 Task: Find connections with filter location Dharangaon with filter topic #innovationwith filter profile language German with filter current company Mechanical Engineering World with filter school Manav Rachna International Institute of Research & Studies with filter industry Printing Services with filter service category Human Resources with filter keywords title Engineer
Action: Mouse moved to (715, 89)
Screenshot: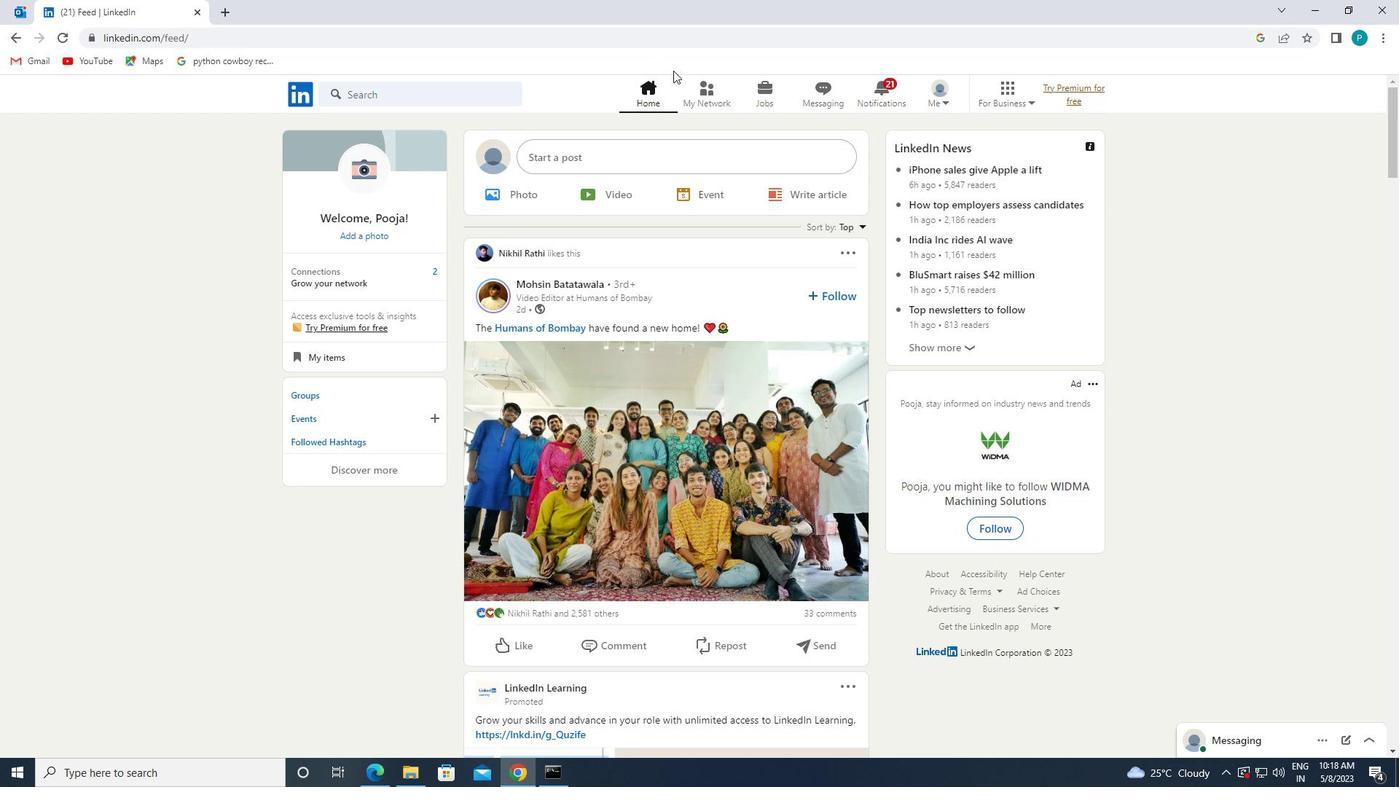 
Action: Mouse pressed left at (715, 89)
Screenshot: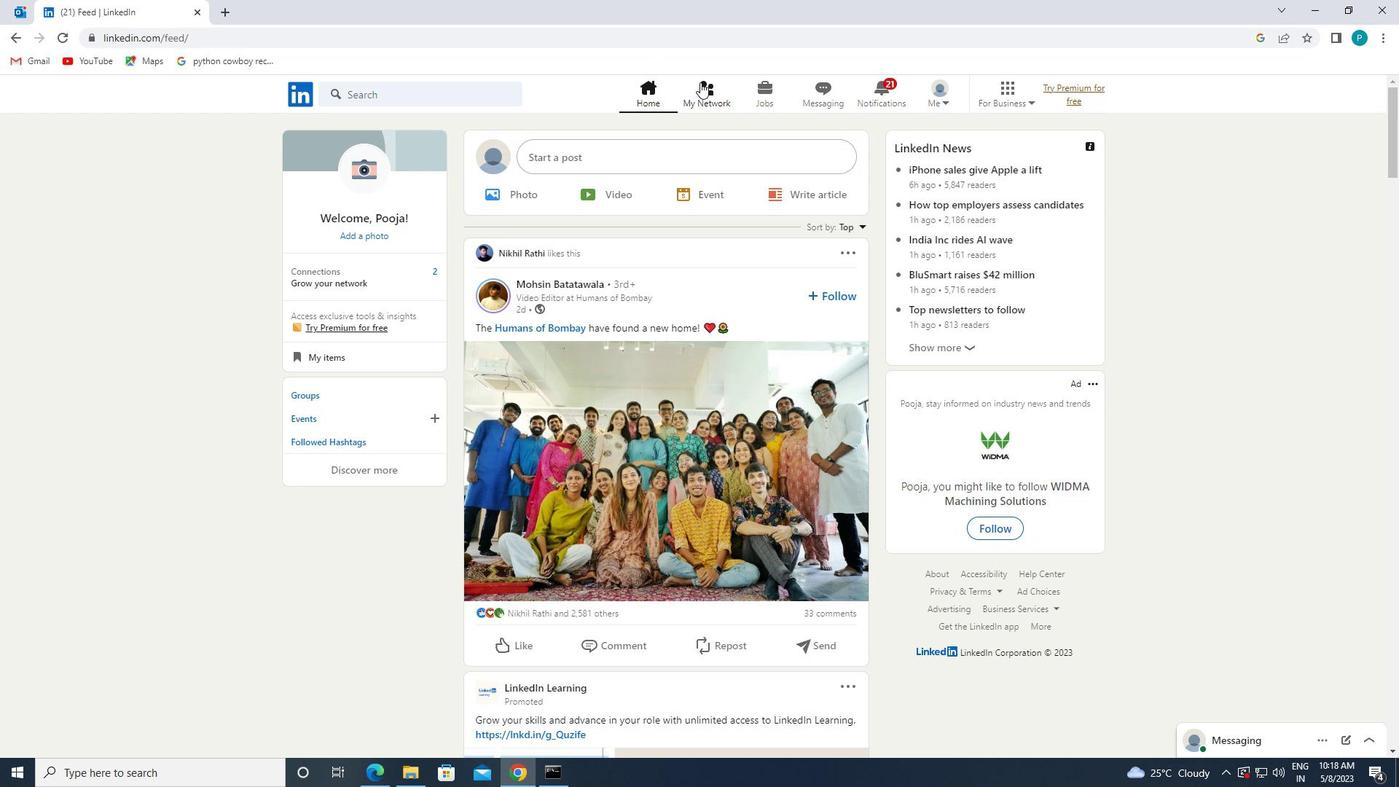 
Action: Mouse moved to (376, 179)
Screenshot: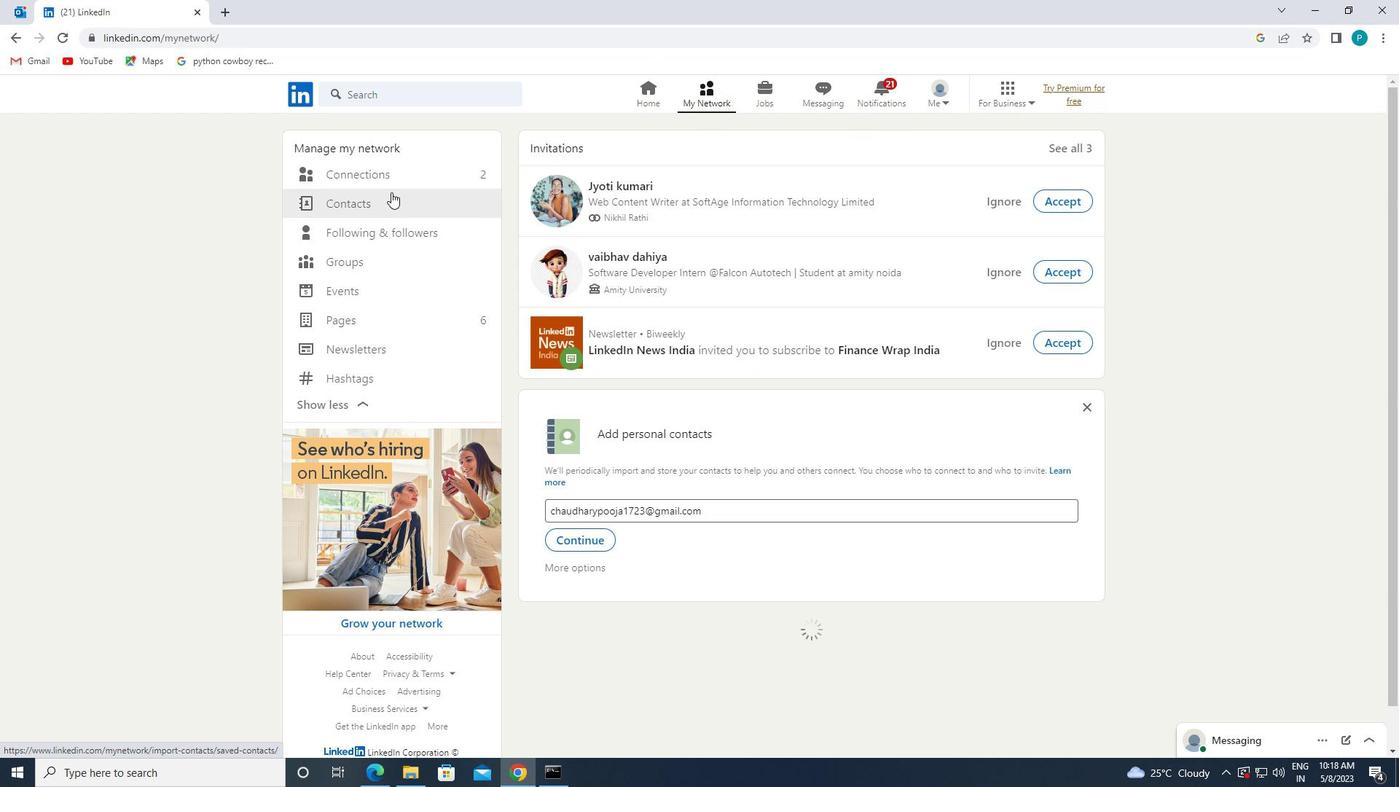
Action: Mouse pressed left at (376, 179)
Screenshot: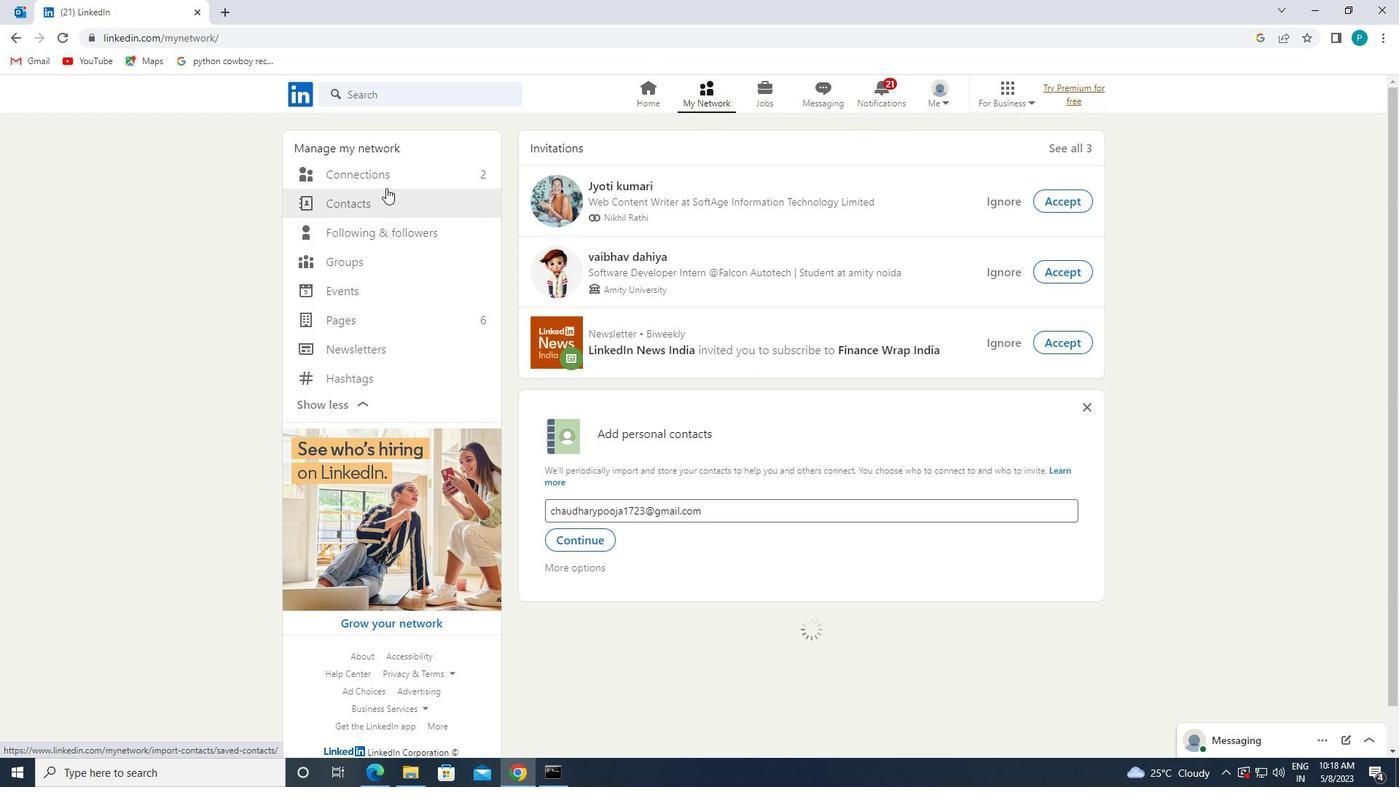 
Action: Mouse moved to (810, 171)
Screenshot: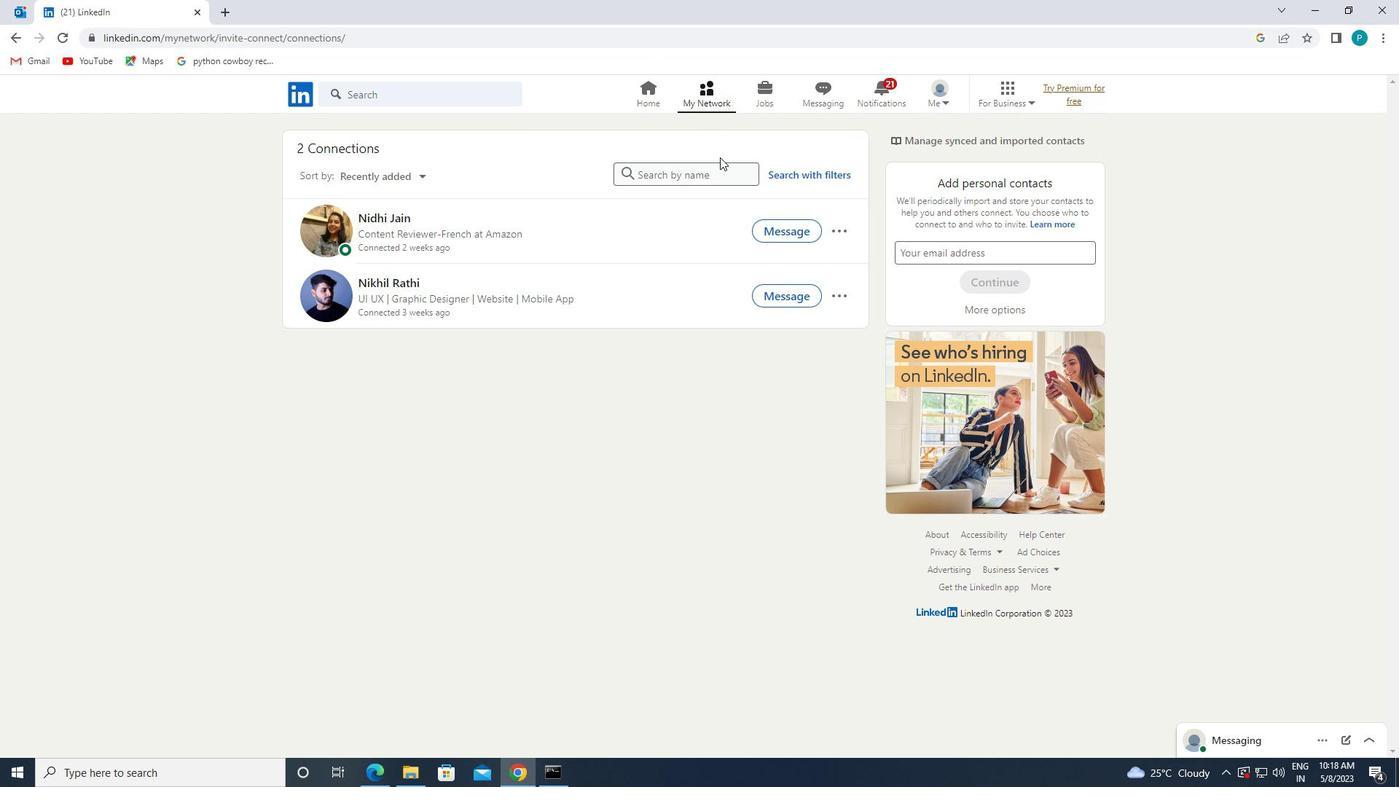 
Action: Mouse pressed left at (810, 171)
Screenshot: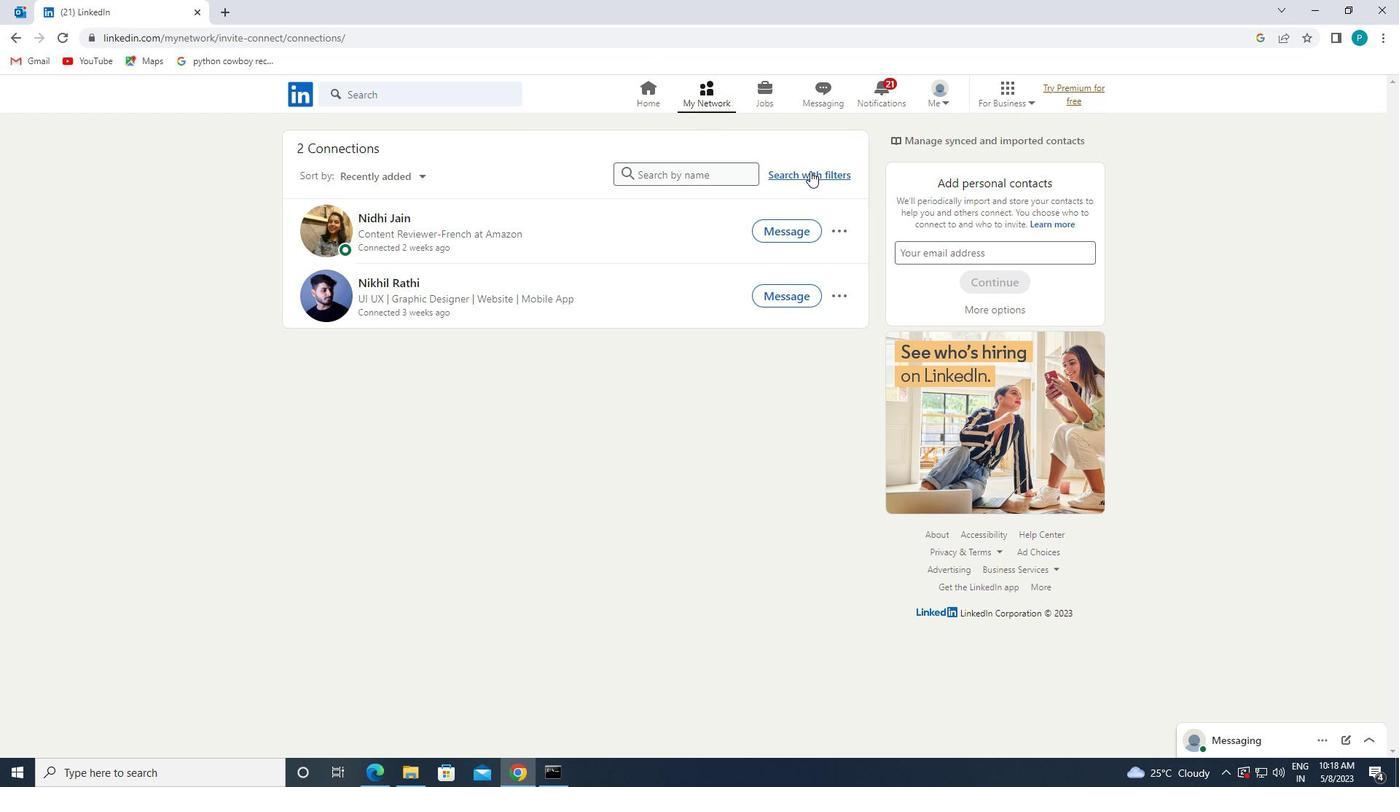 
Action: Mouse moved to (759, 142)
Screenshot: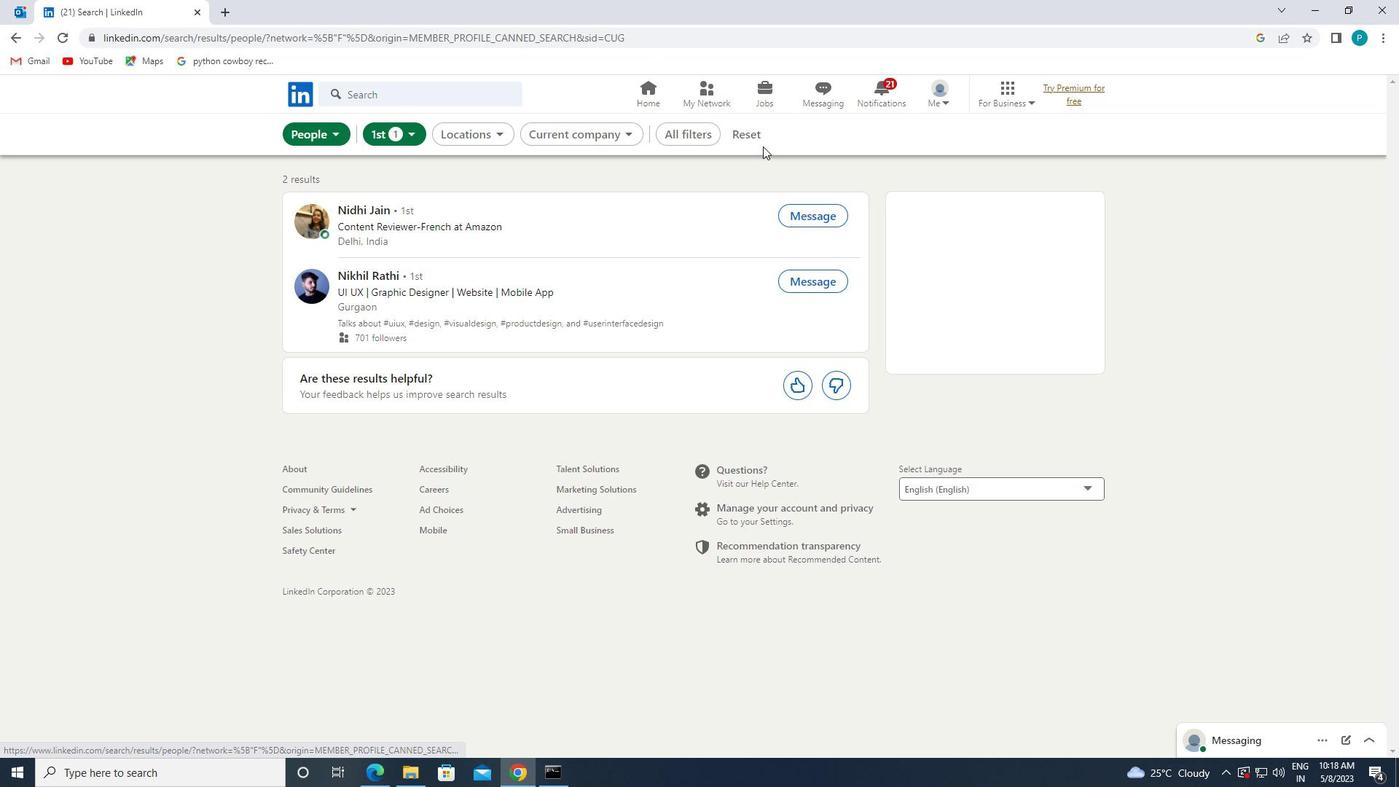 
Action: Mouse pressed left at (759, 142)
Screenshot: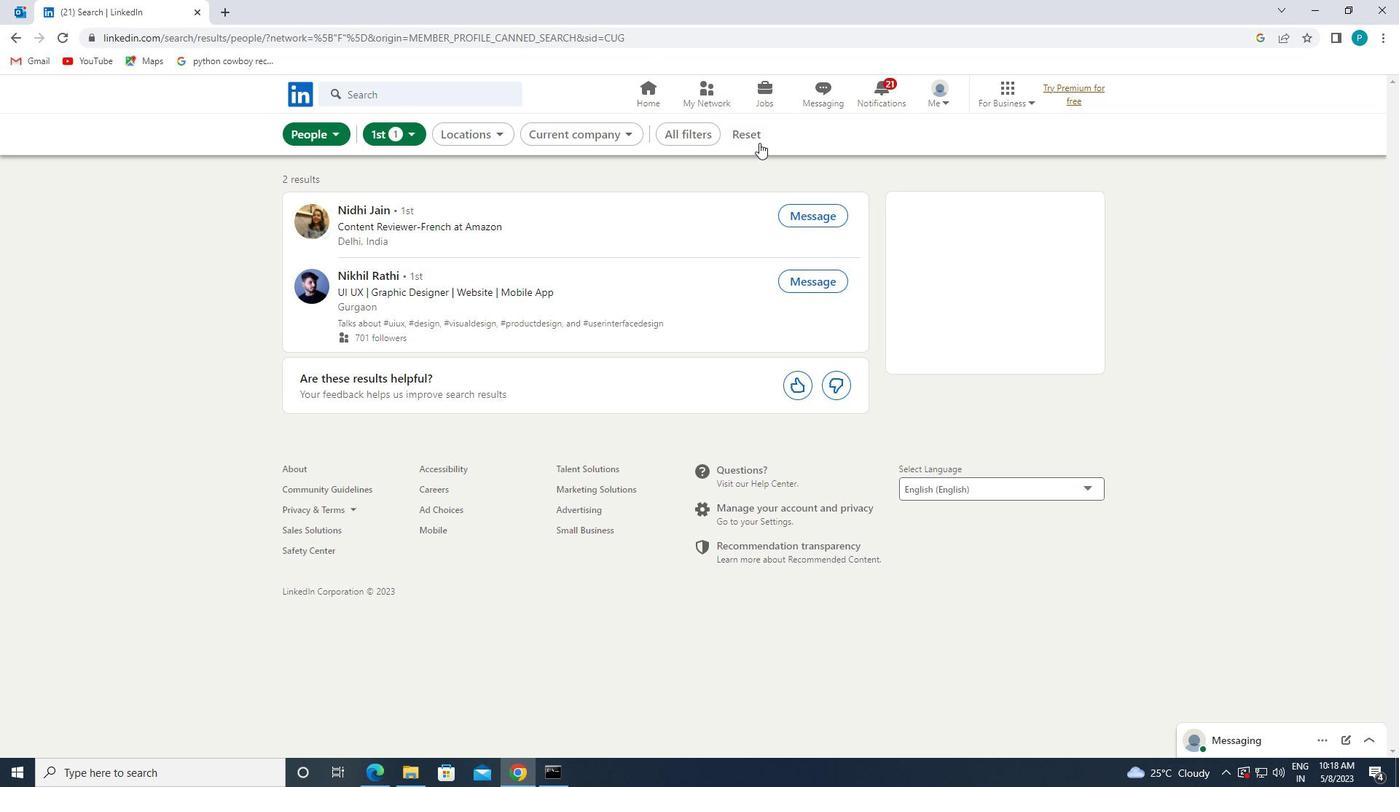 
Action: Mouse moved to (738, 131)
Screenshot: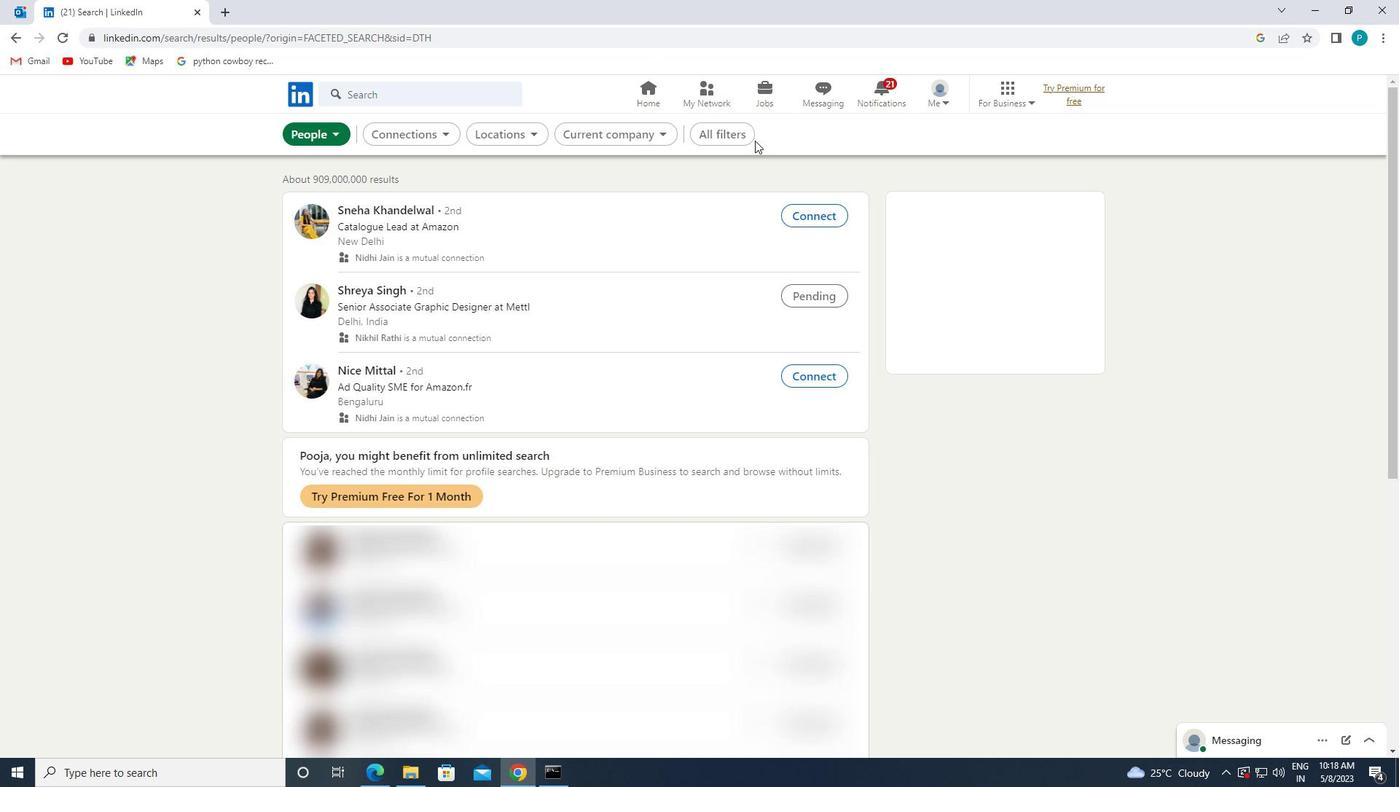 
Action: Mouse pressed left at (738, 131)
Screenshot: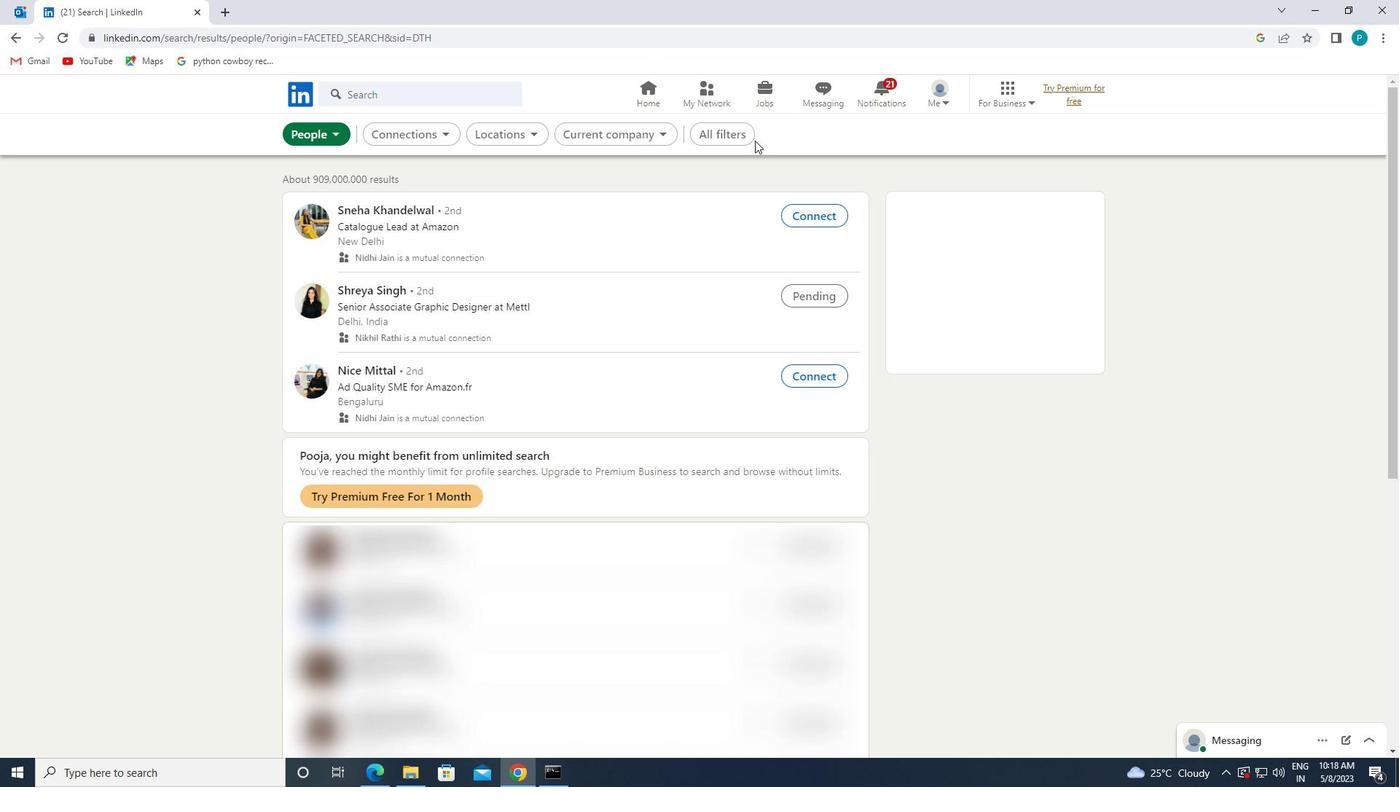 
Action: Mouse moved to (1329, 560)
Screenshot: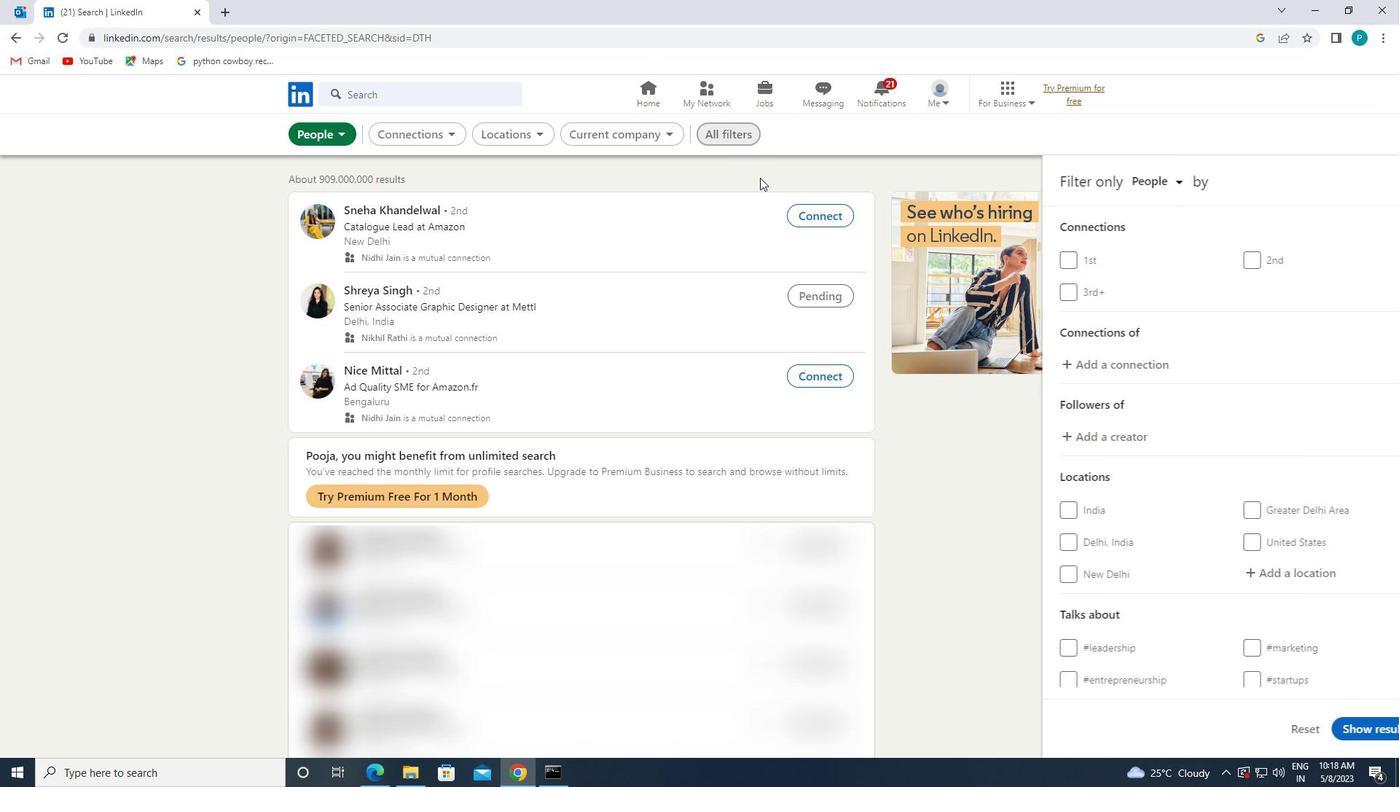 
Action: Mouse scrolled (1329, 559) with delta (0, 0)
Screenshot: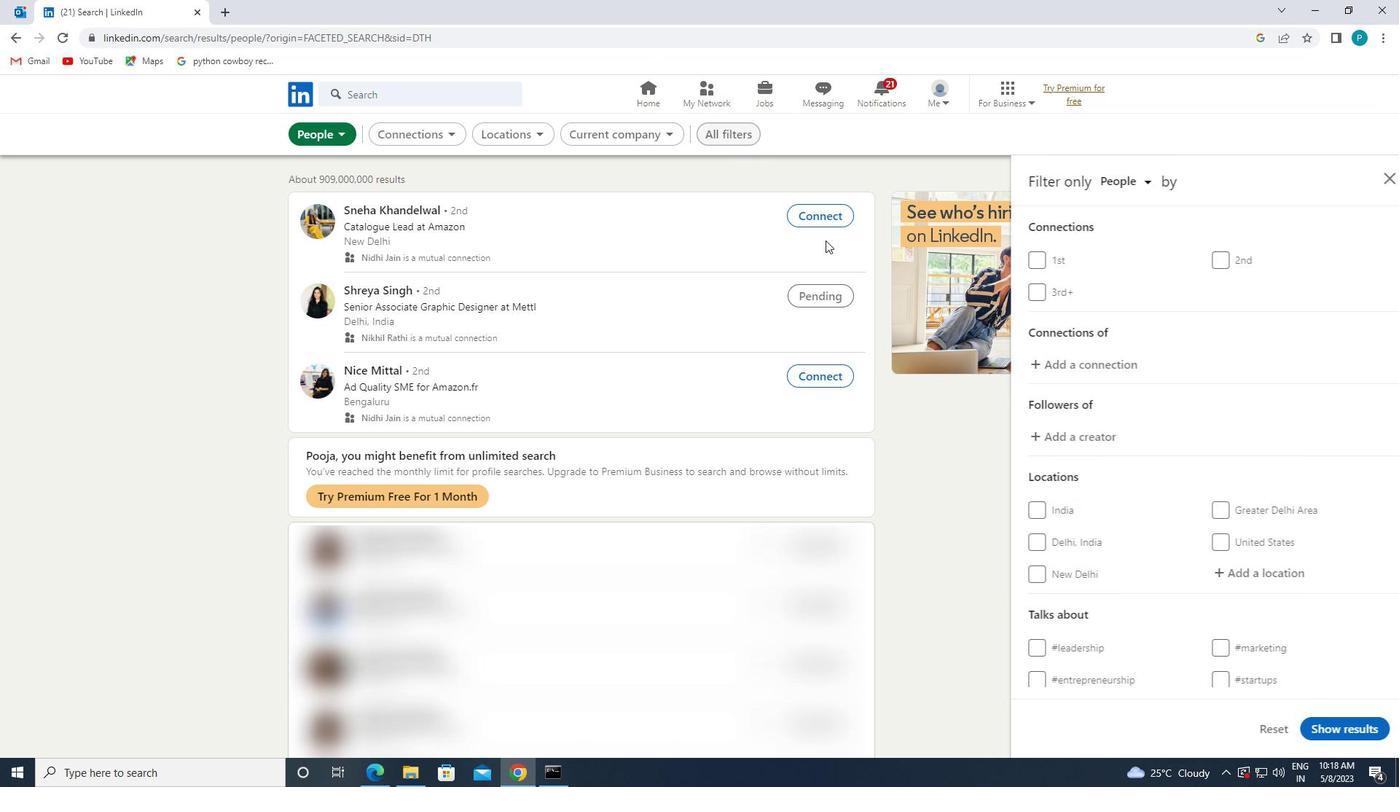 
Action: Mouse scrolled (1329, 559) with delta (0, 0)
Screenshot: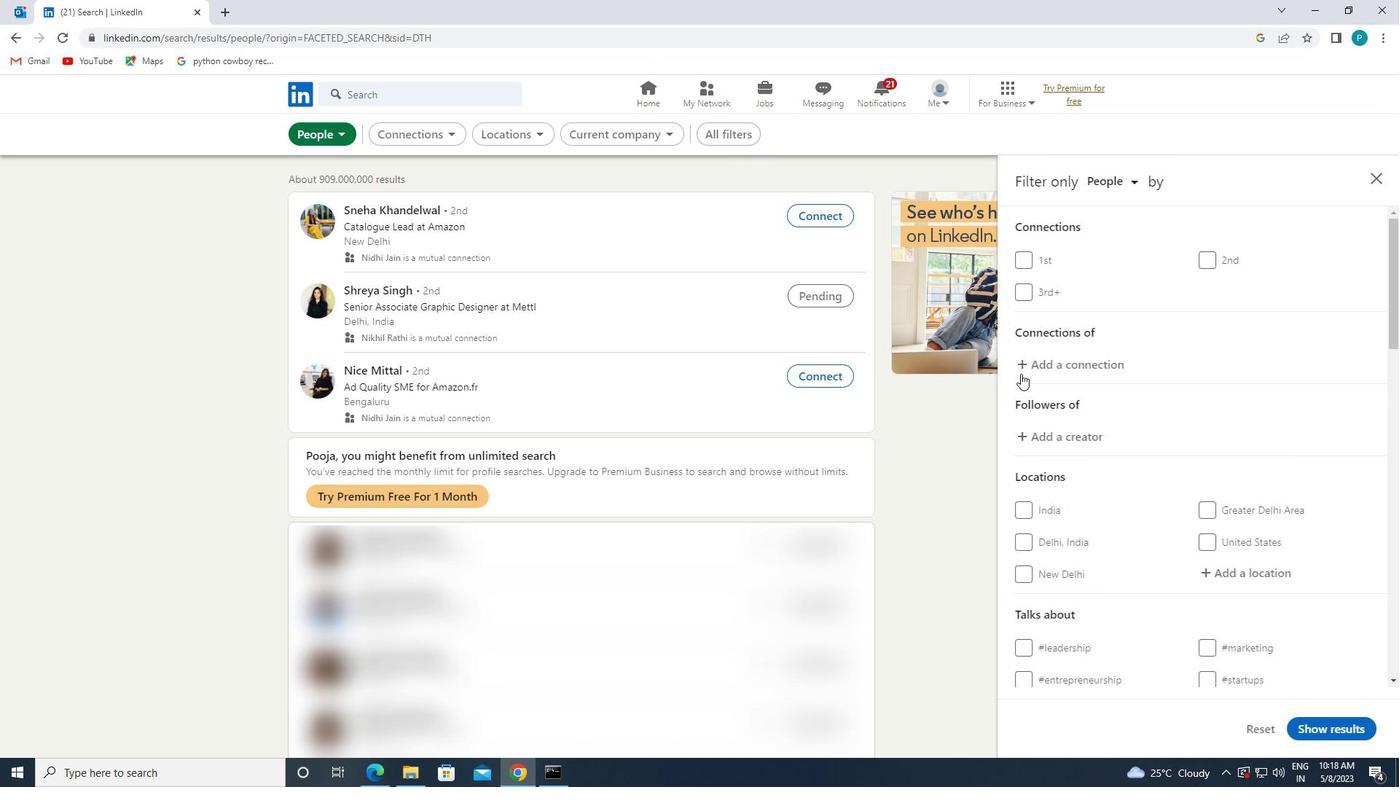 
Action: Mouse scrolled (1329, 559) with delta (0, 0)
Screenshot: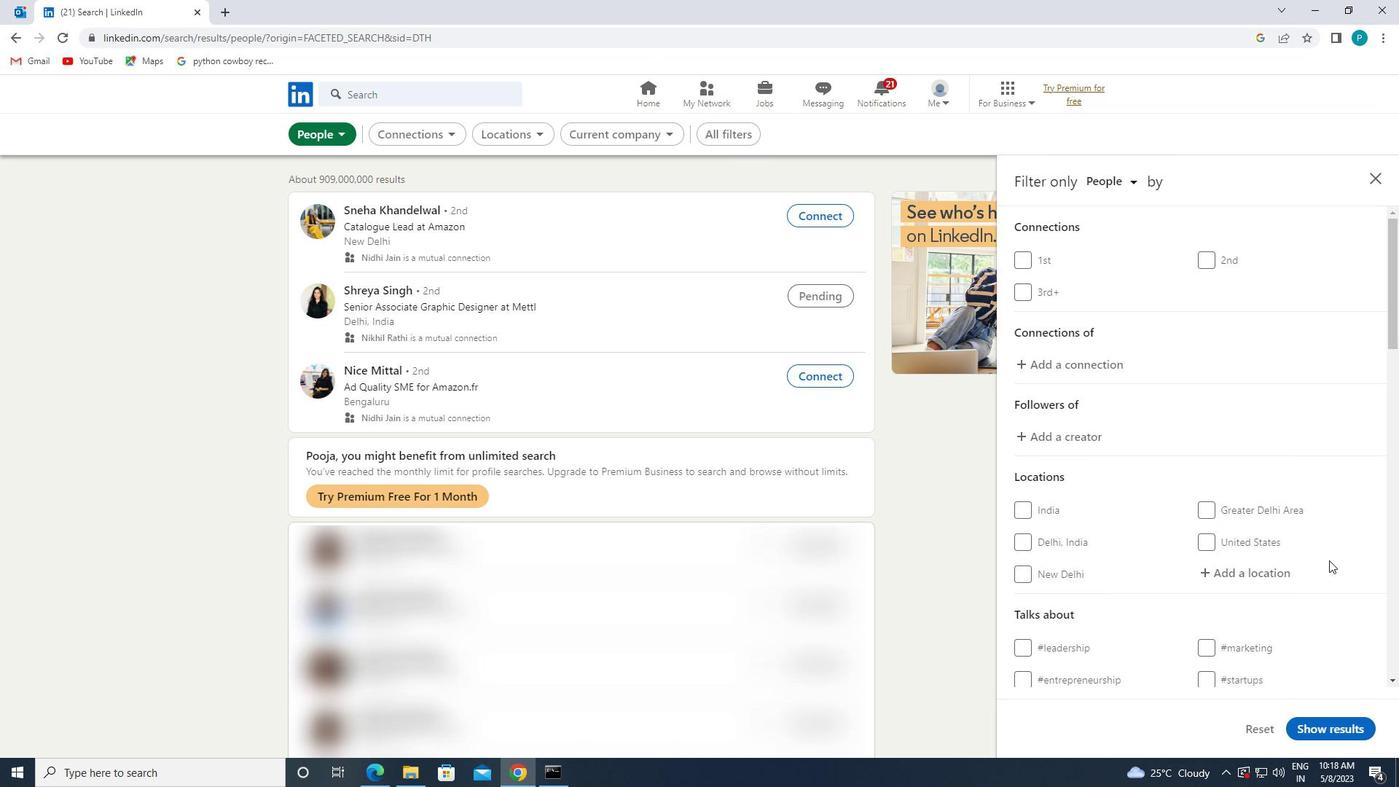 
Action: Mouse moved to (1209, 362)
Screenshot: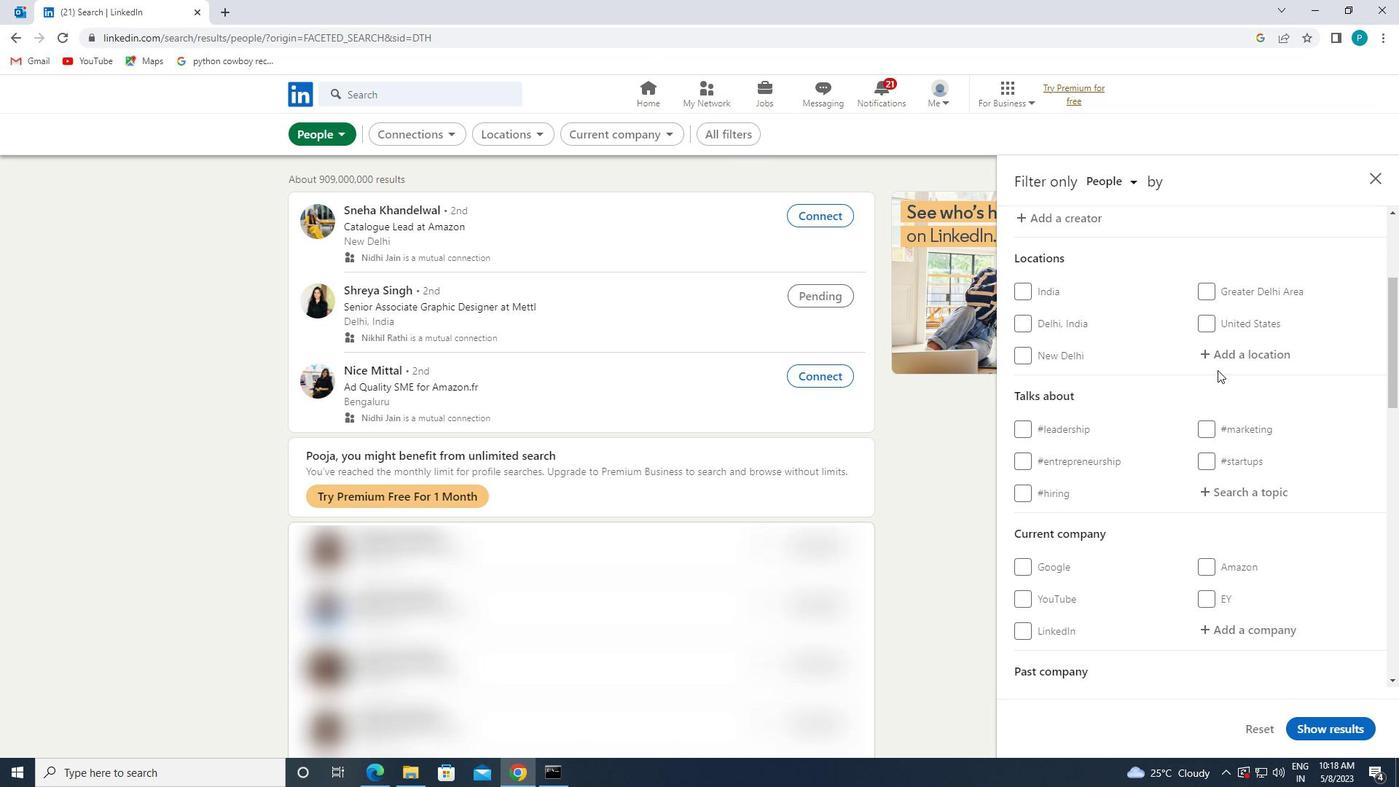 
Action: Mouse pressed left at (1209, 362)
Screenshot: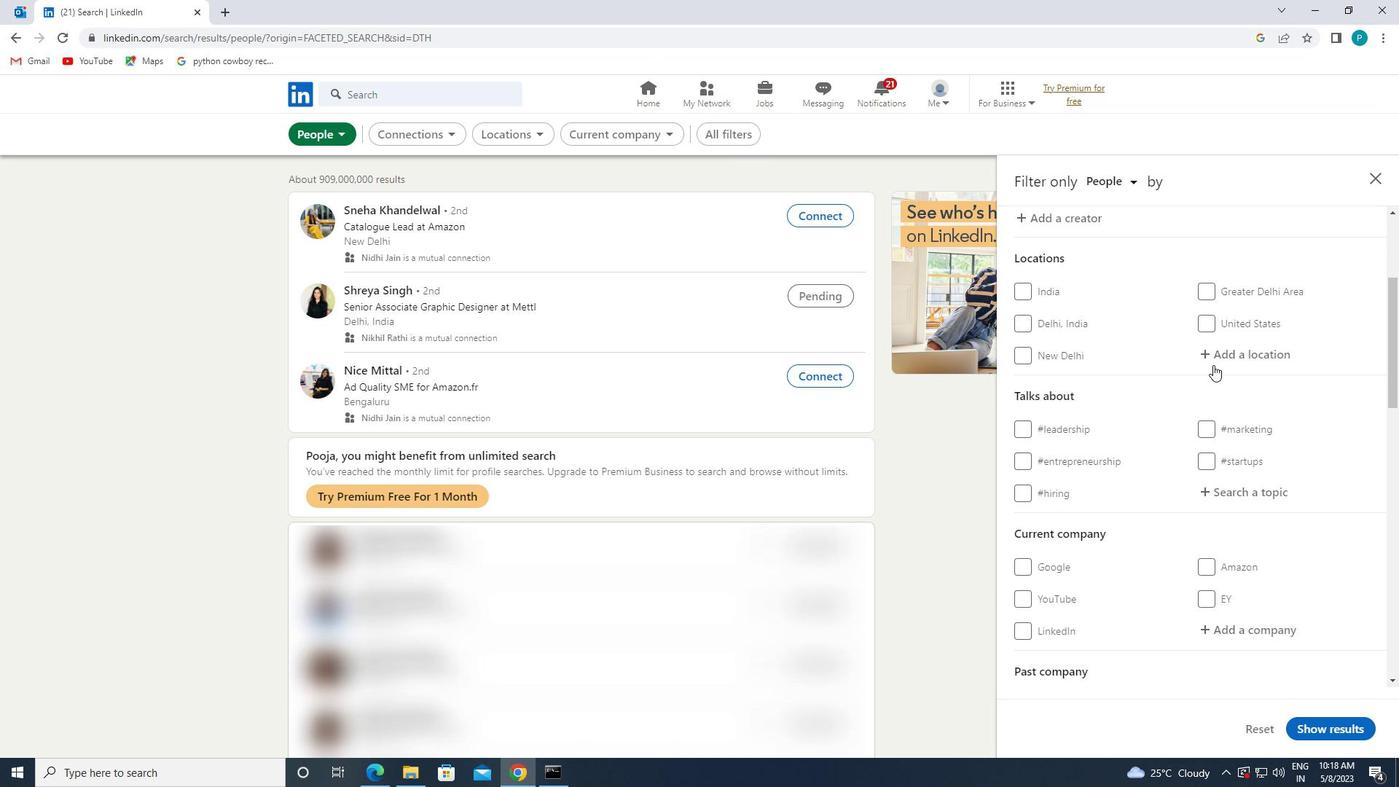 
Action: Key pressed <Key.caps_lock>d<Key.caps_lock>harangaon
Screenshot: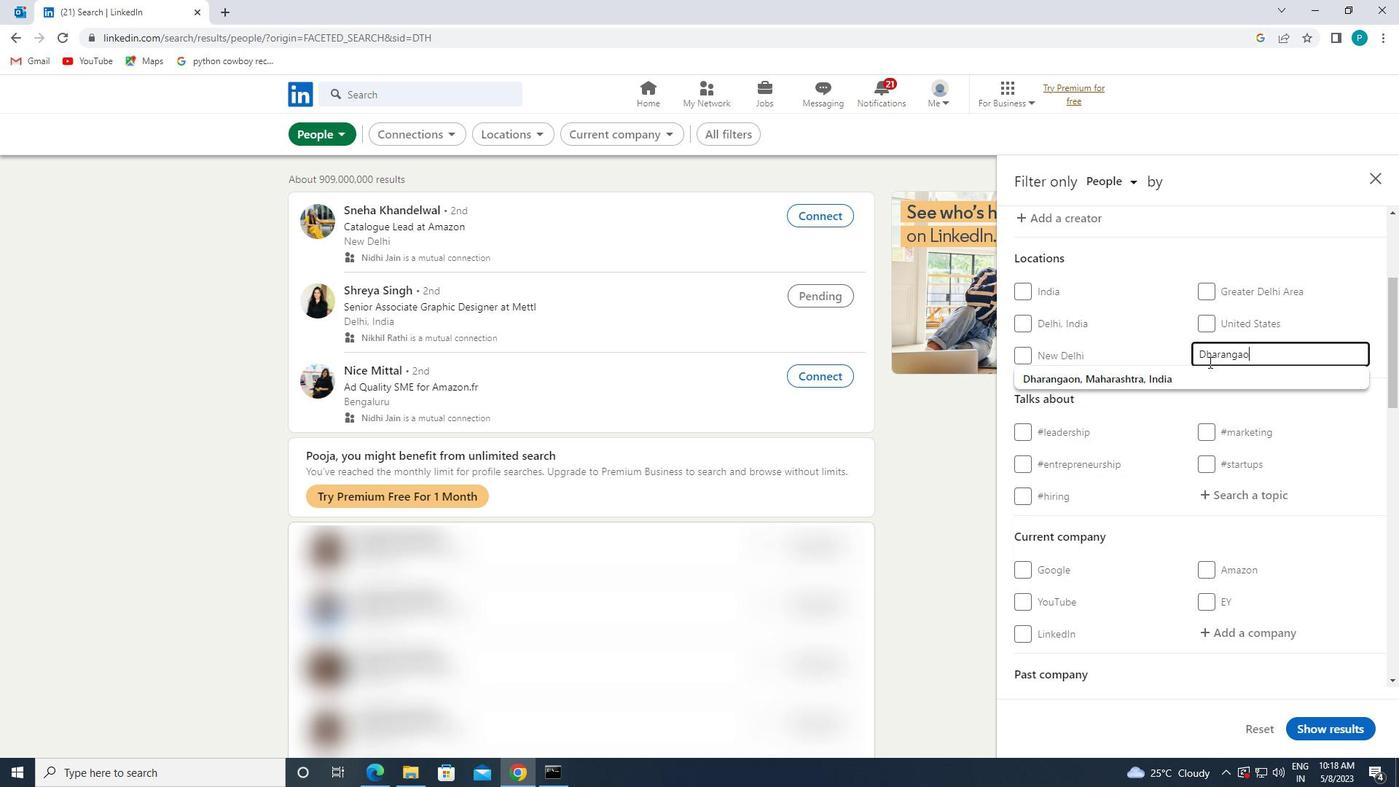 
Action: Mouse moved to (1216, 371)
Screenshot: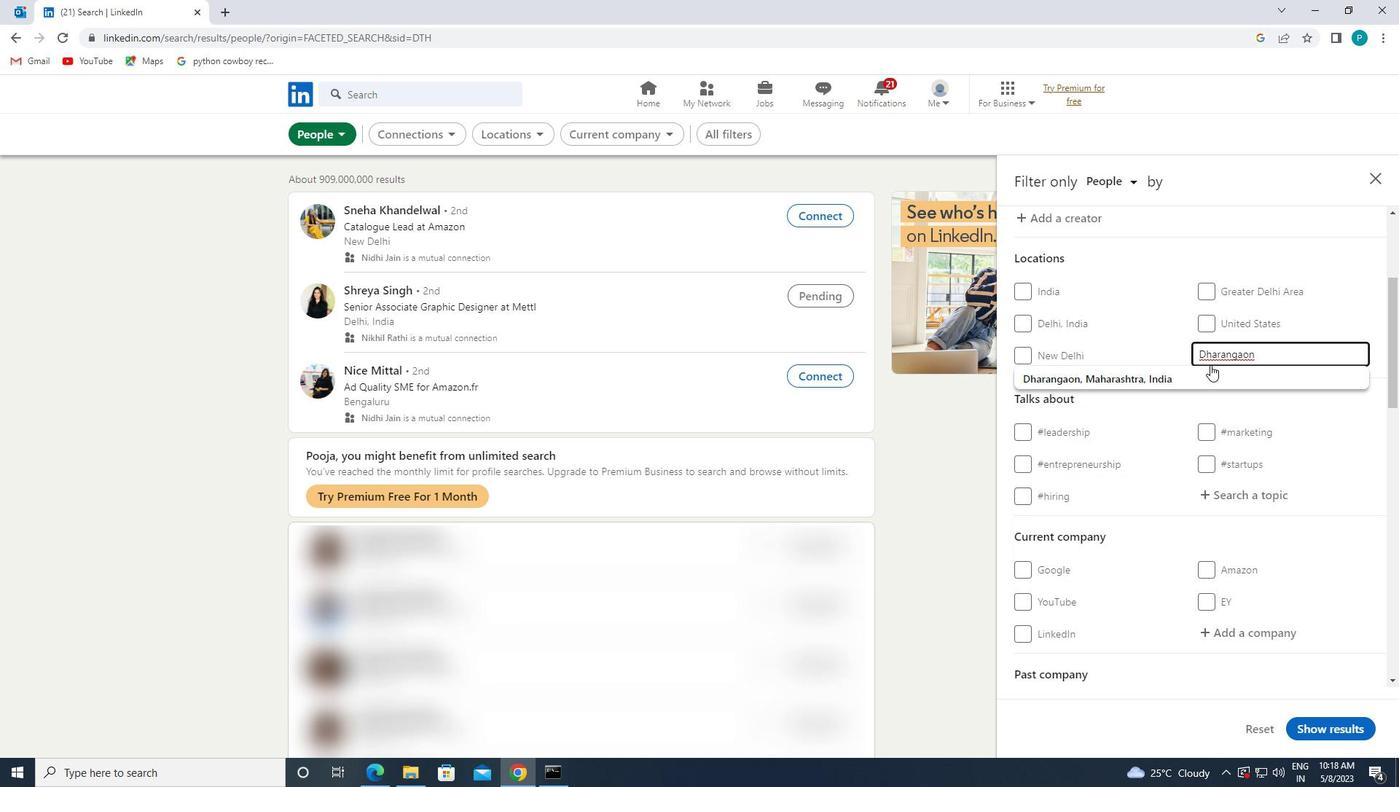 
Action: Mouse pressed left at (1216, 371)
Screenshot: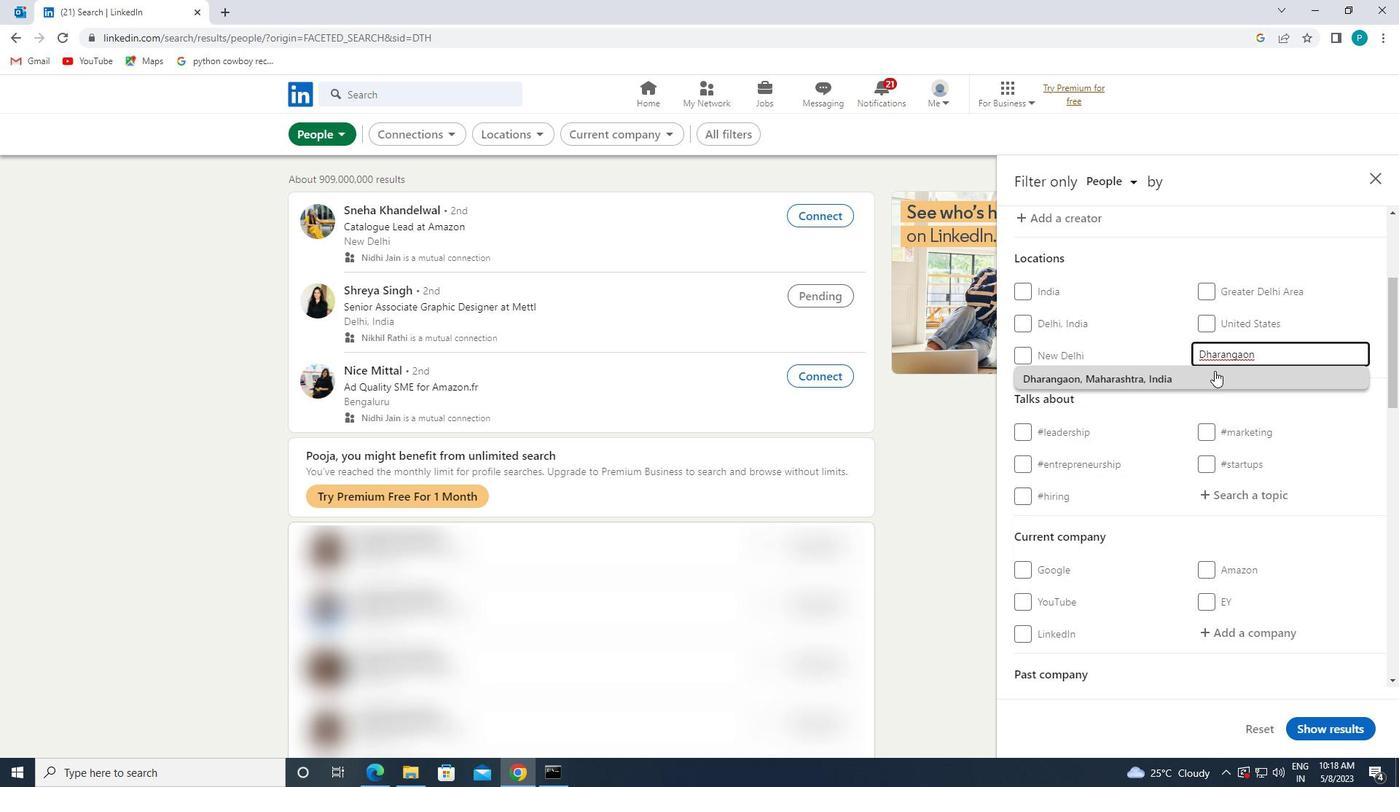 
Action: Mouse scrolled (1216, 371) with delta (0, 0)
Screenshot: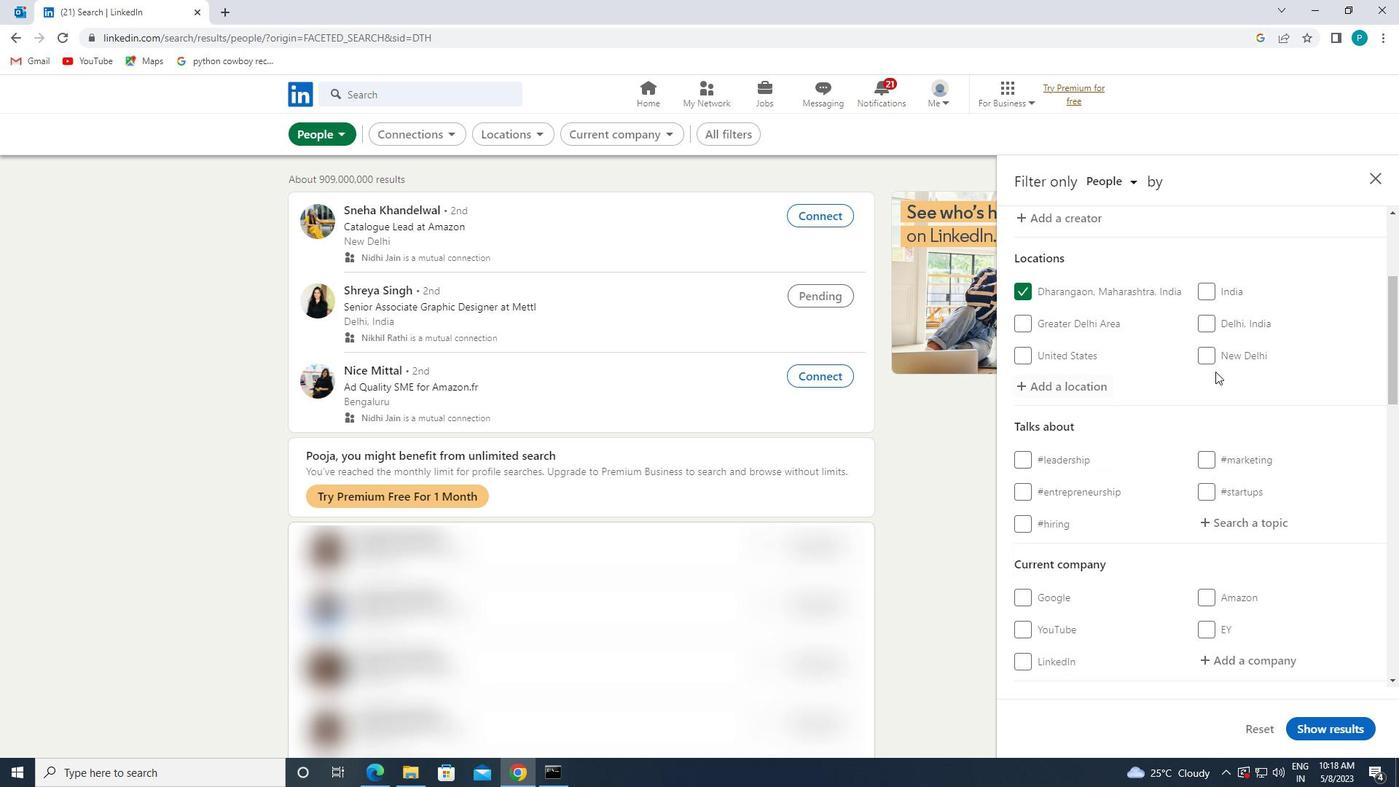 
Action: Mouse moved to (1244, 438)
Screenshot: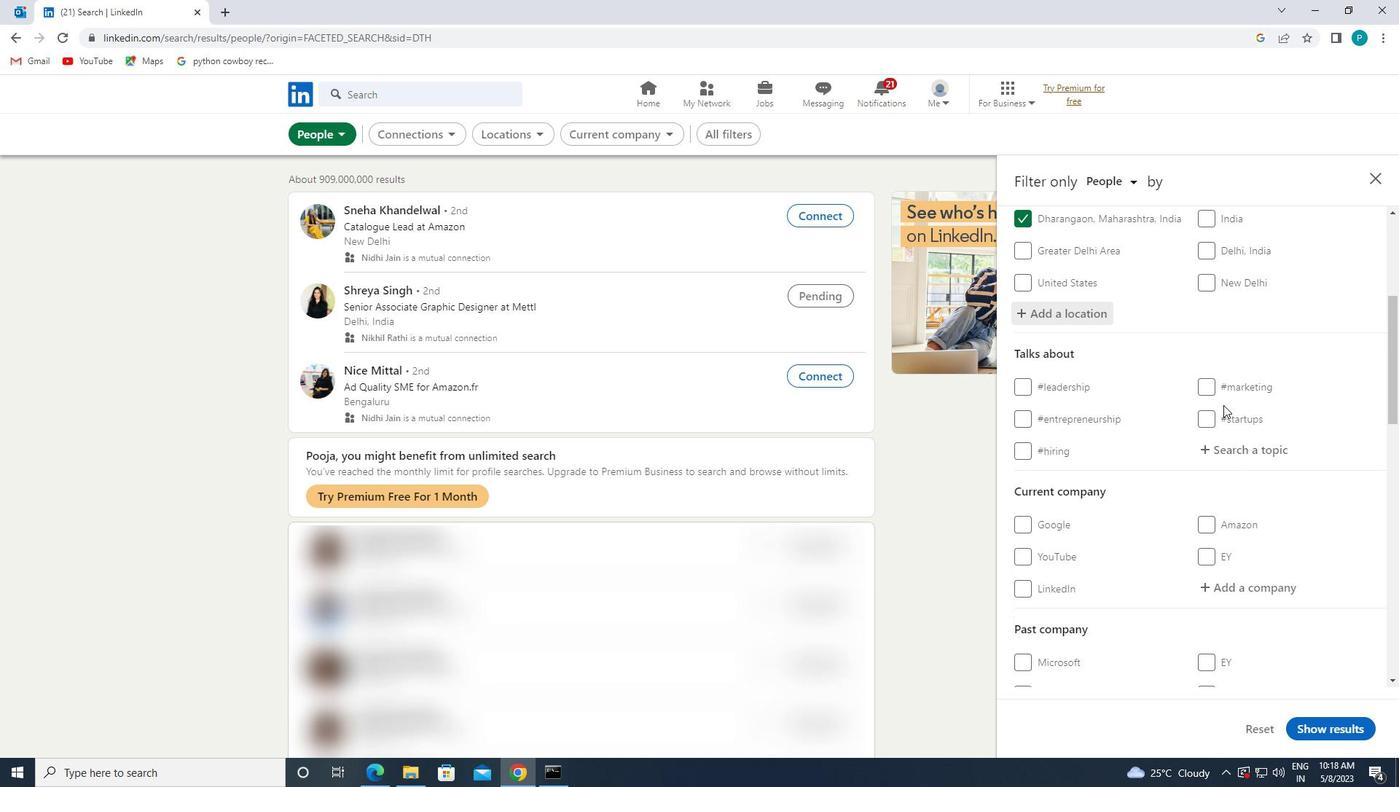
Action: Mouse pressed left at (1244, 438)
Screenshot: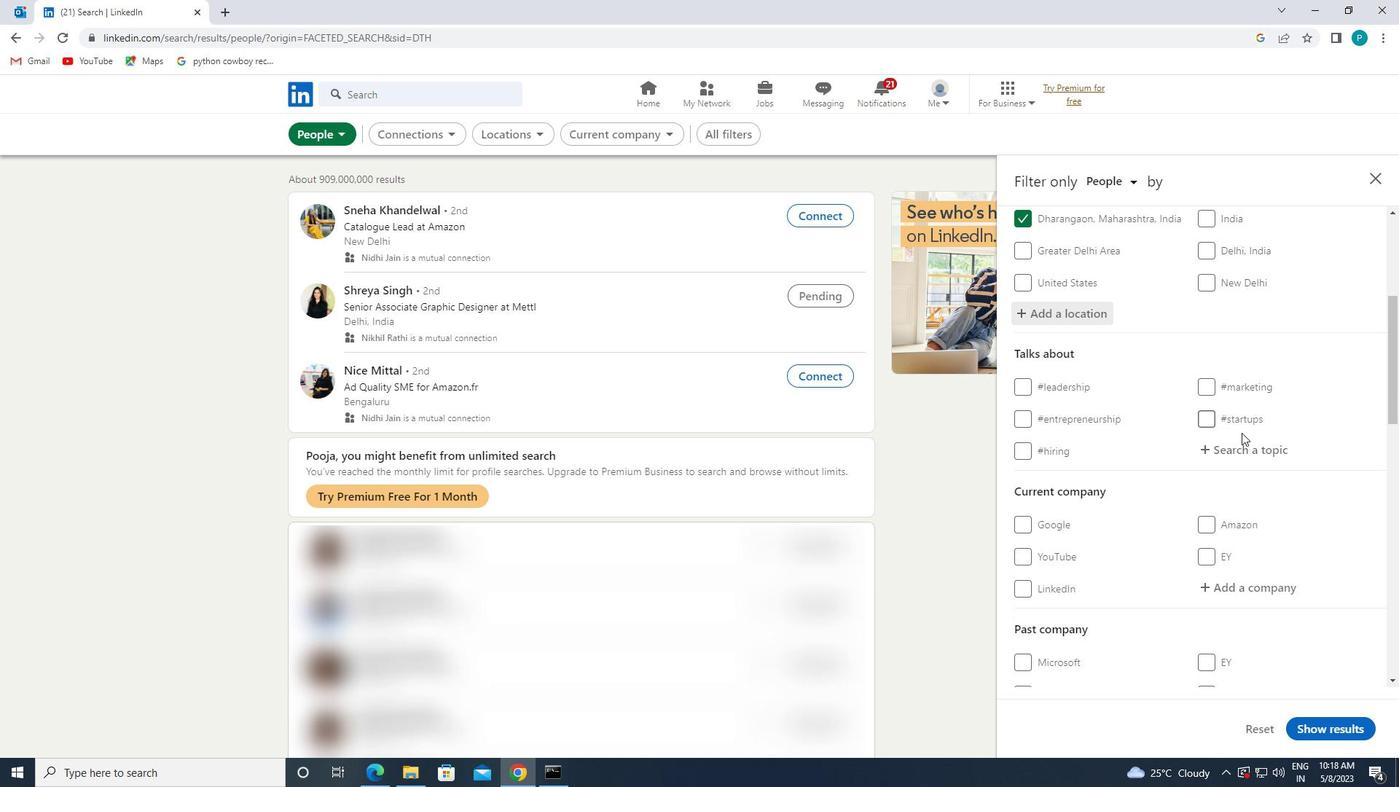 
Action: Mouse moved to (1250, 442)
Screenshot: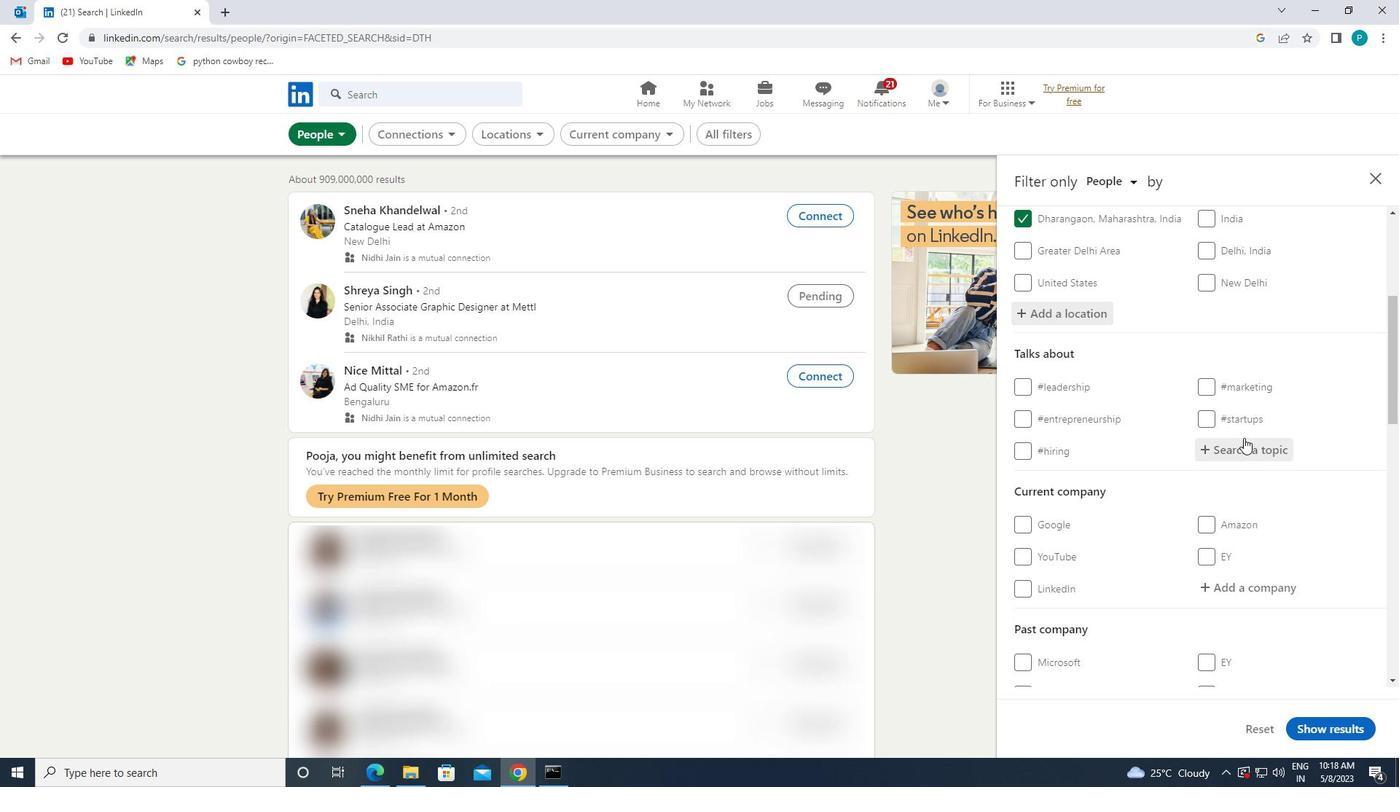
Action: Key pressed <Key.shift>#INNOVATION
Screenshot: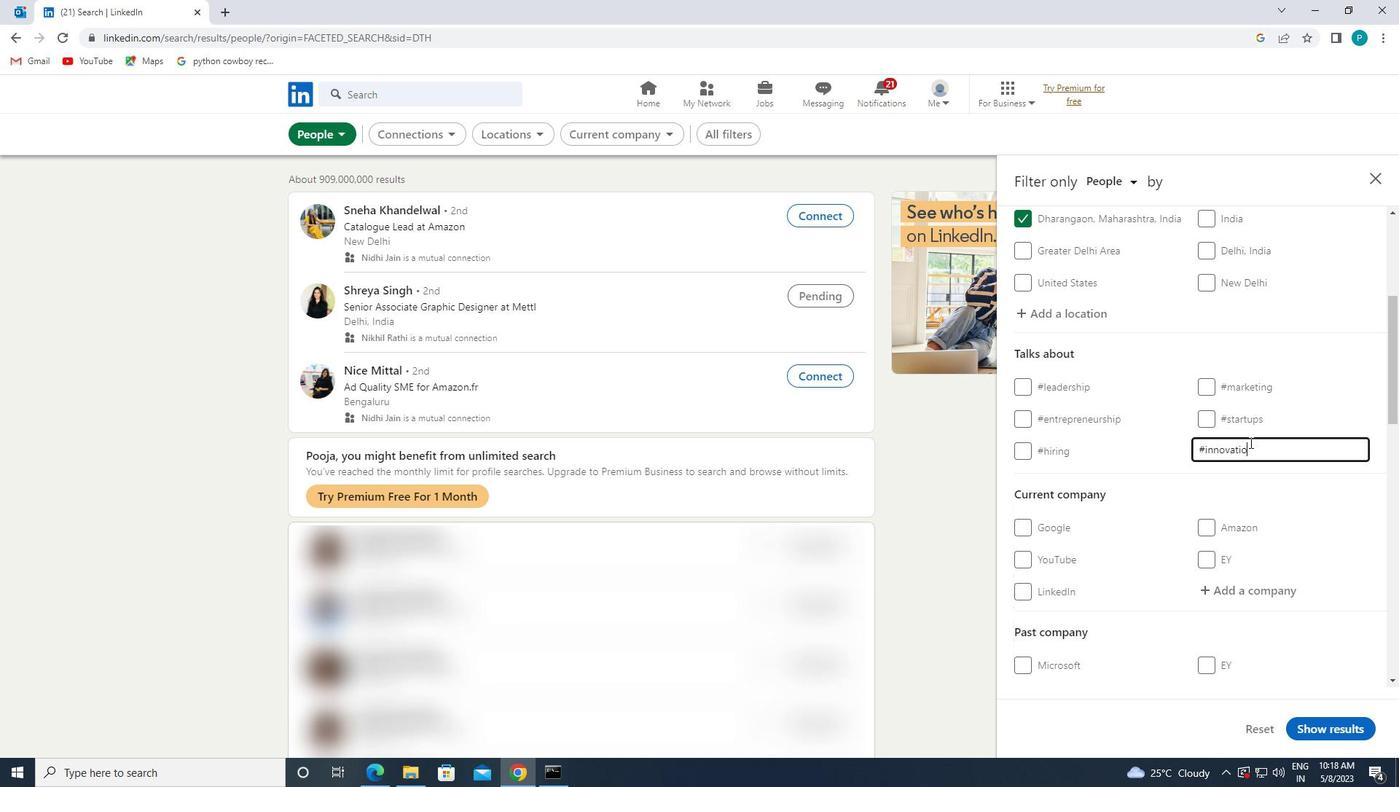 
Action: Mouse moved to (1268, 486)
Screenshot: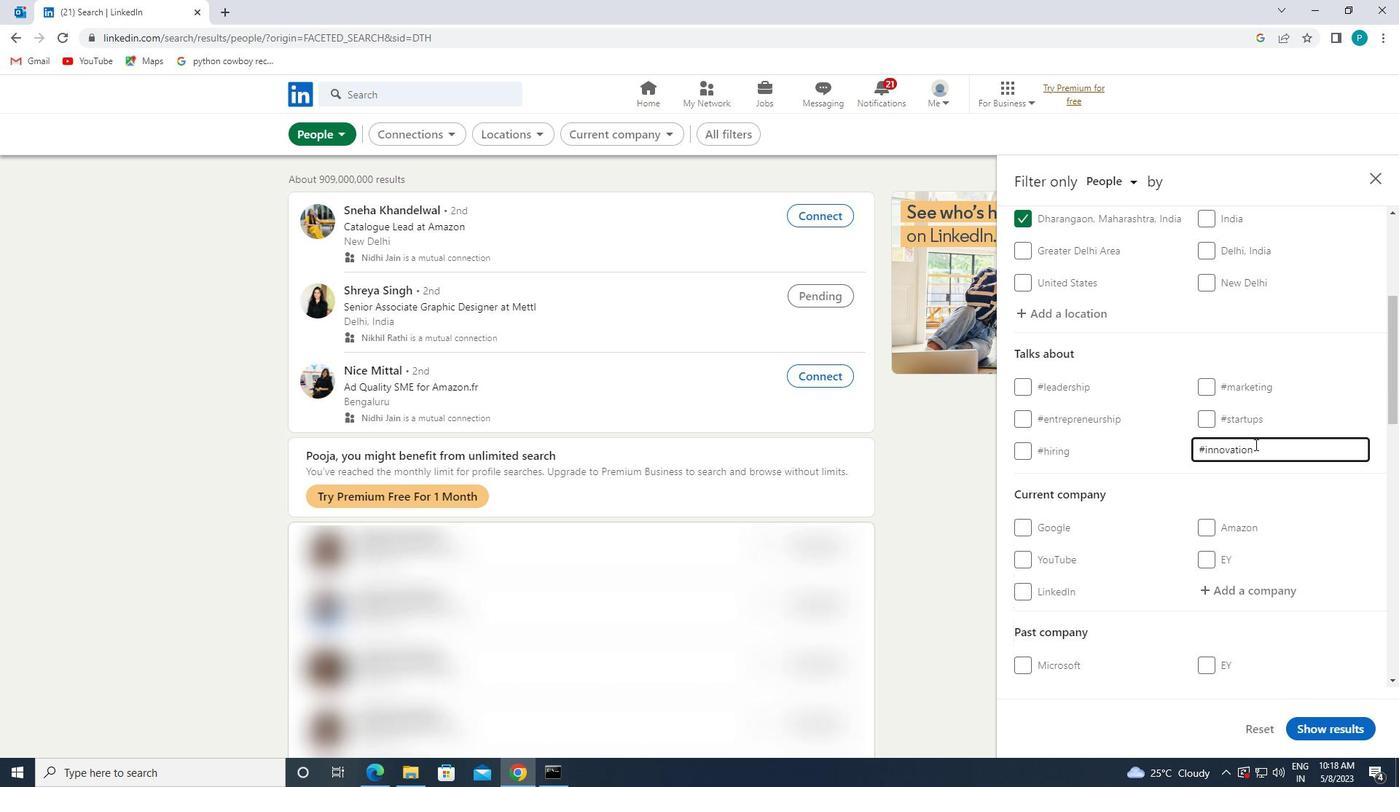 
Action: Mouse scrolled (1268, 485) with delta (0, 0)
Screenshot: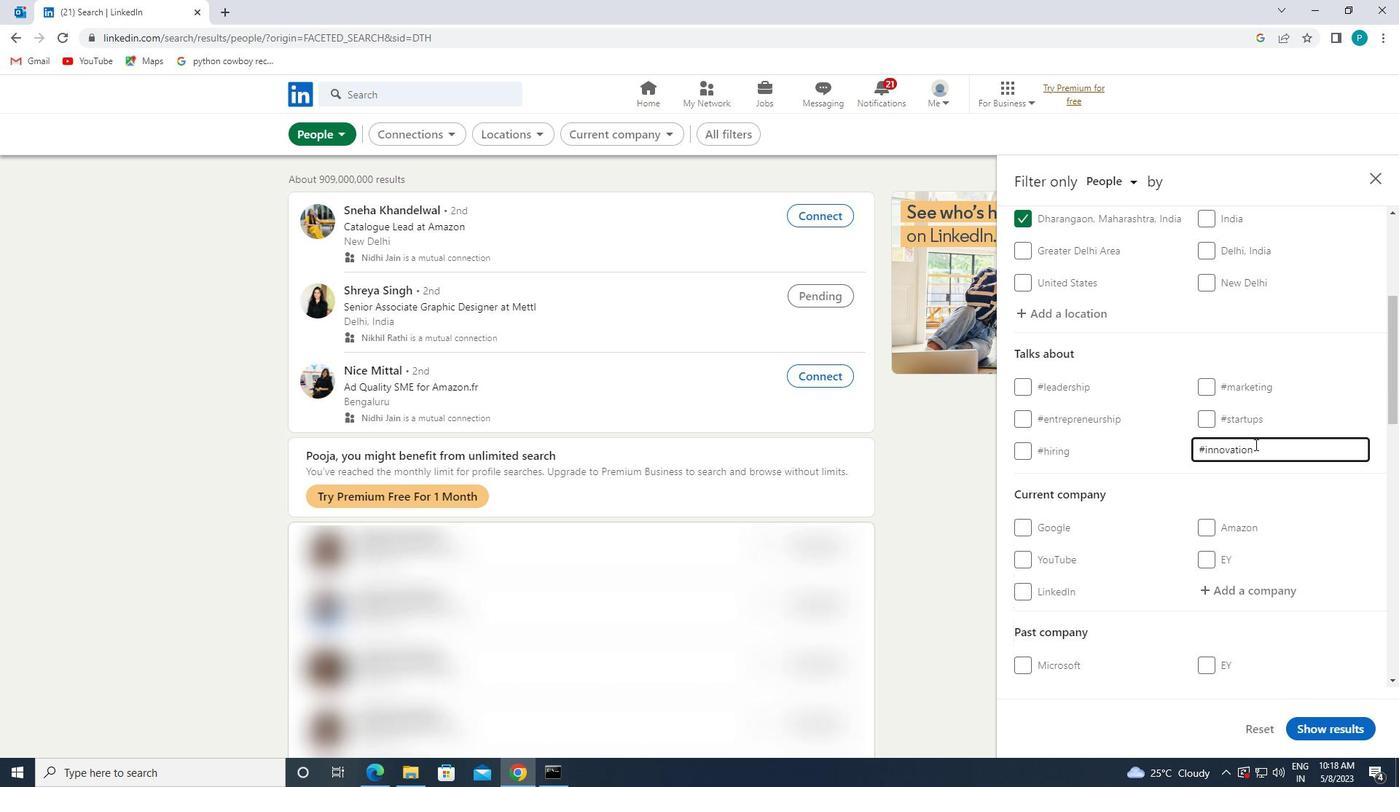 
Action: Mouse moved to (1270, 492)
Screenshot: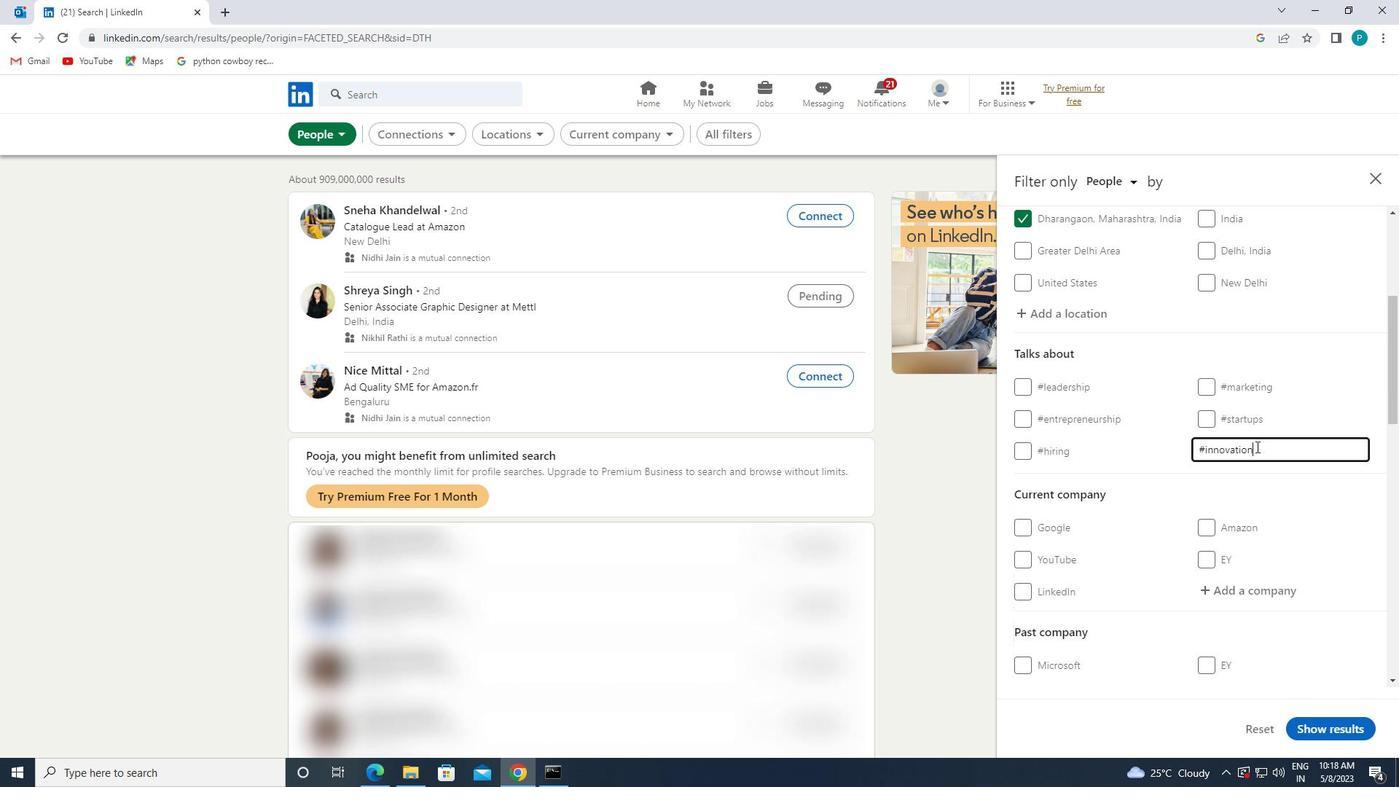 
Action: Mouse scrolled (1270, 491) with delta (0, 0)
Screenshot: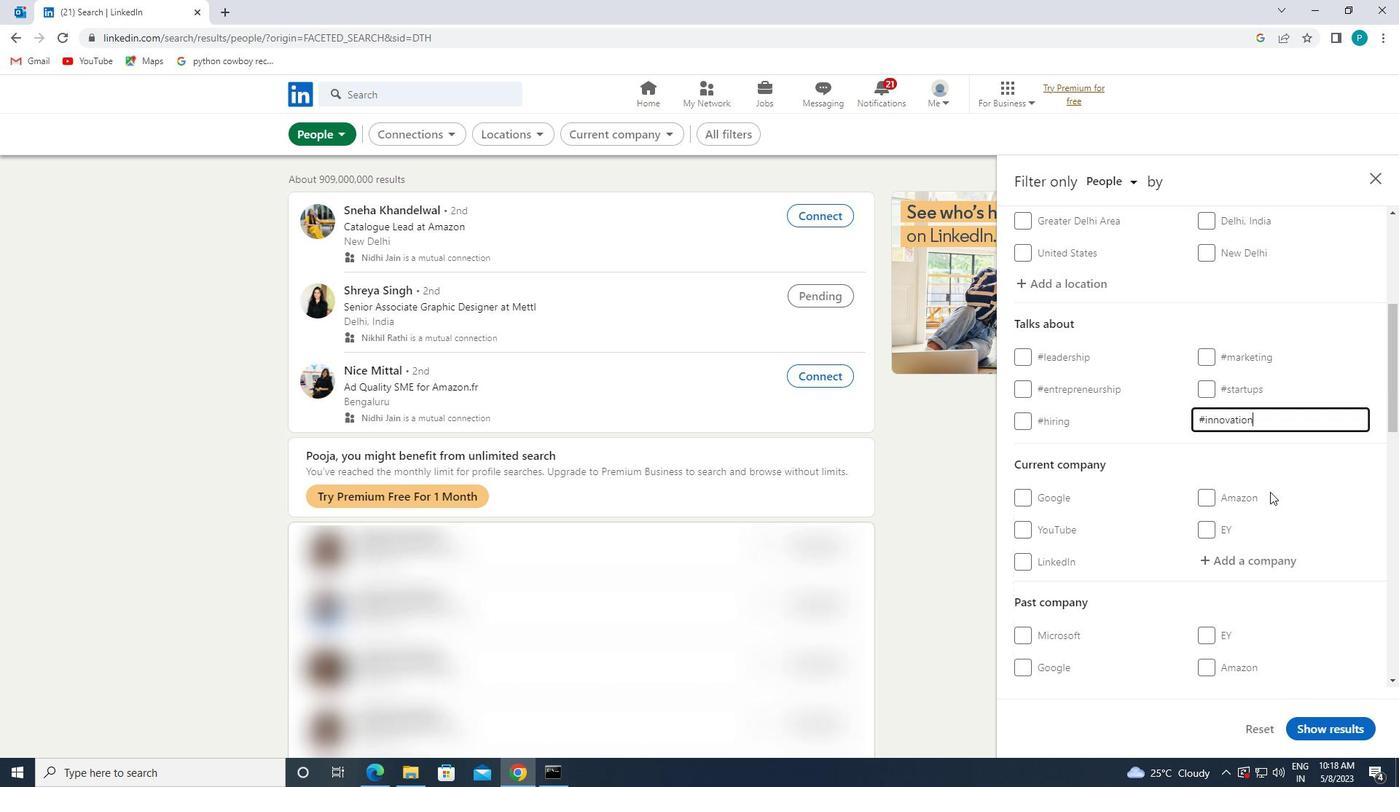 
Action: Mouse scrolled (1270, 491) with delta (0, 0)
Screenshot: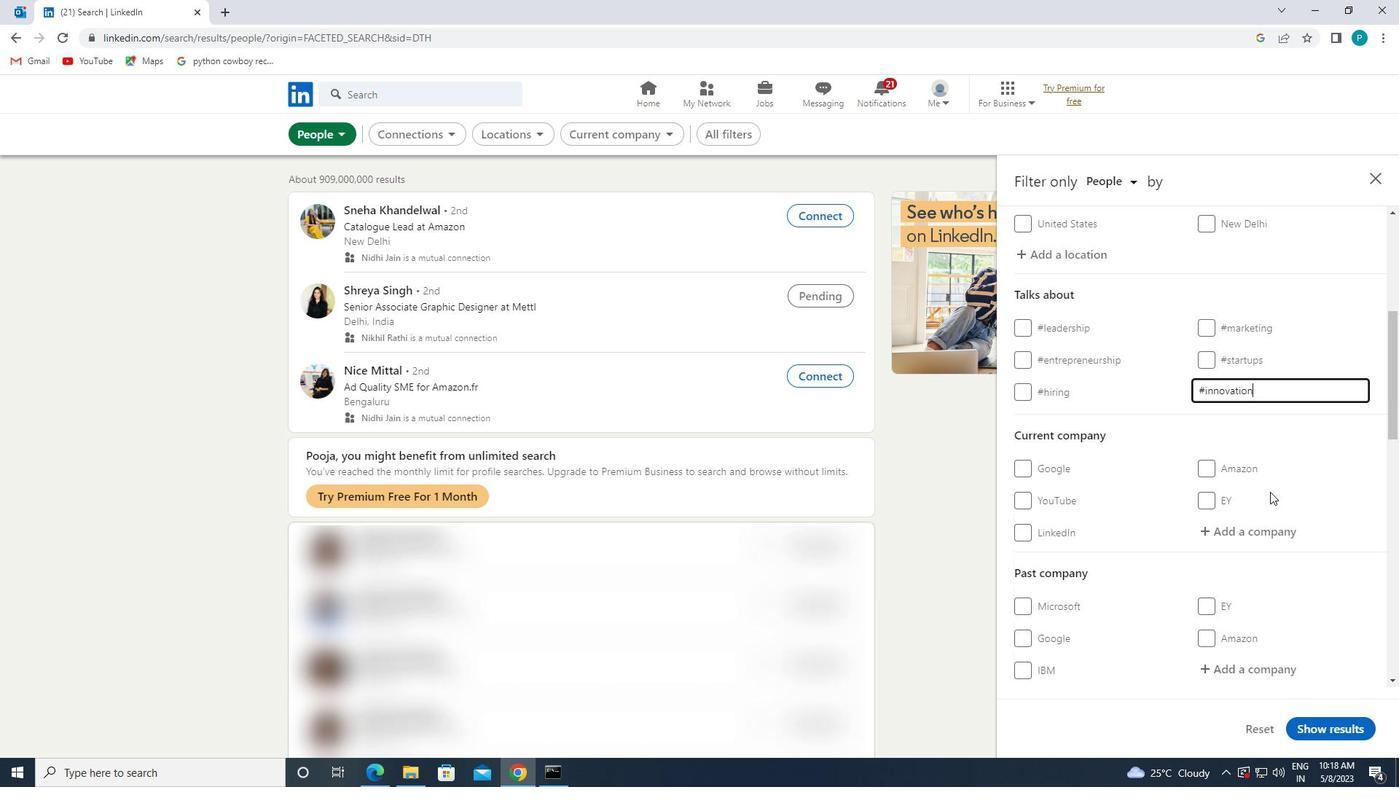 
Action: Mouse moved to (1196, 503)
Screenshot: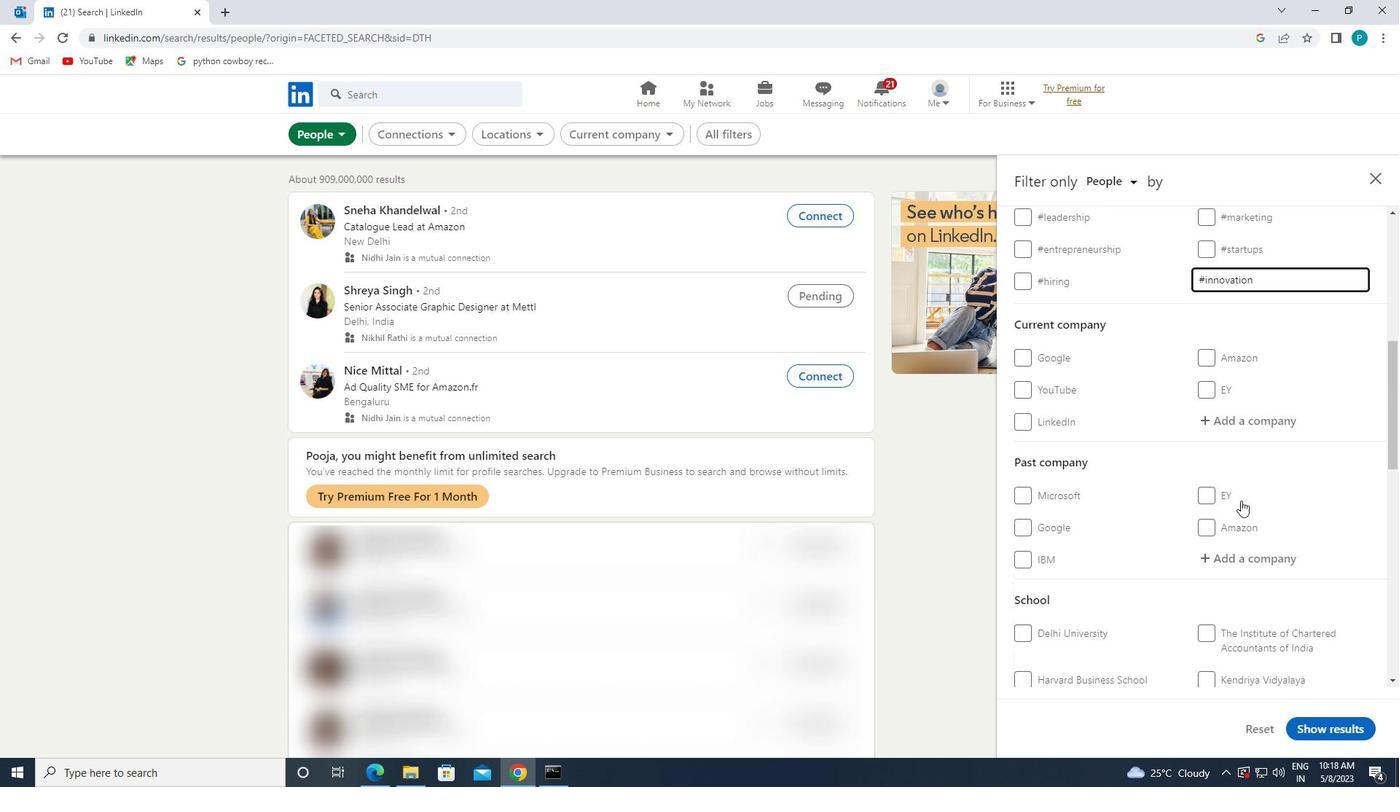
Action: Mouse scrolled (1196, 502) with delta (0, 0)
Screenshot: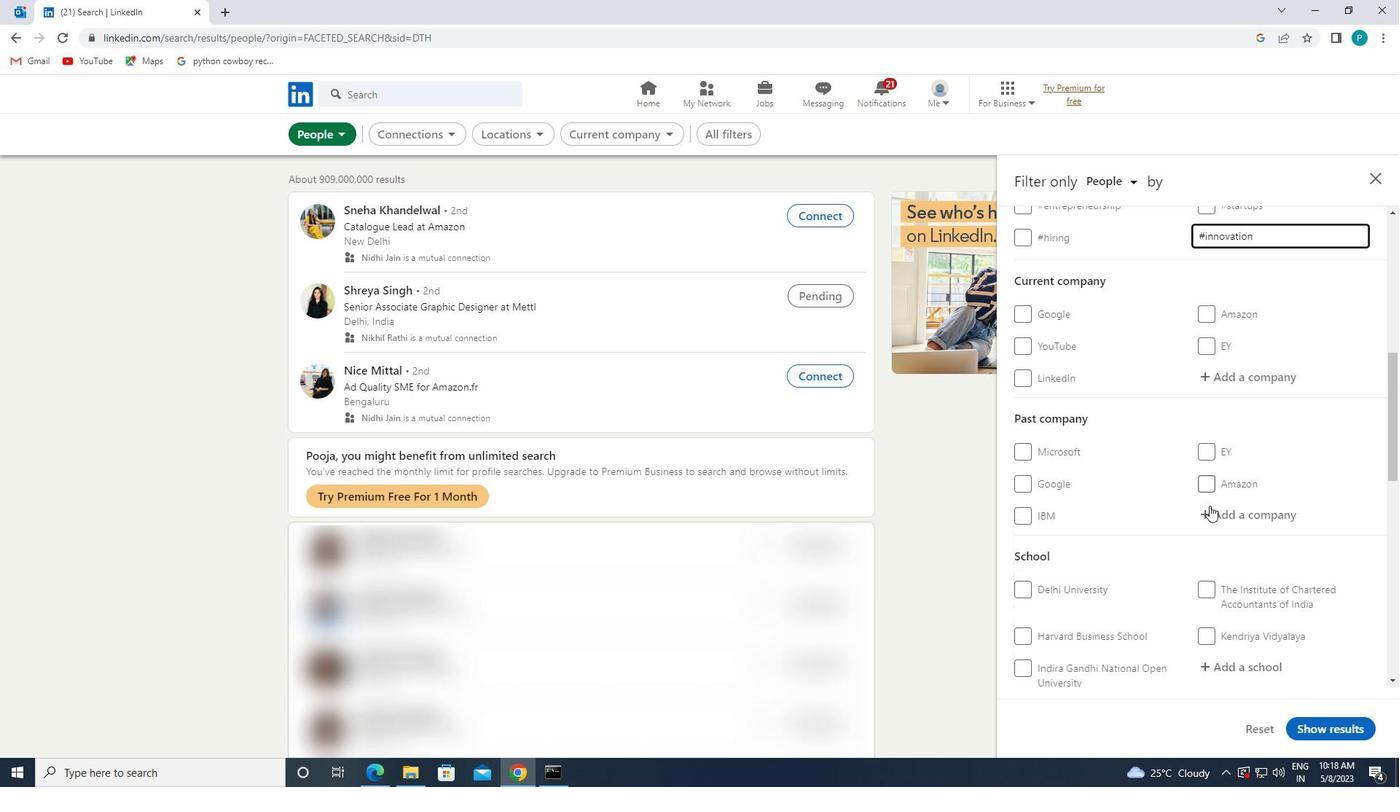 
Action: Mouse scrolled (1196, 502) with delta (0, 0)
Screenshot: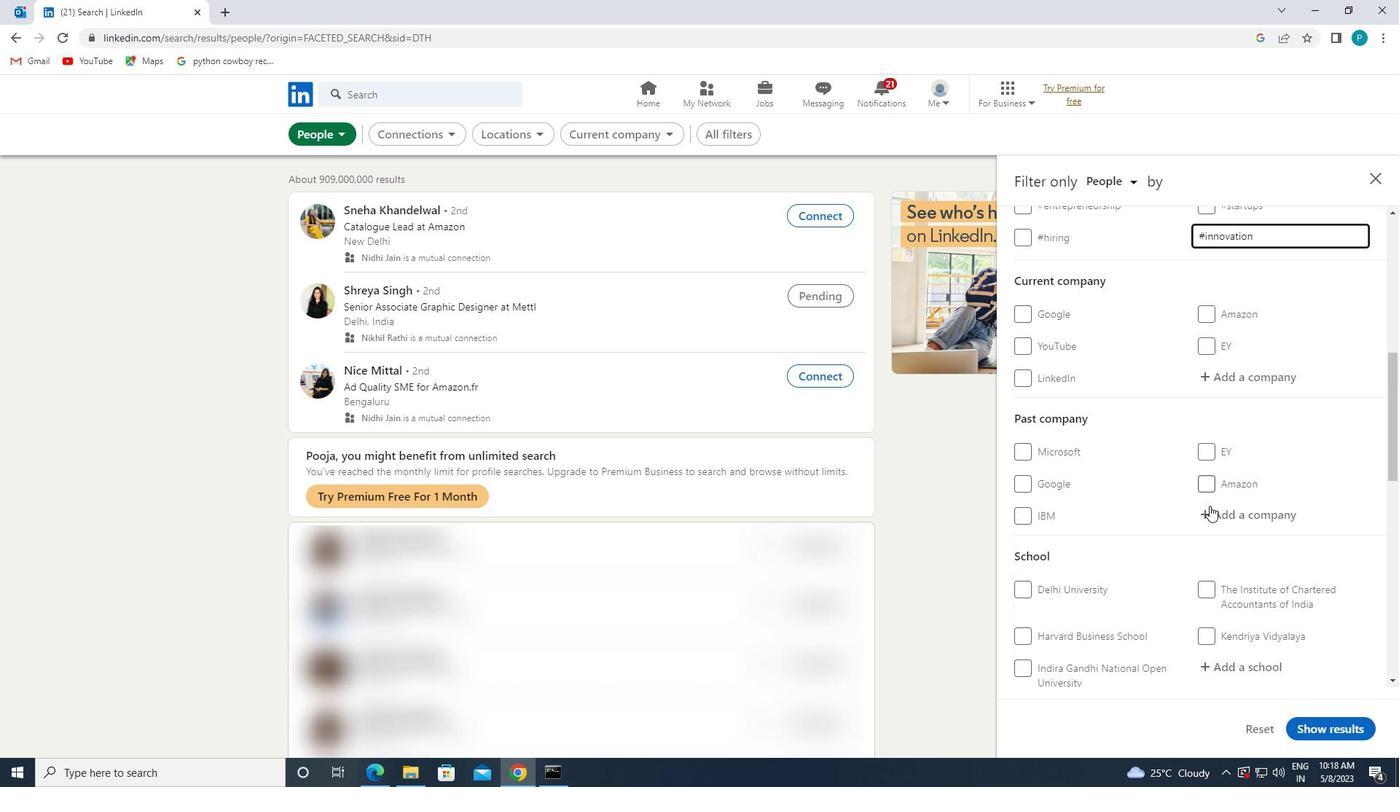 
Action: Mouse scrolled (1196, 502) with delta (0, 0)
Screenshot: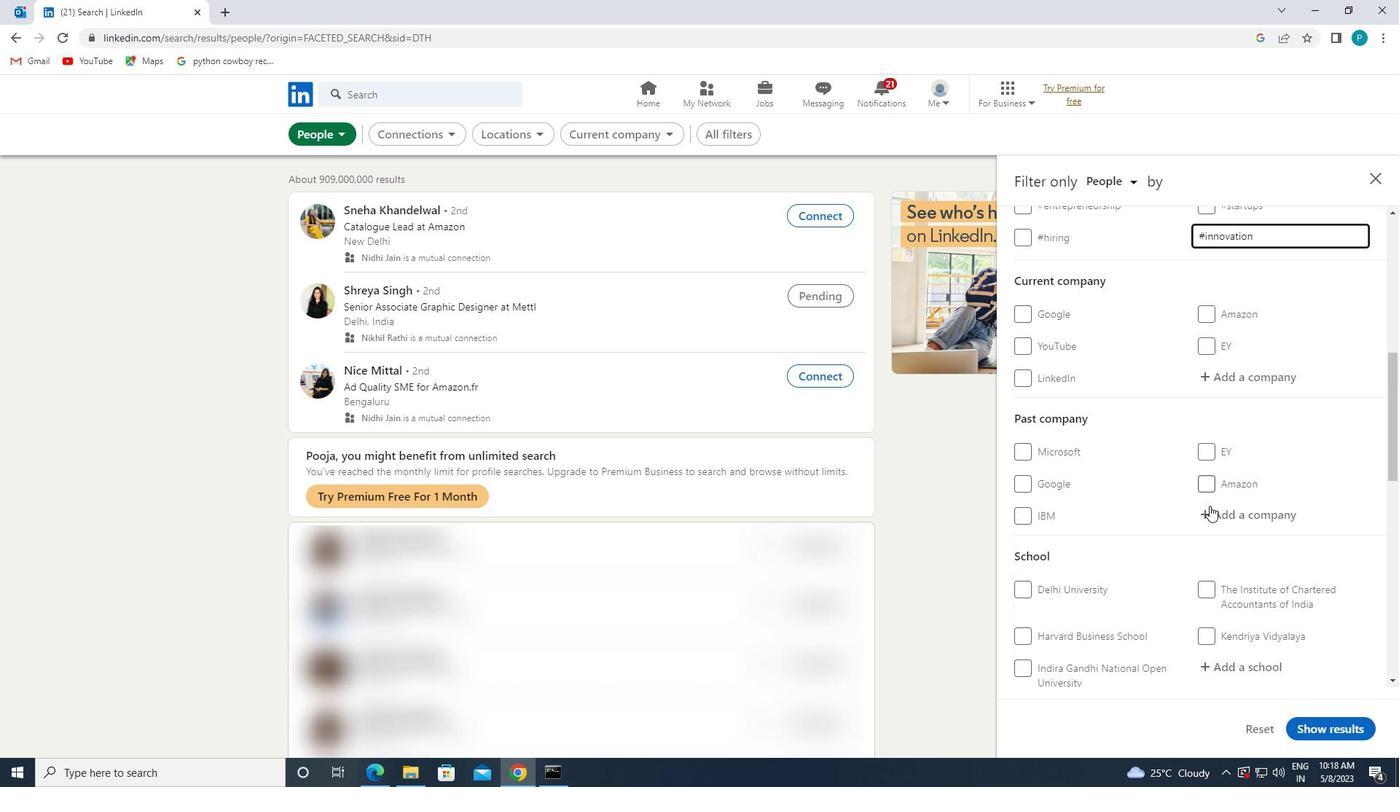 
Action: Mouse moved to (1146, 545)
Screenshot: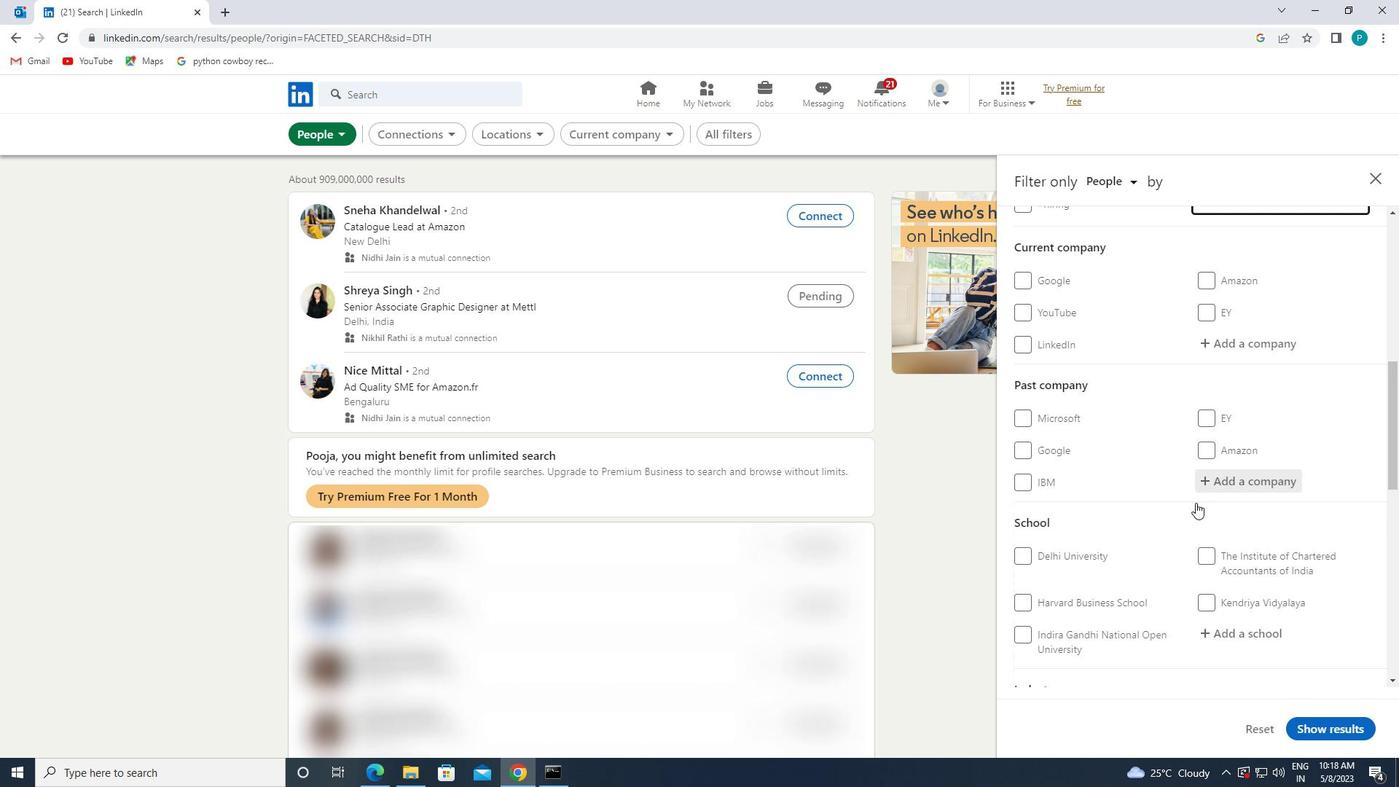 
Action: Mouse scrolled (1146, 544) with delta (0, 0)
Screenshot: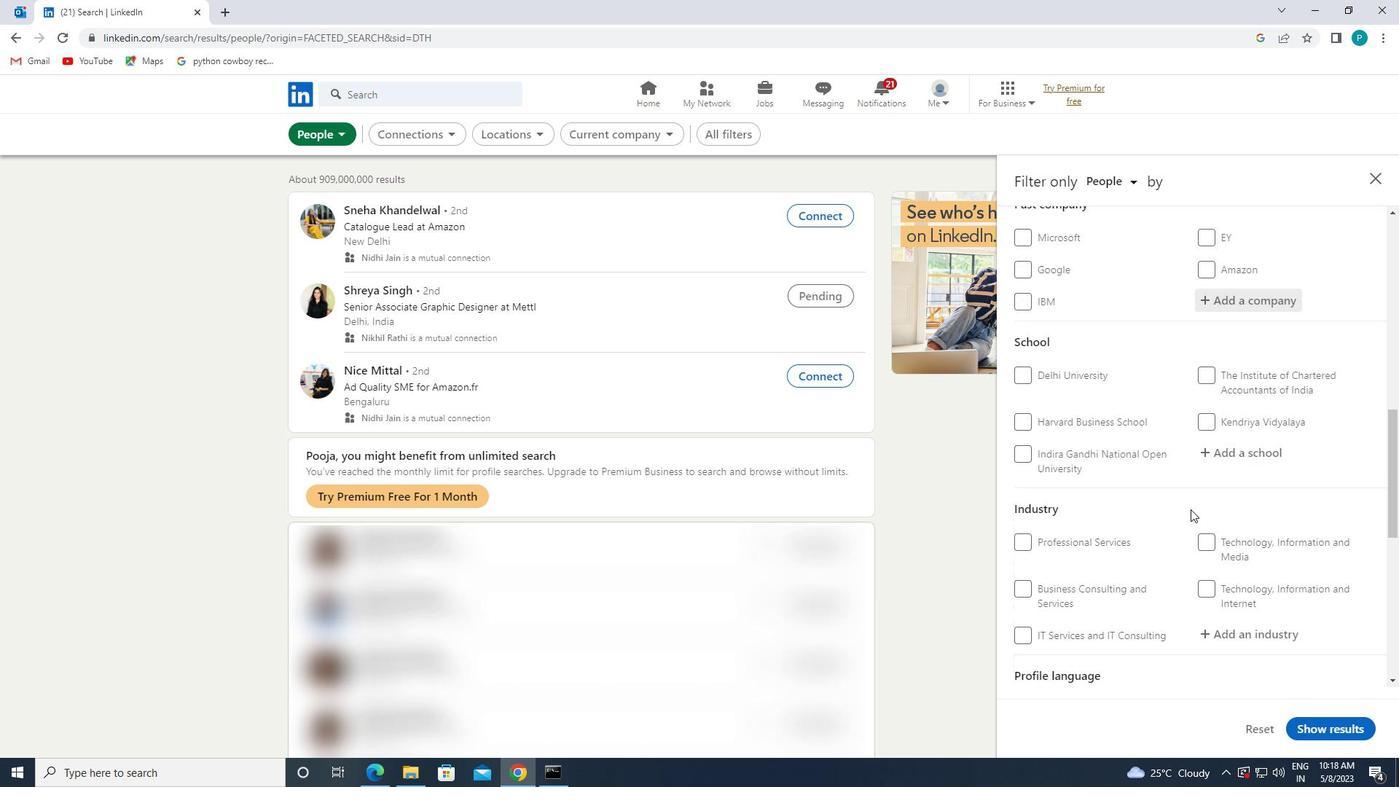 
Action: Mouse scrolled (1146, 544) with delta (0, 0)
Screenshot: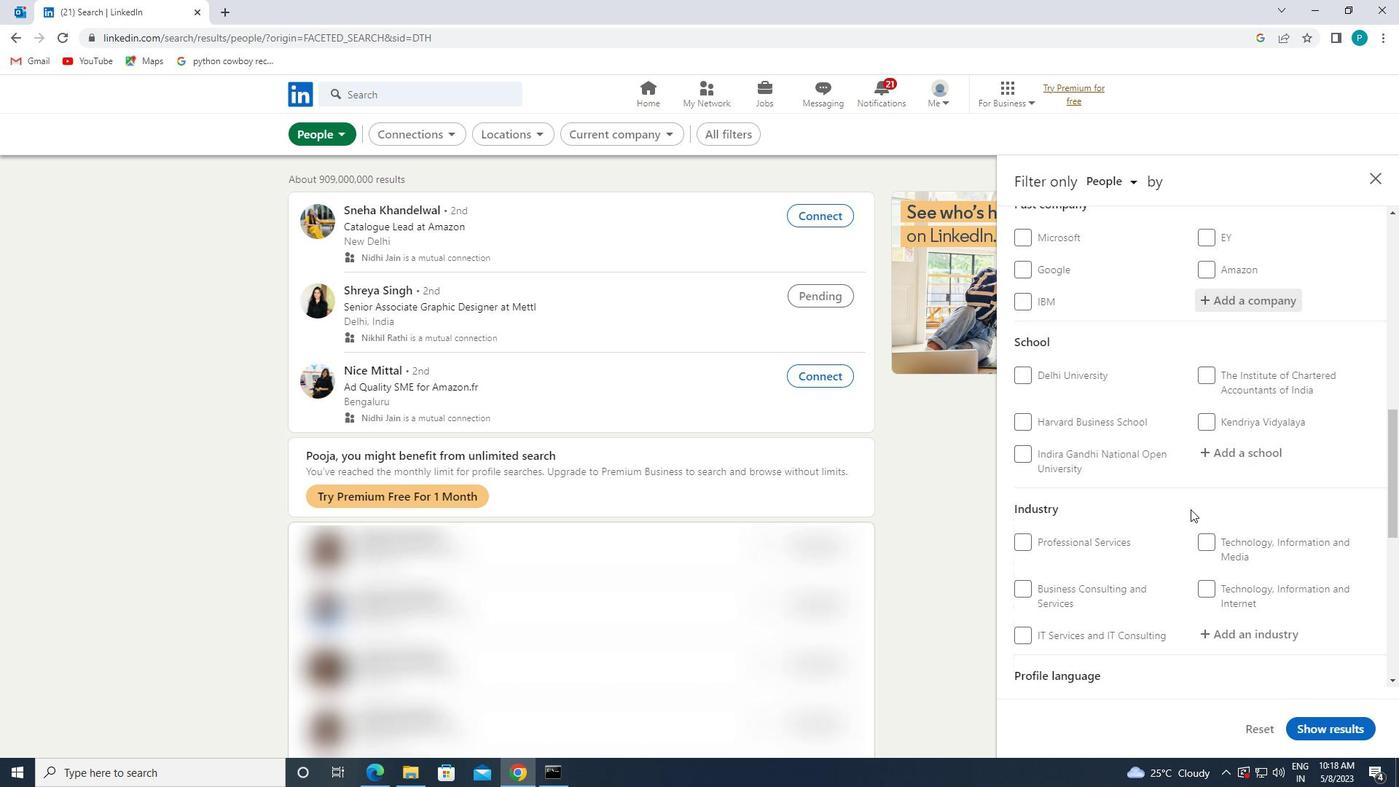 
Action: Mouse moved to (1053, 610)
Screenshot: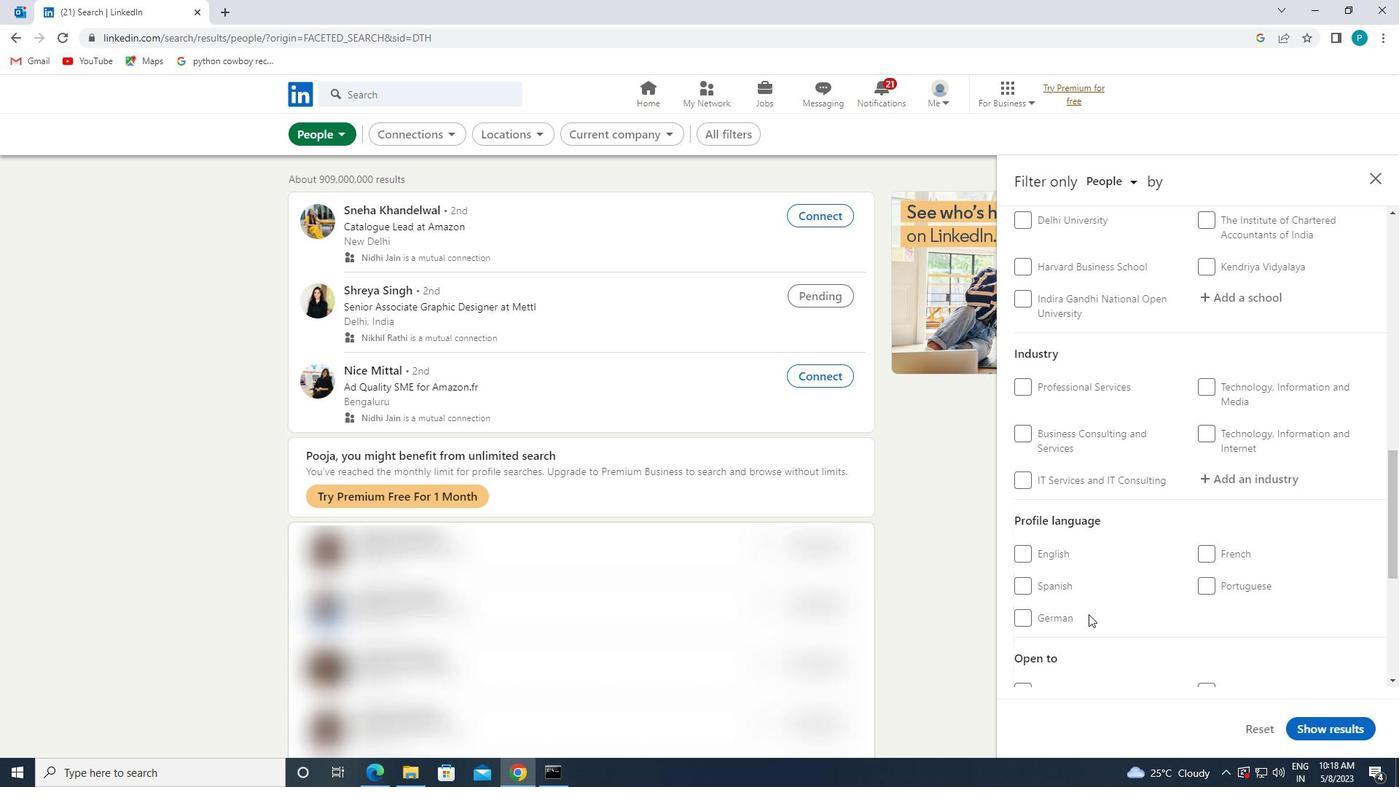 
Action: Mouse pressed left at (1053, 610)
Screenshot: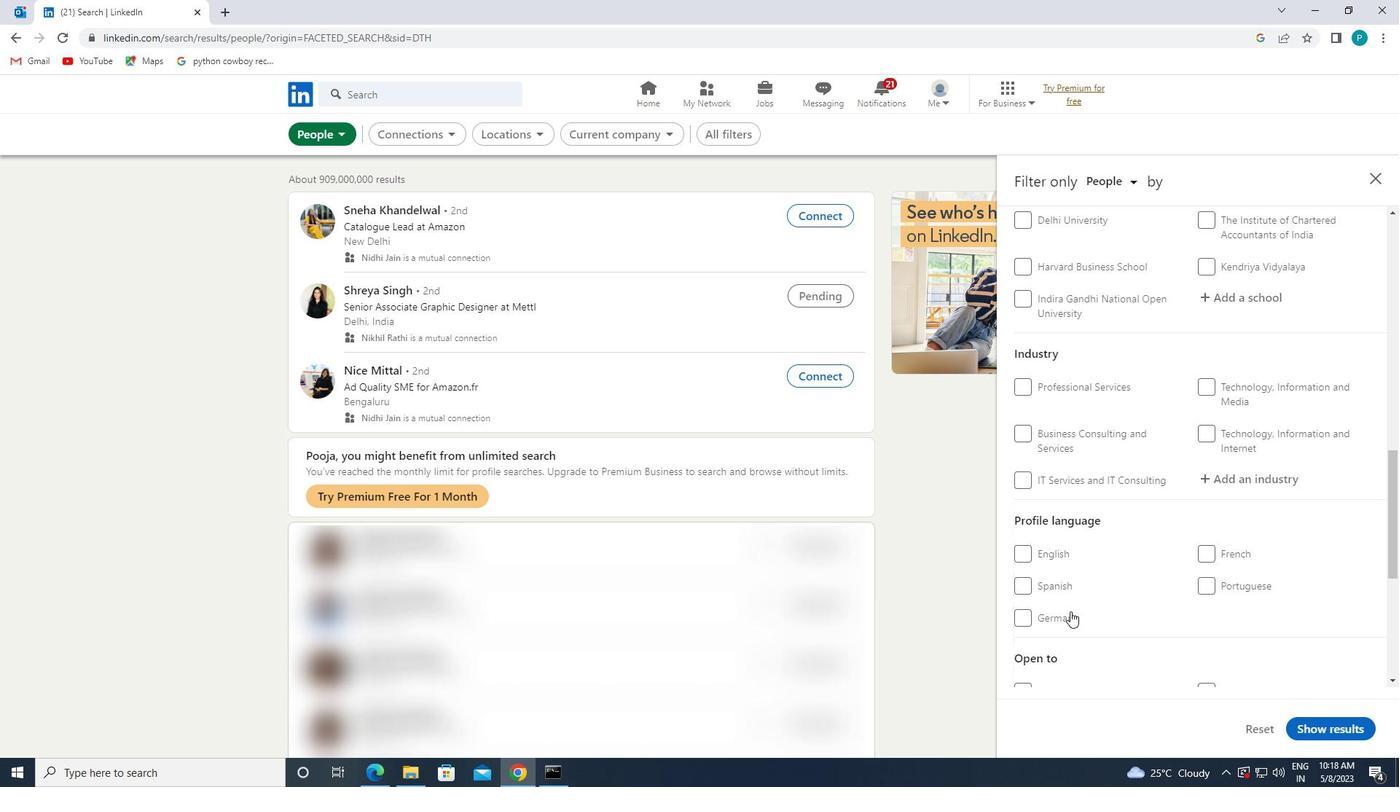 
Action: Mouse moved to (1103, 585)
Screenshot: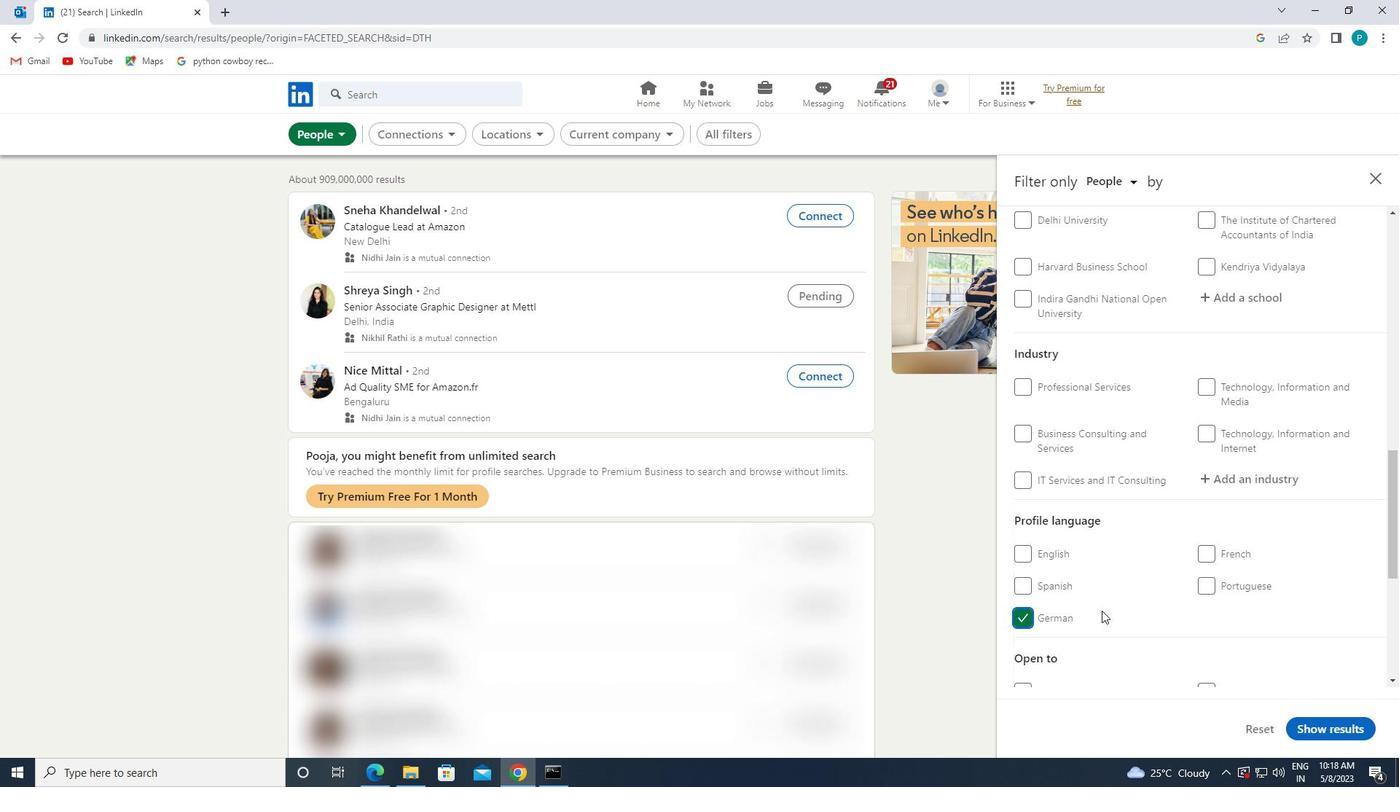 
Action: Mouse scrolled (1103, 586) with delta (0, 0)
Screenshot: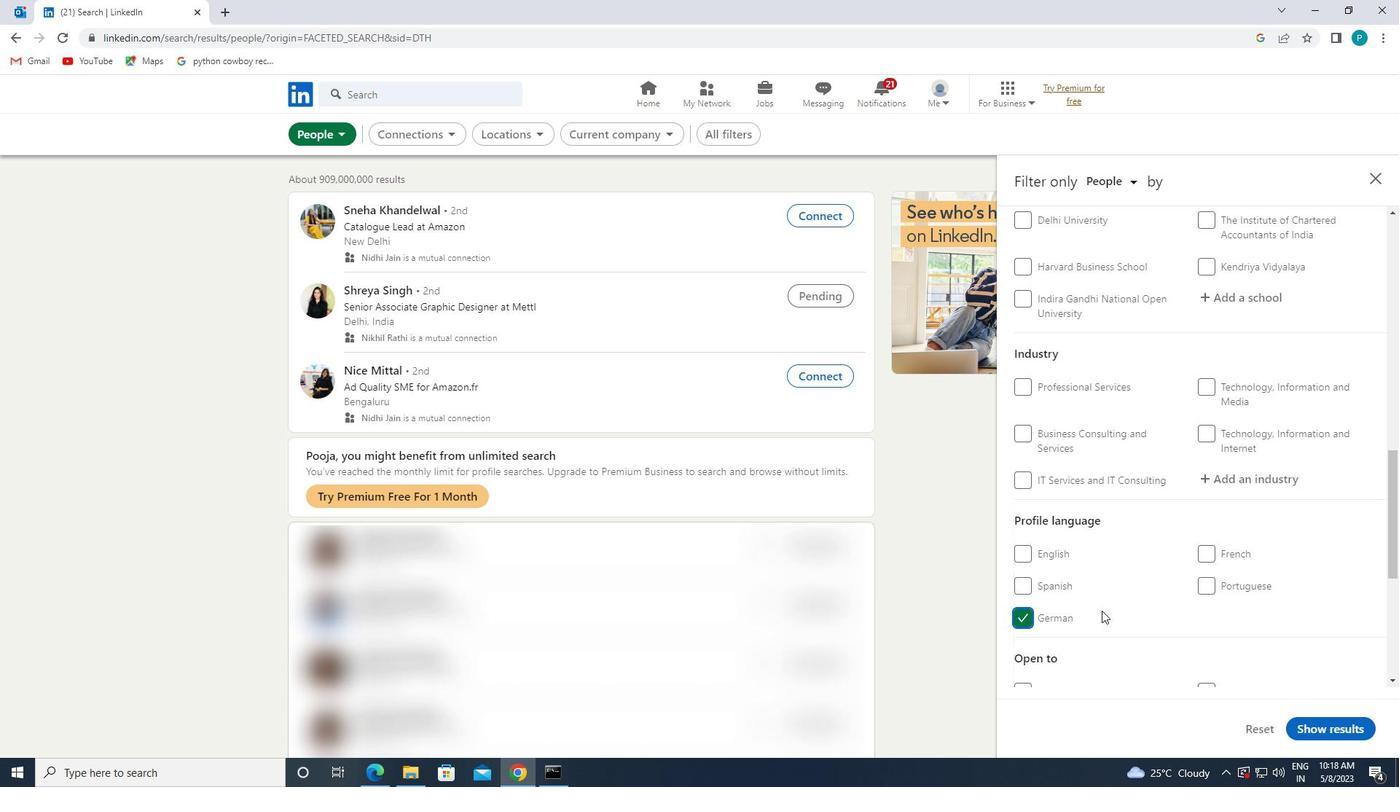 
Action: Mouse moved to (1102, 580)
Screenshot: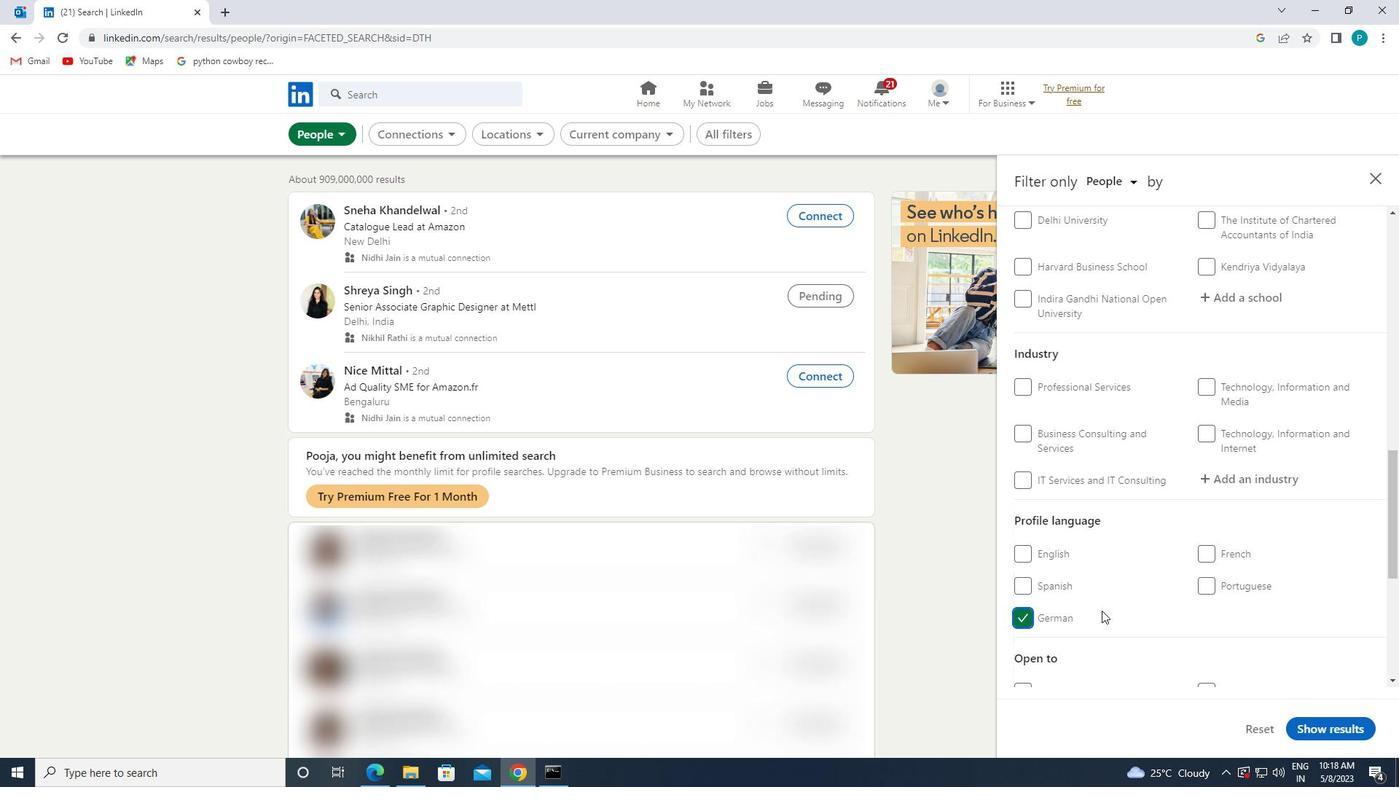 
Action: Mouse scrolled (1102, 581) with delta (0, 0)
Screenshot: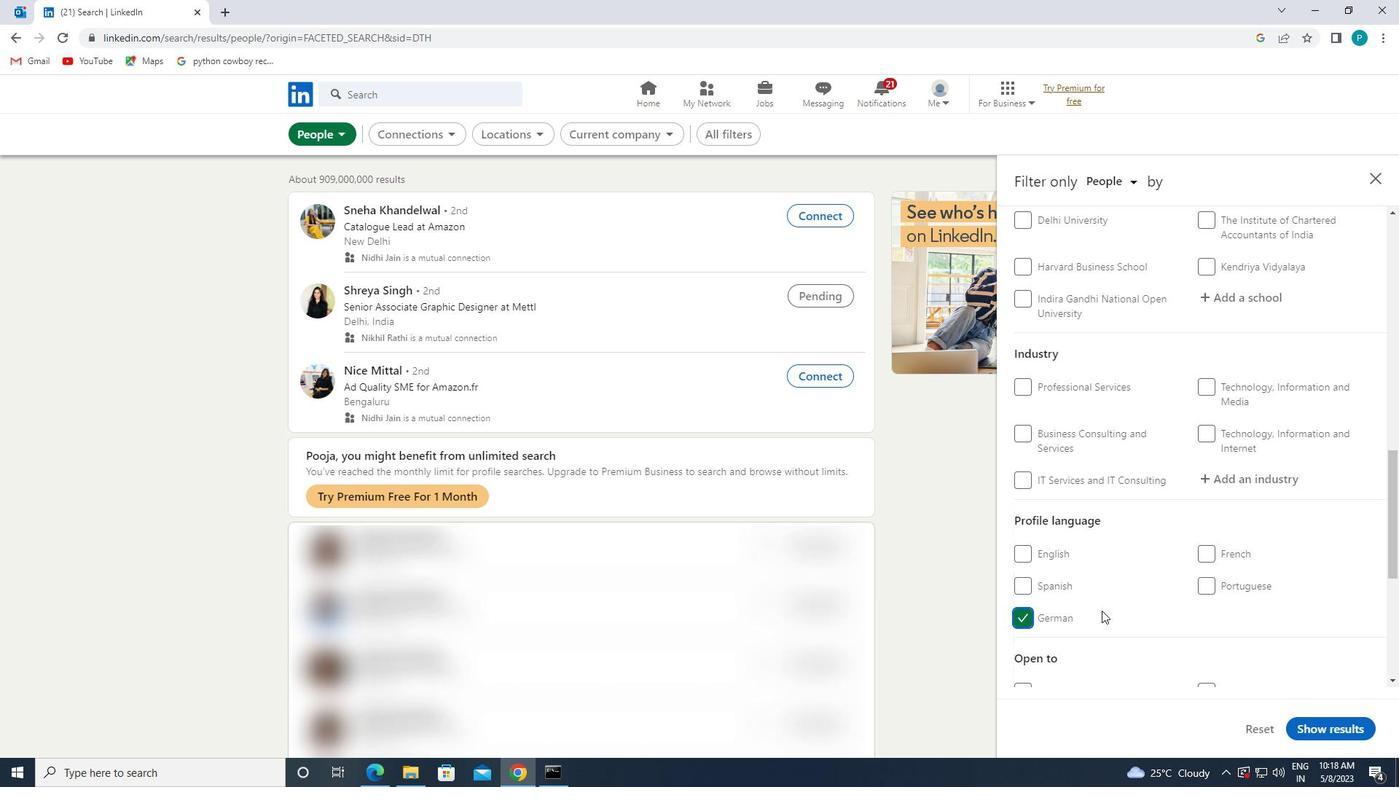 
Action: Mouse moved to (1101, 572)
Screenshot: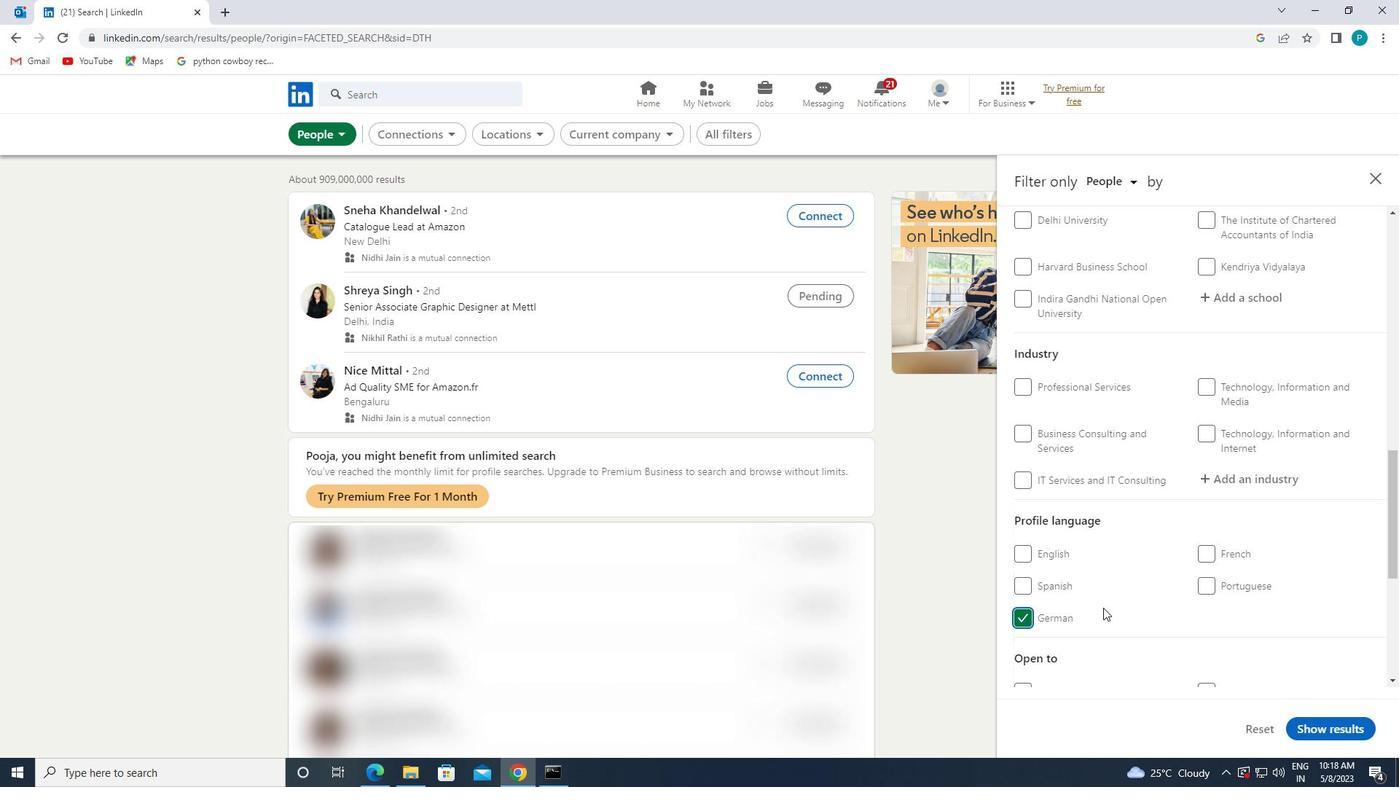 
Action: Mouse scrolled (1101, 573) with delta (0, 0)
Screenshot: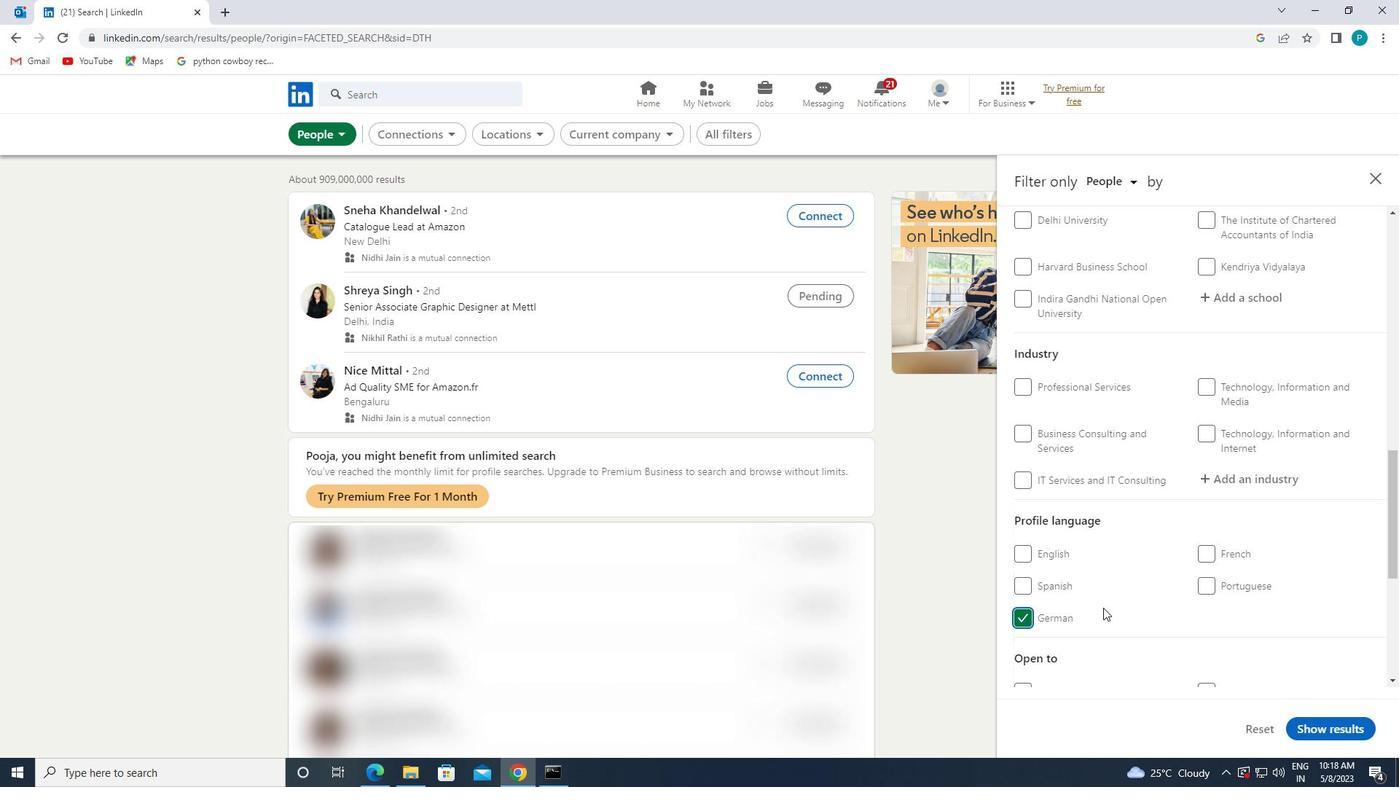 
Action: Mouse moved to (1124, 501)
Screenshot: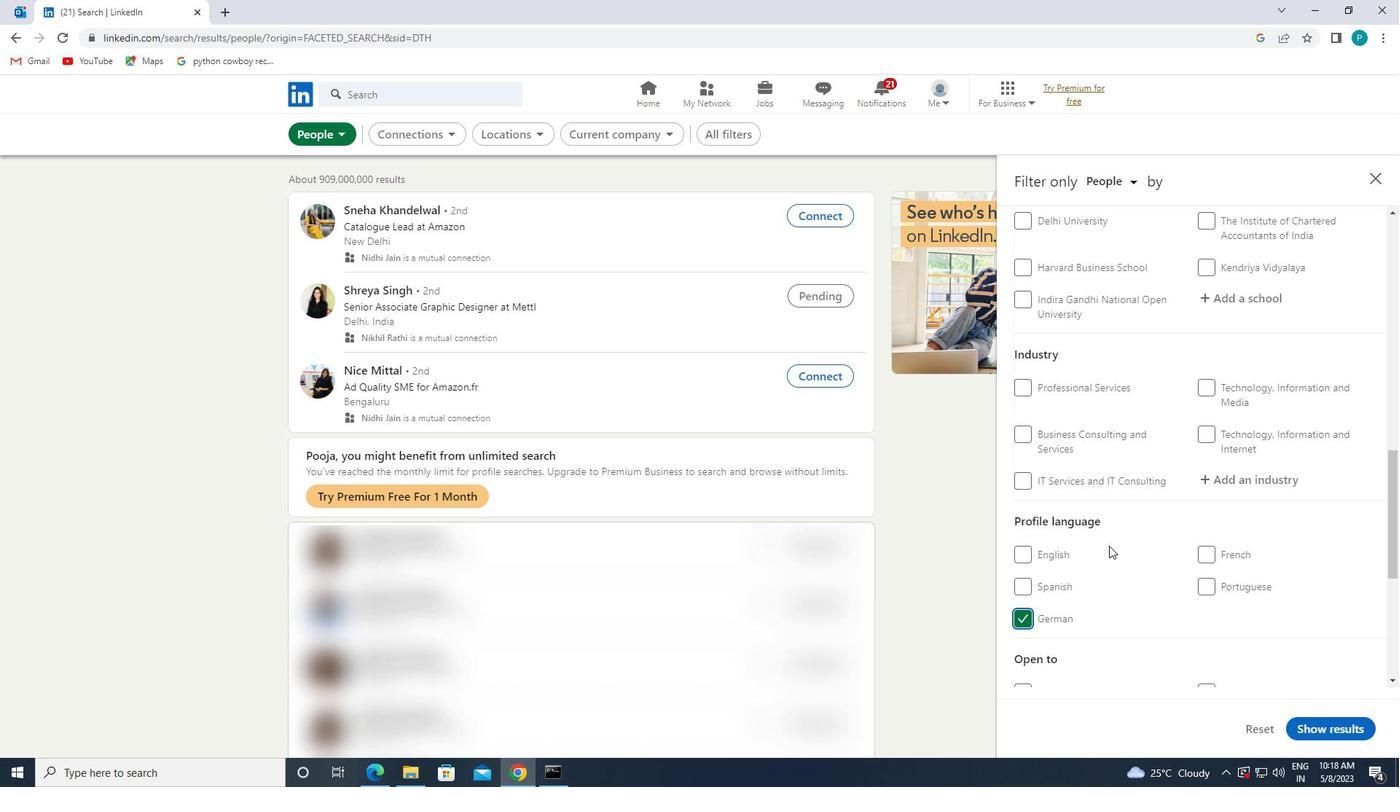 
Action: Mouse scrolled (1124, 502) with delta (0, 0)
Screenshot: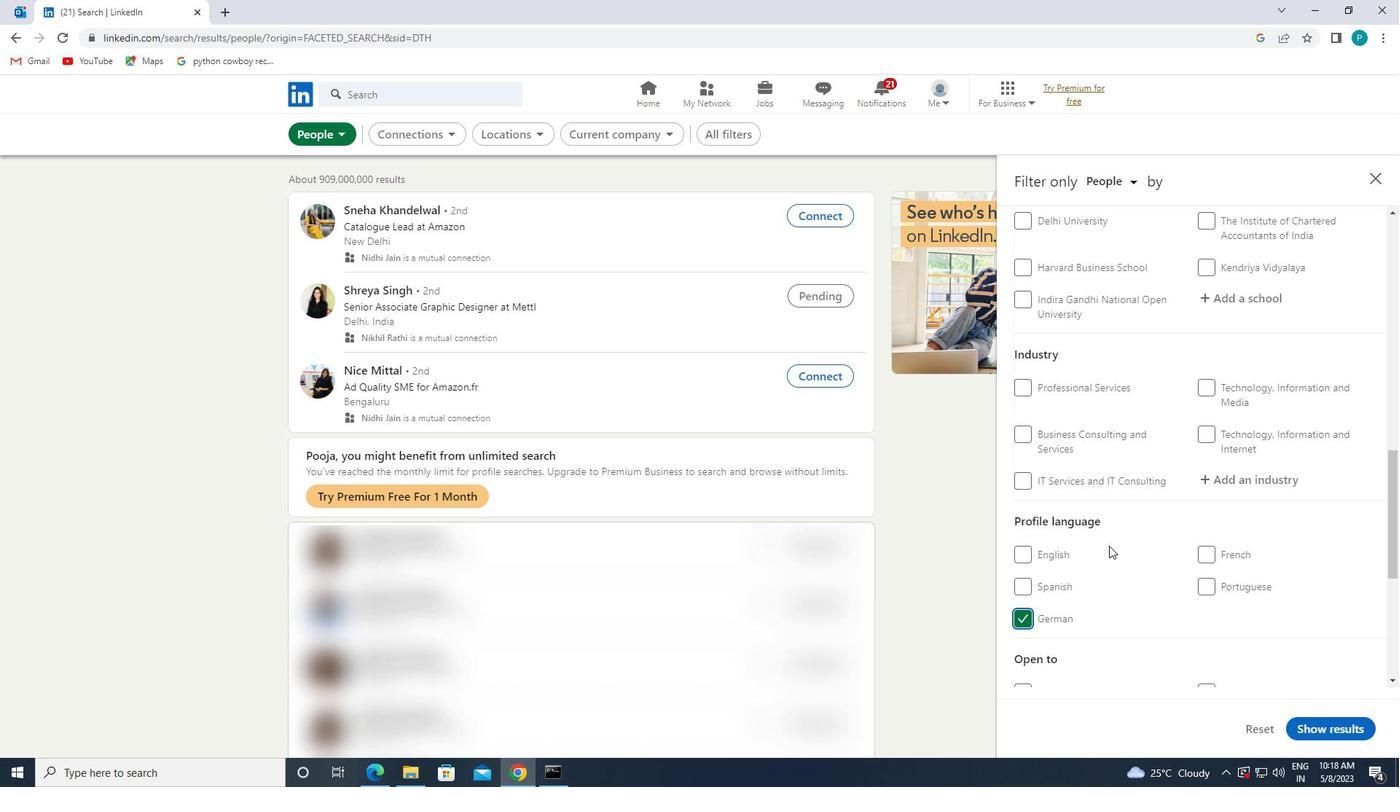 
Action: Mouse moved to (1125, 492)
Screenshot: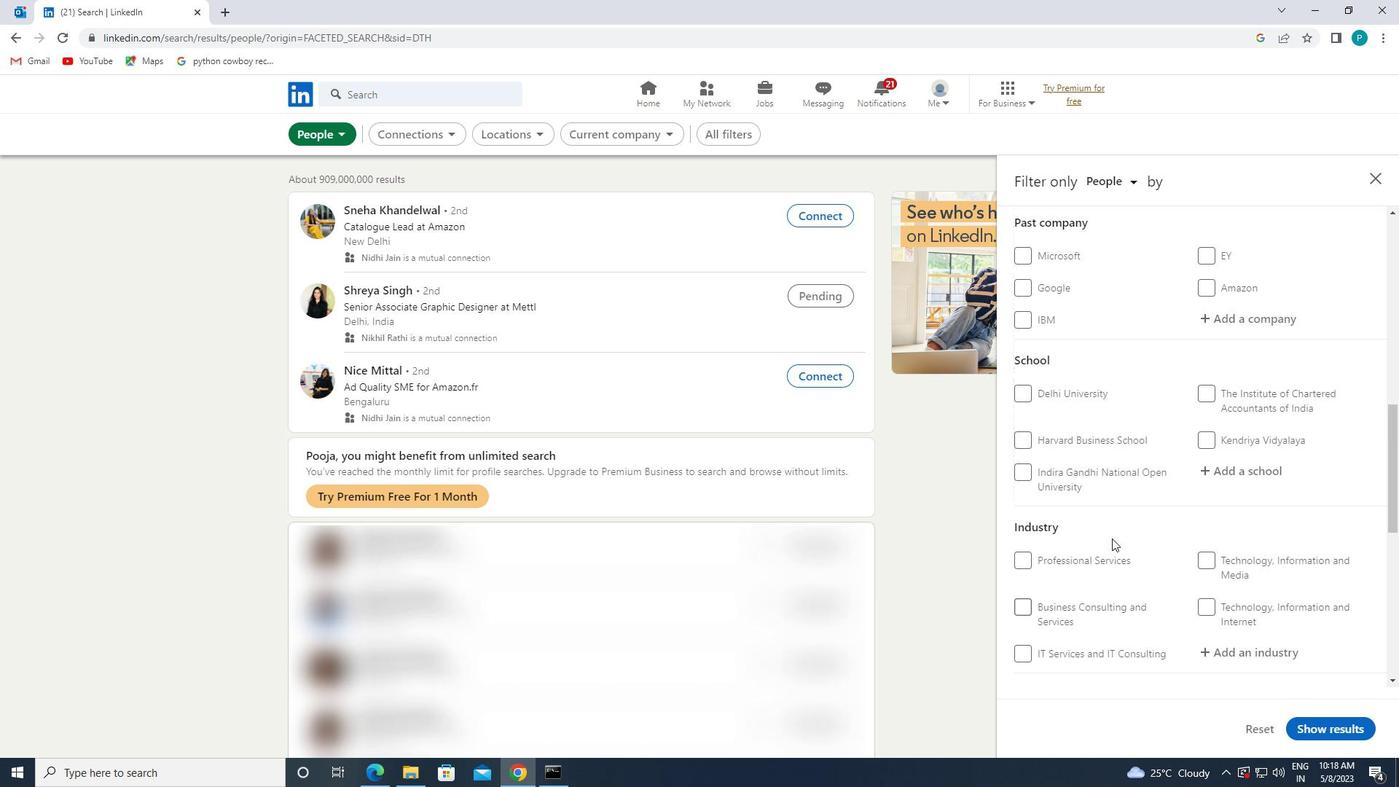 
Action: Mouse scrolled (1125, 492) with delta (0, 0)
Screenshot: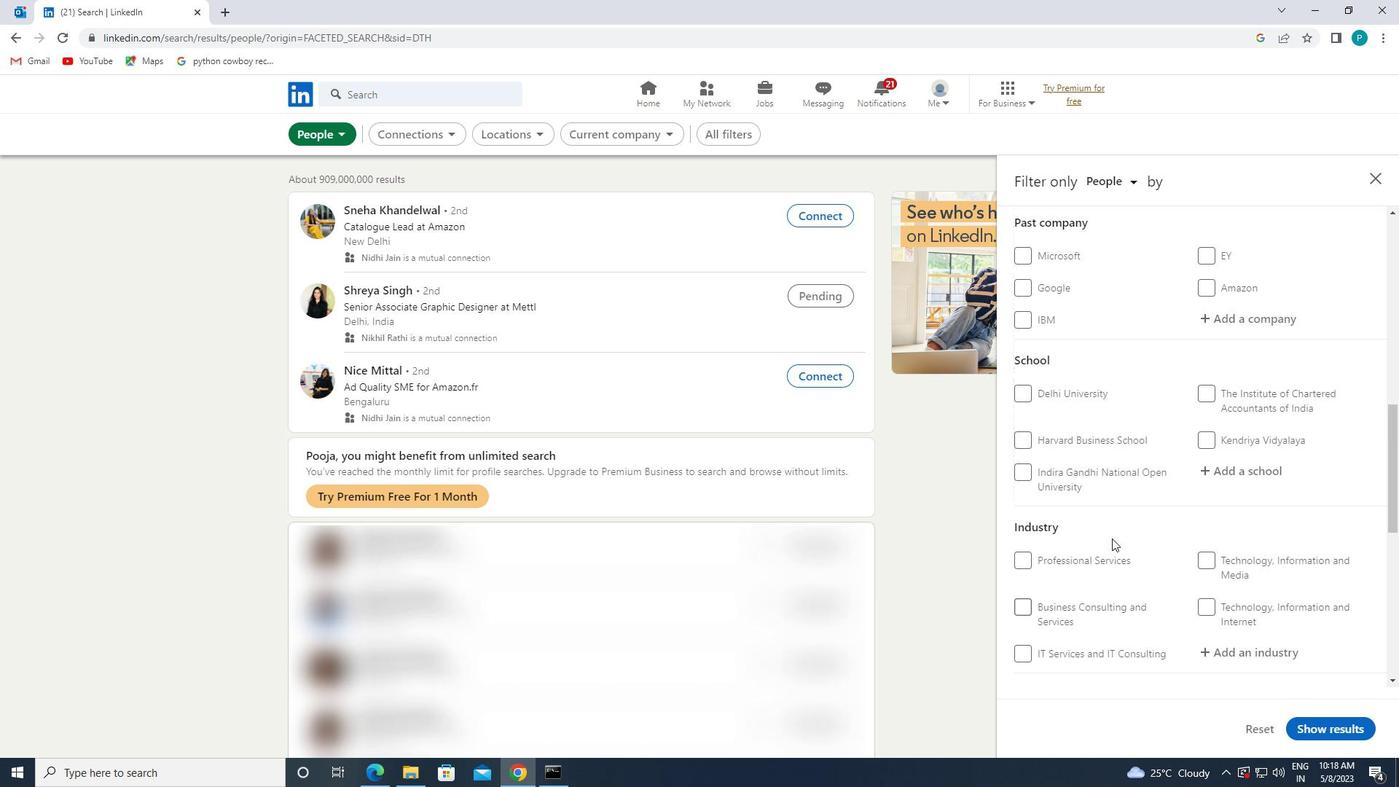 
Action: Mouse moved to (1260, 441)
Screenshot: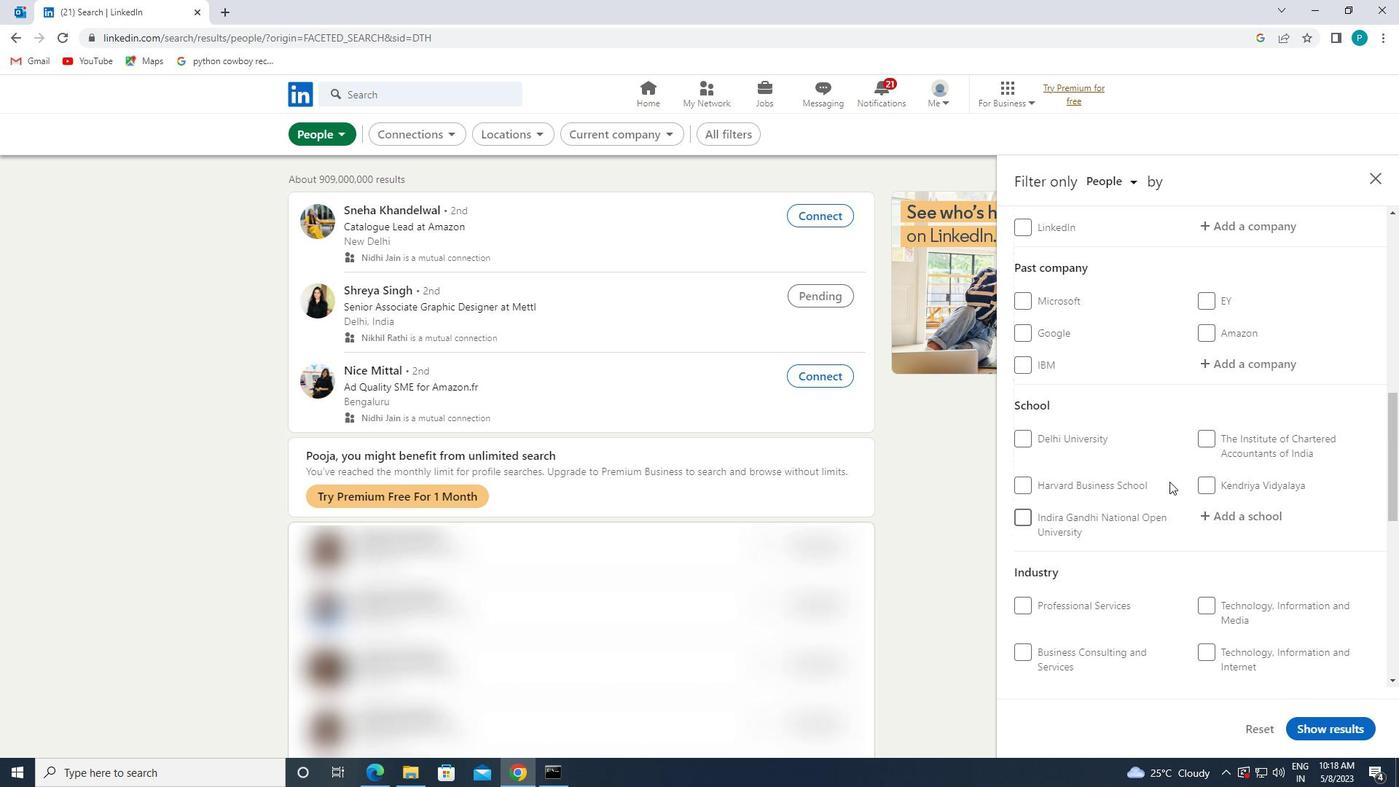 
Action: Mouse scrolled (1260, 441) with delta (0, 0)
Screenshot: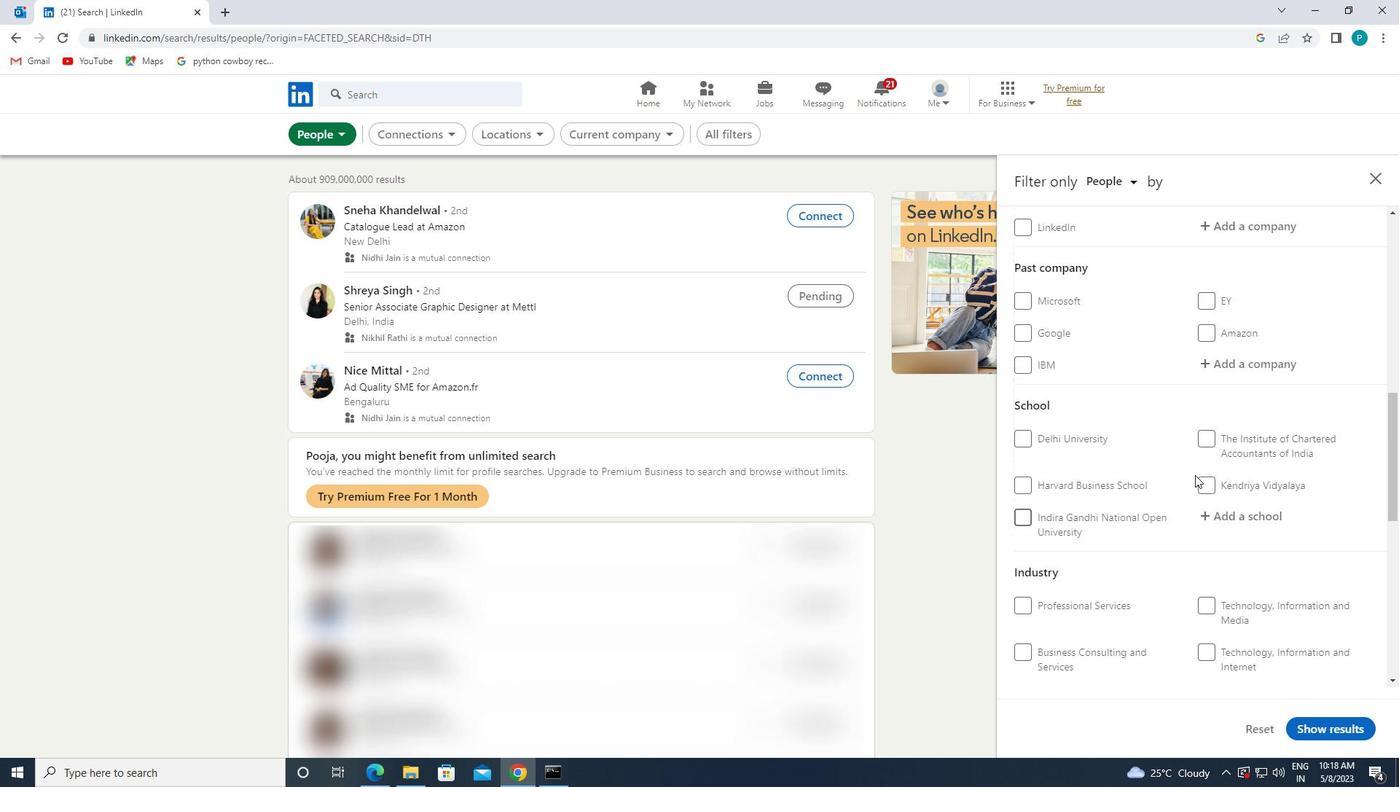
Action: Mouse scrolled (1260, 441) with delta (0, 0)
Screenshot: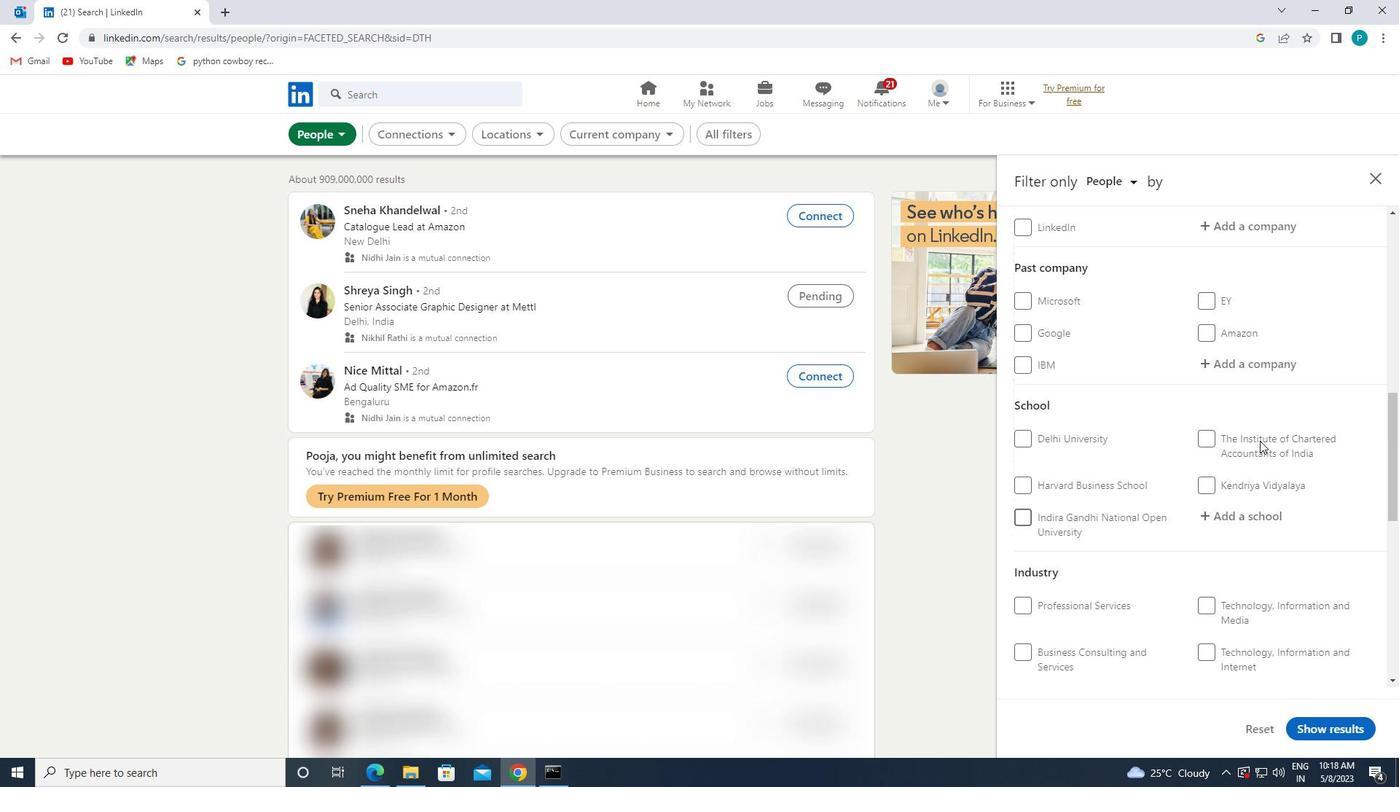 
Action: Mouse moved to (1270, 471)
Screenshot: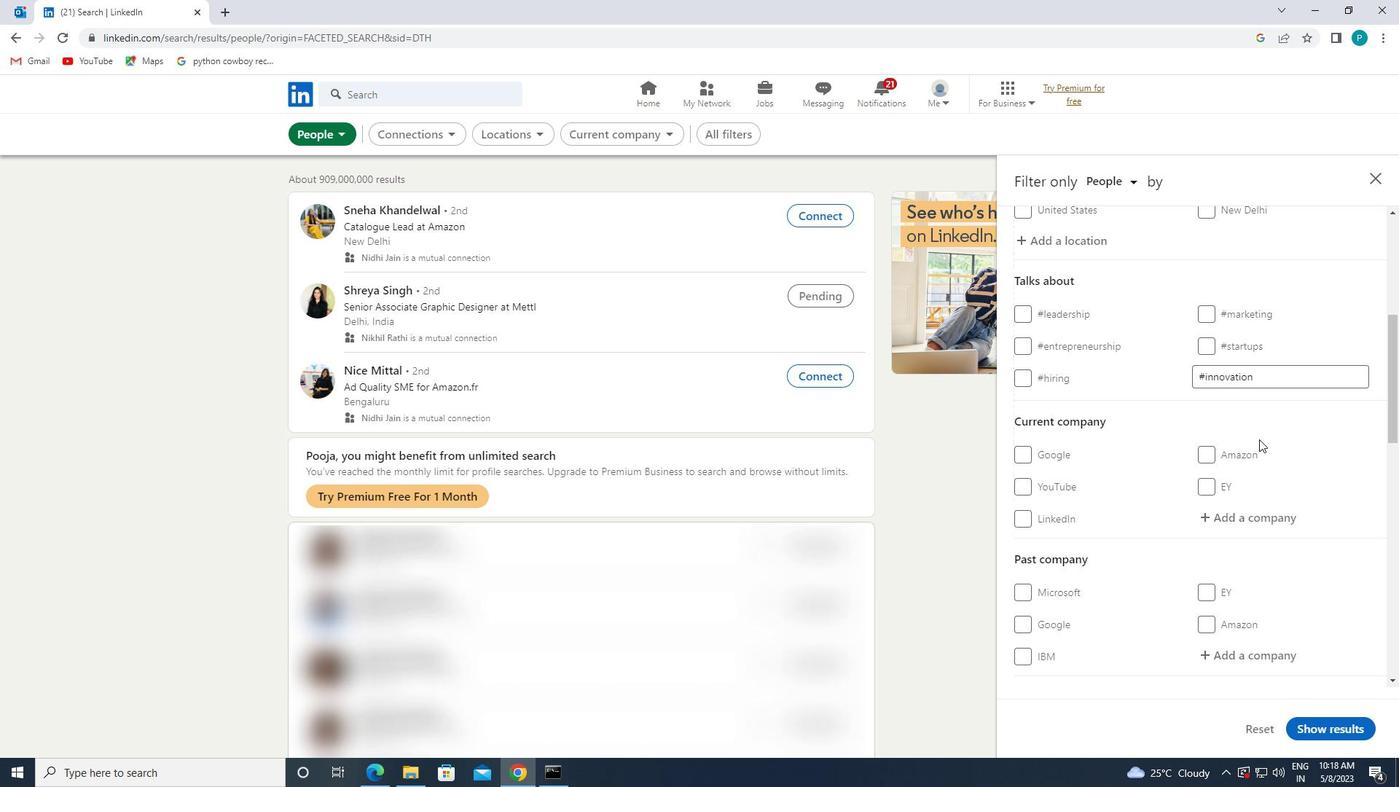 
Action: Mouse scrolled (1270, 470) with delta (0, 0)
Screenshot: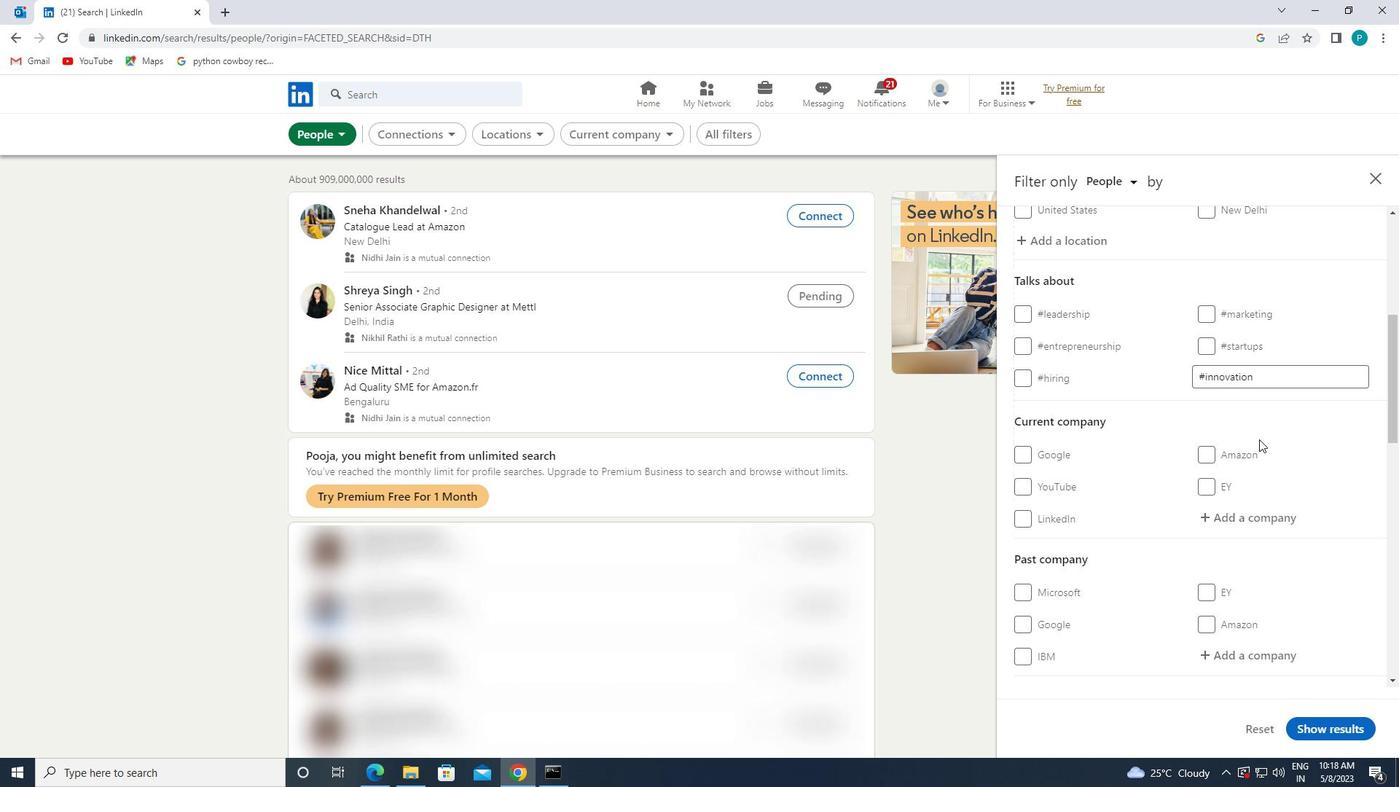 
Action: Mouse moved to (1264, 446)
Screenshot: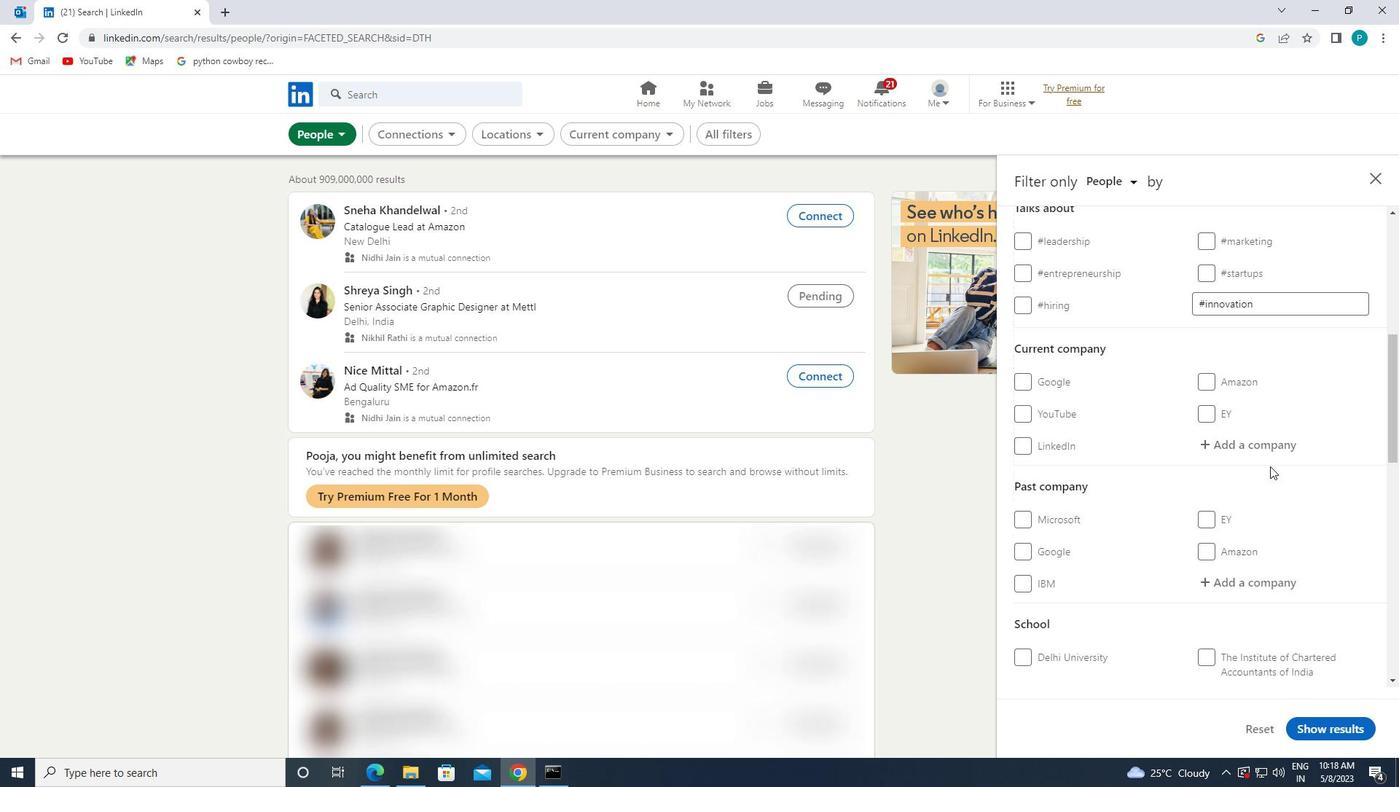 
Action: Mouse pressed left at (1264, 446)
Screenshot: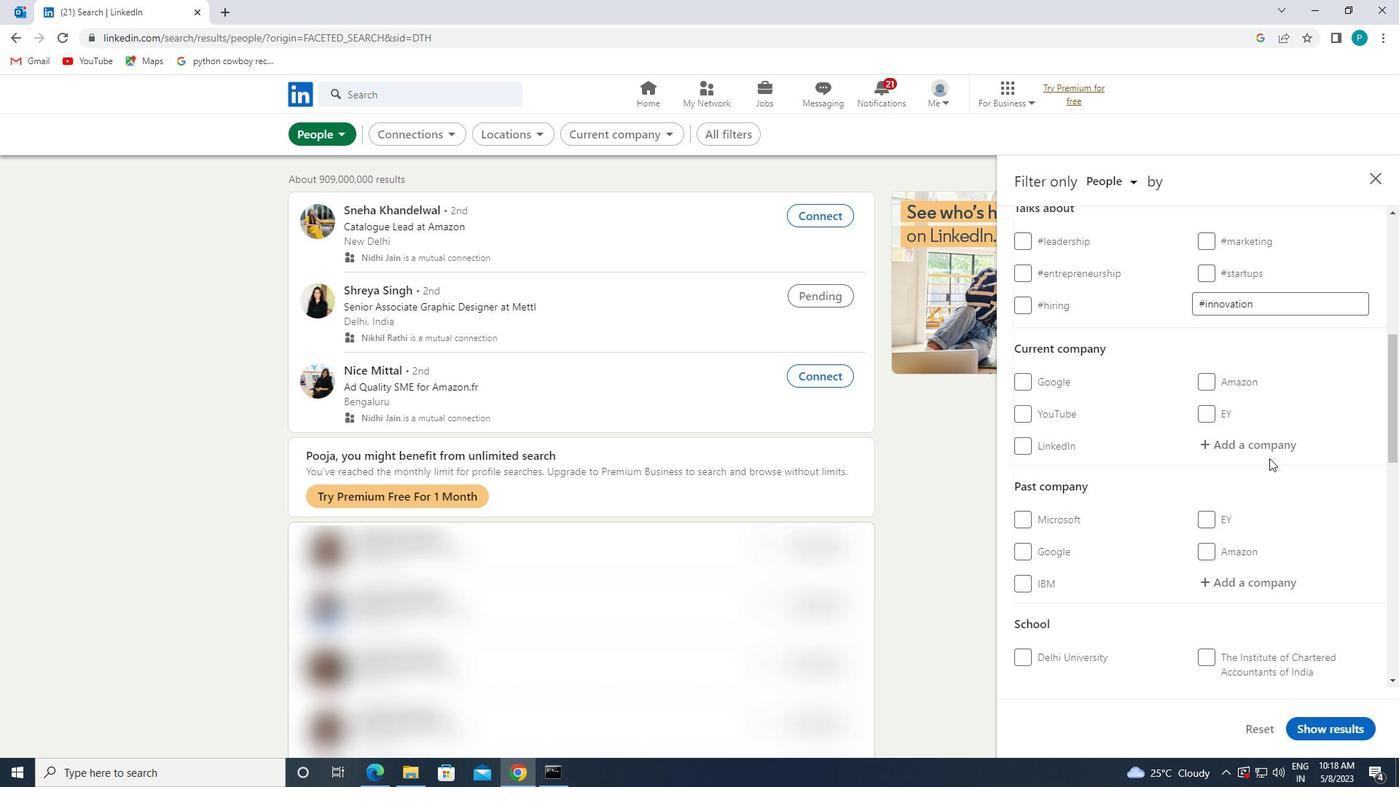 
Action: Key pressed <Key.caps_lock>M<Key.caps_lock>ECHANICAL
Screenshot: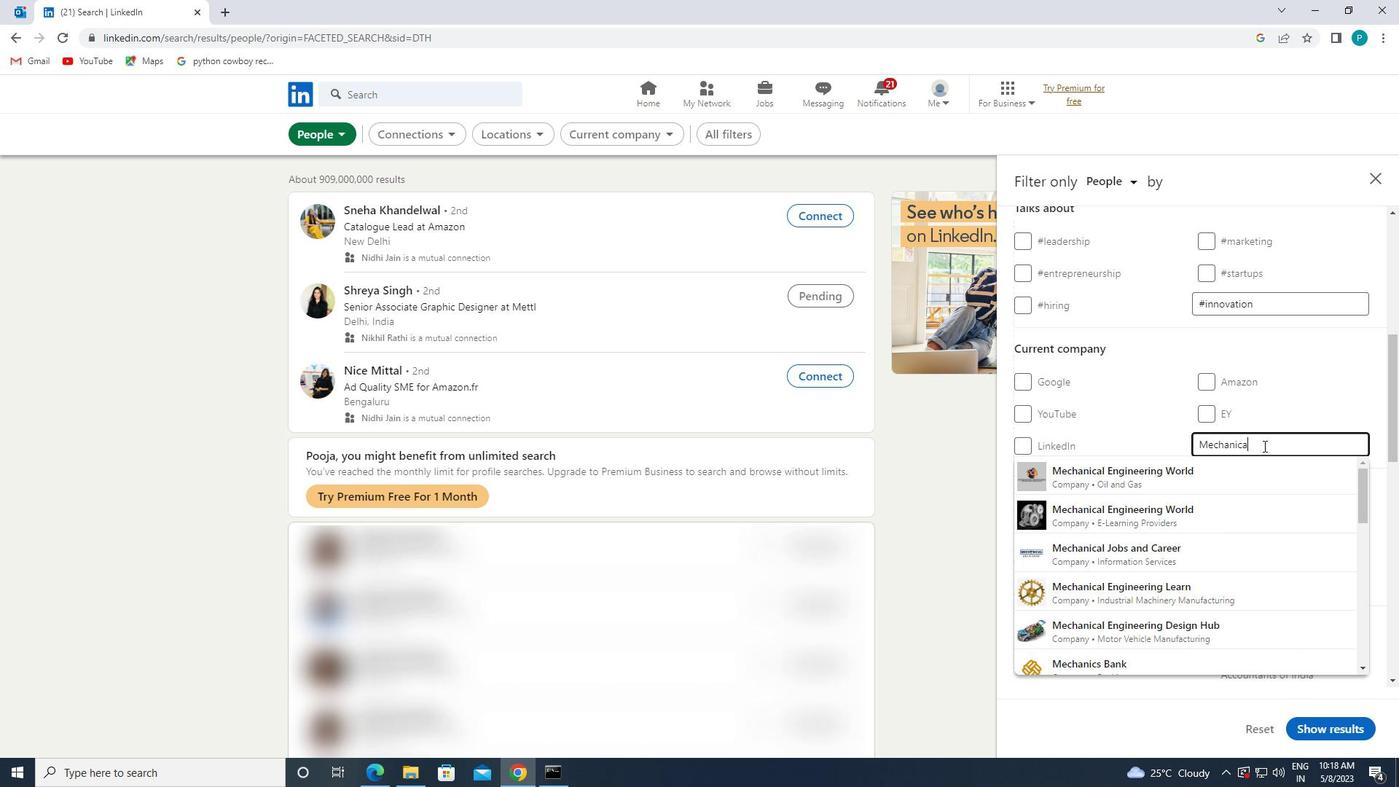 
Action: Mouse moved to (1243, 551)
Screenshot: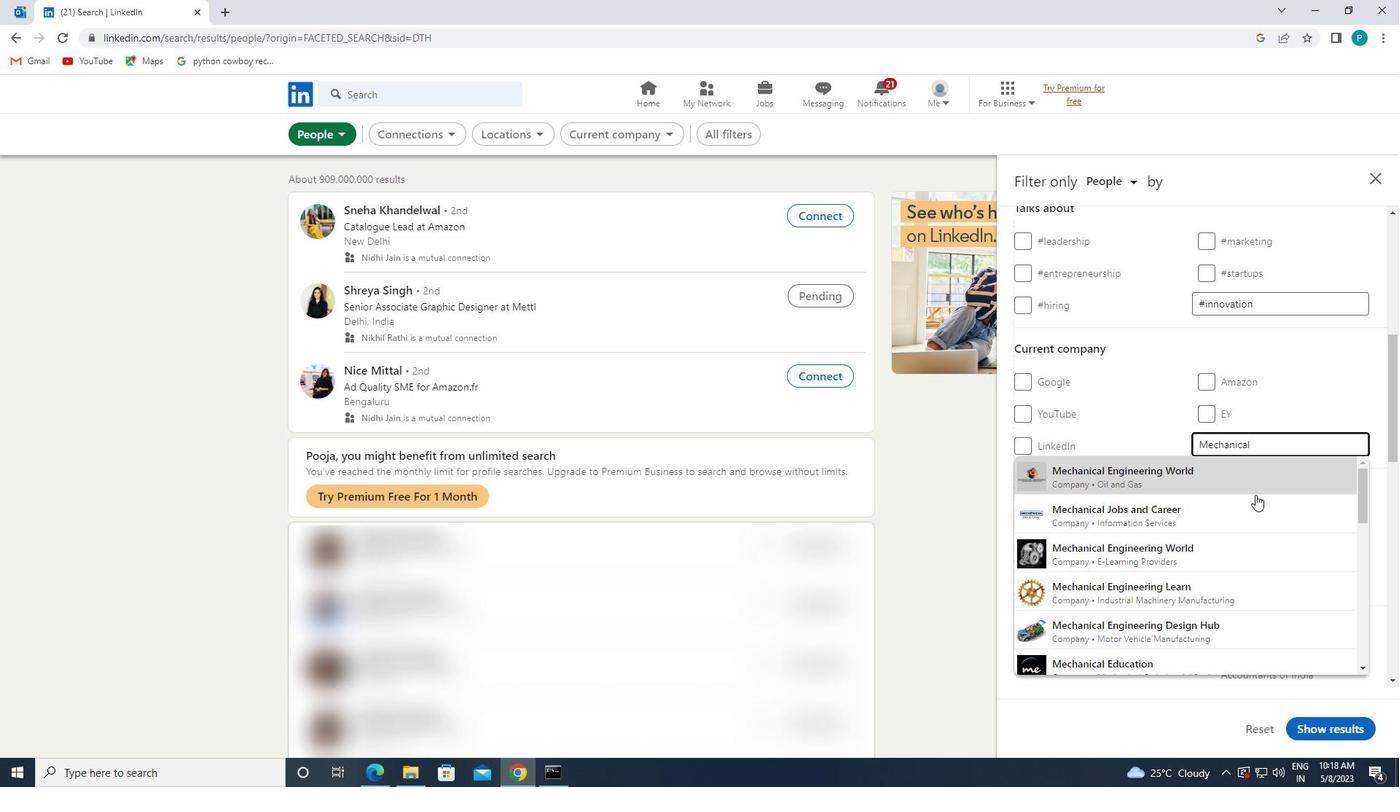 
Action: Mouse pressed left at (1243, 551)
Screenshot: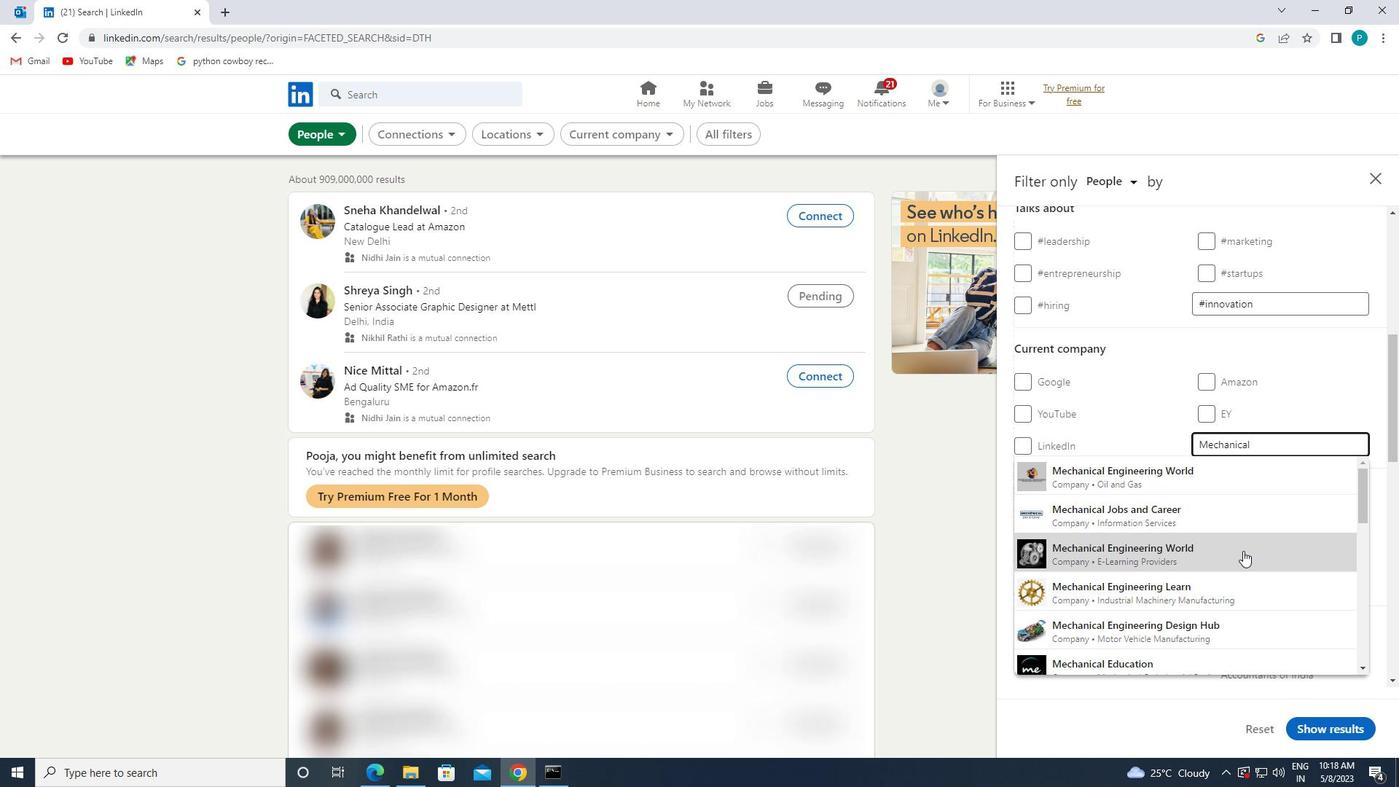
Action: Mouse moved to (1243, 536)
Screenshot: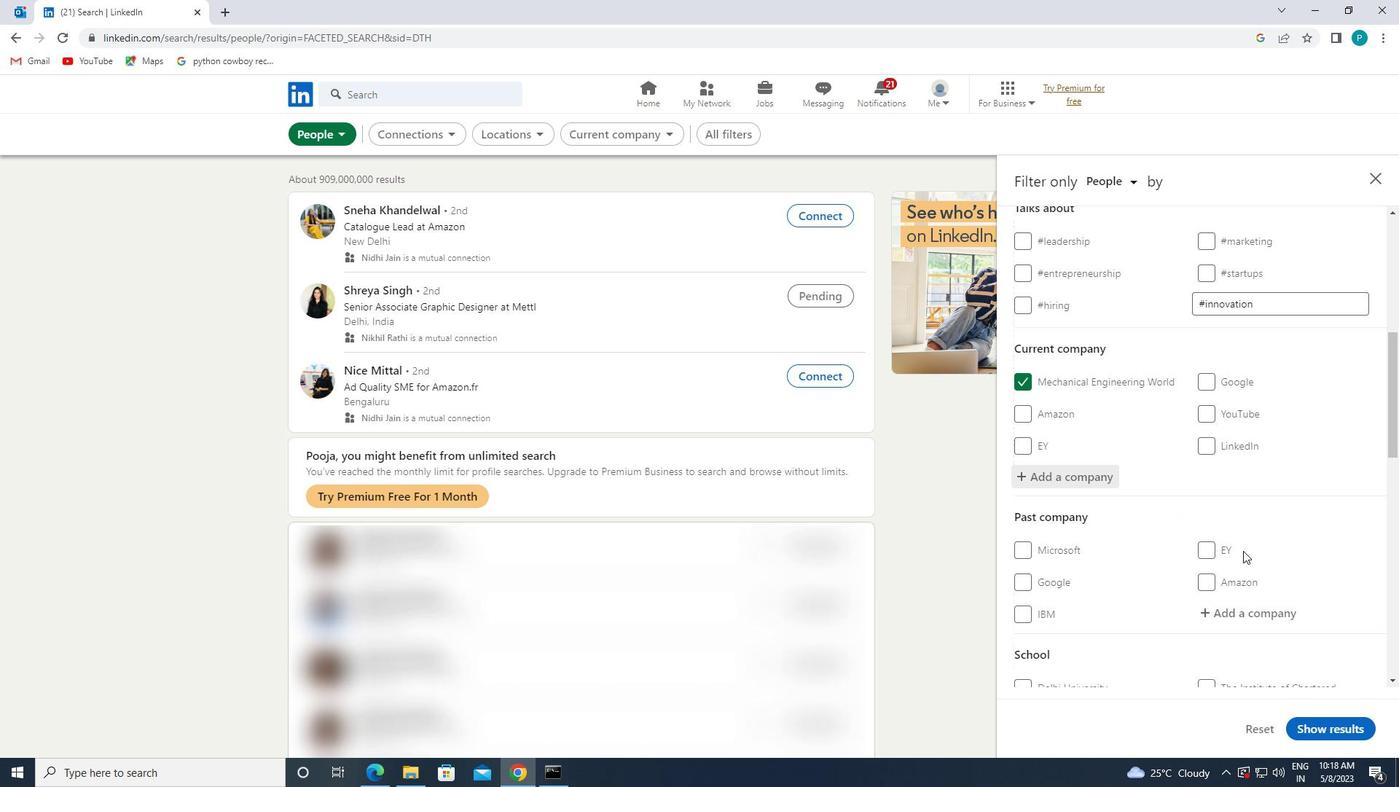 
Action: Mouse scrolled (1243, 535) with delta (0, 0)
Screenshot: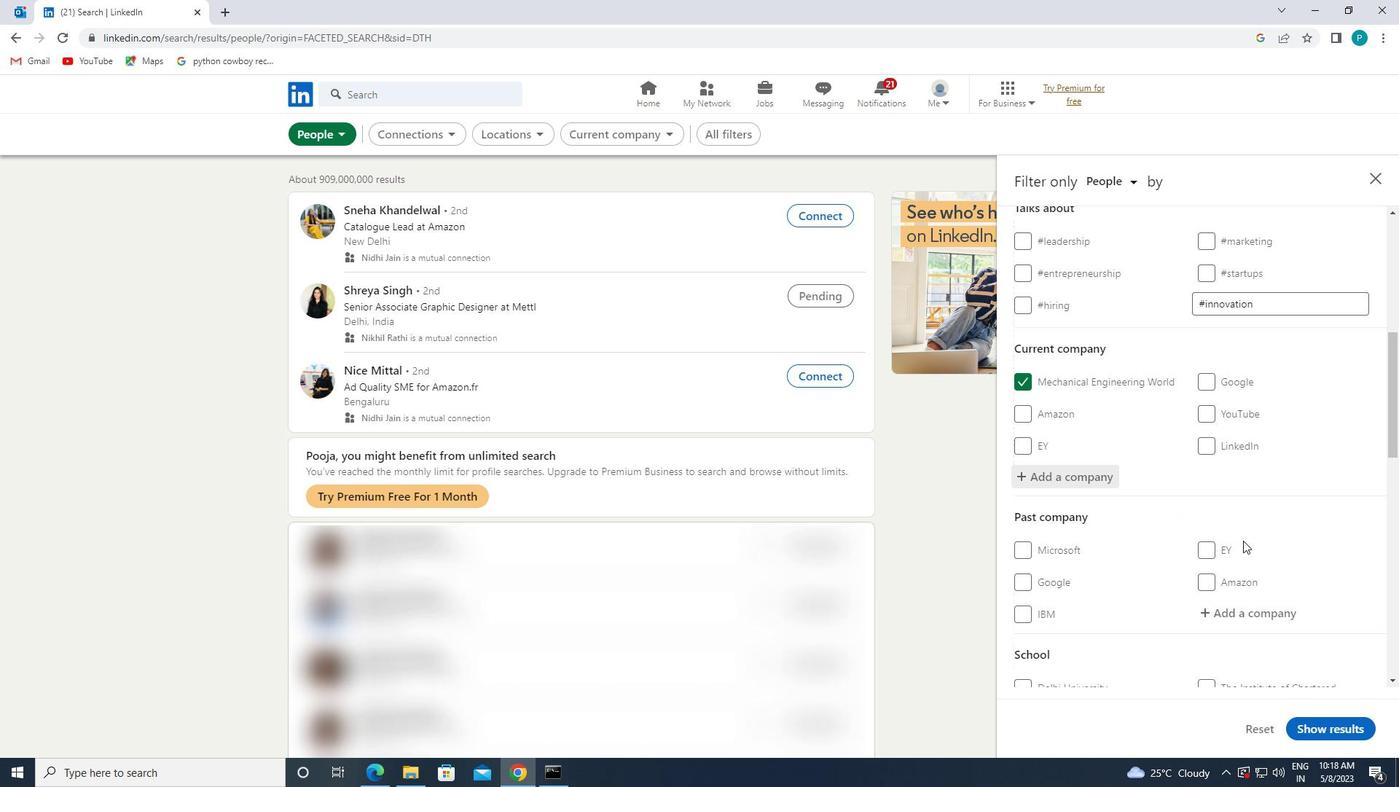 
Action: Mouse scrolled (1243, 535) with delta (0, 0)
Screenshot: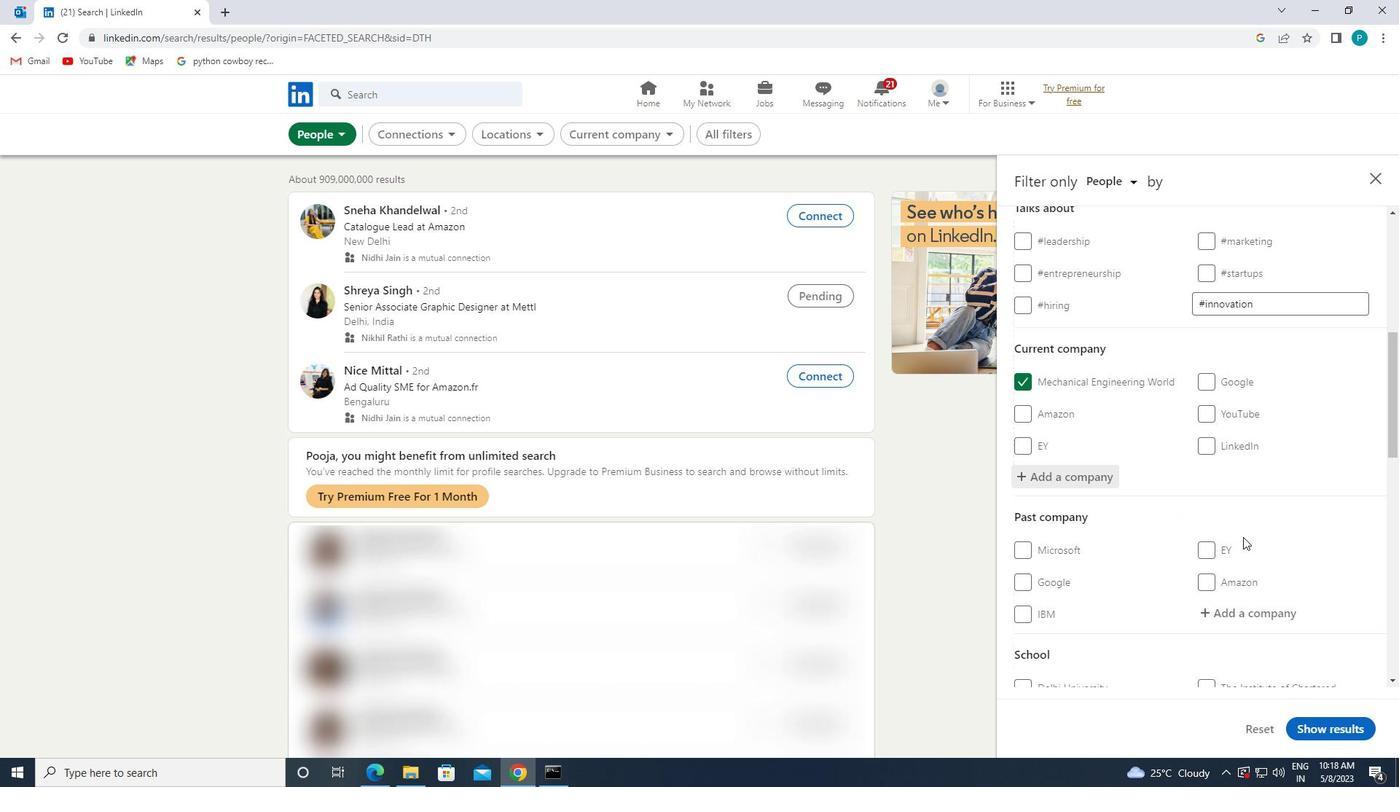 
Action: Mouse moved to (1243, 535)
Screenshot: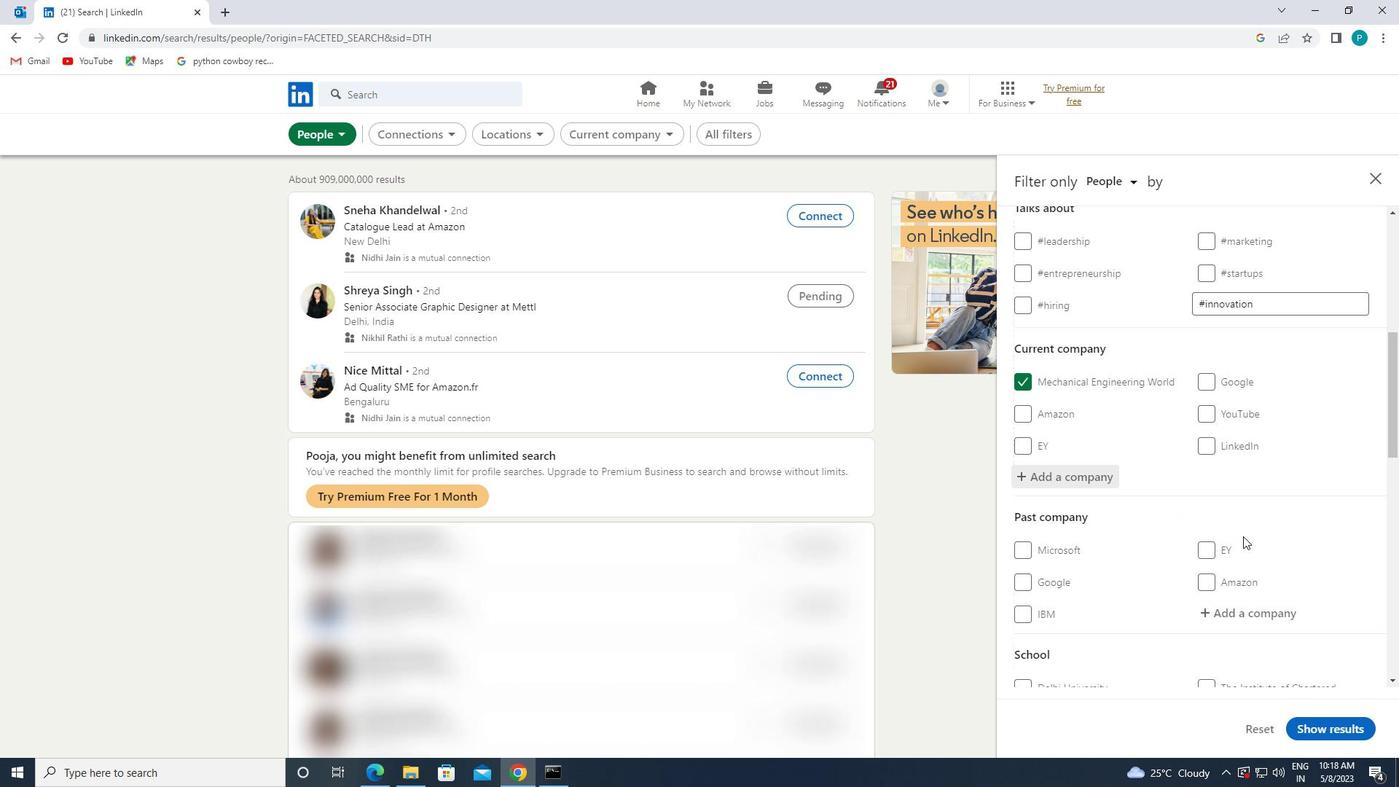 
Action: Mouse scrolled (1243, 534) with delta (0, 0)
Screenshot: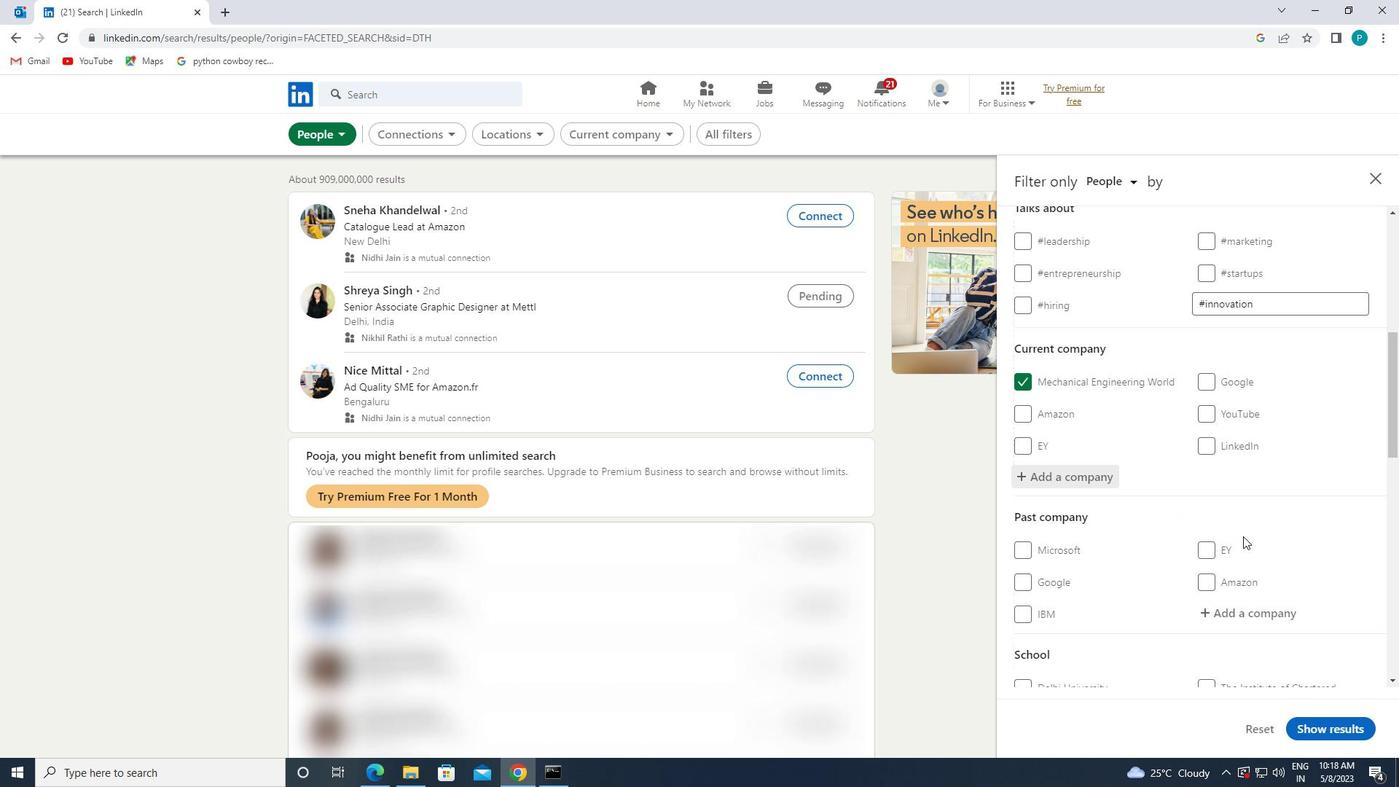 
Action: Mouse moved to (1288, 473)
Screenshot: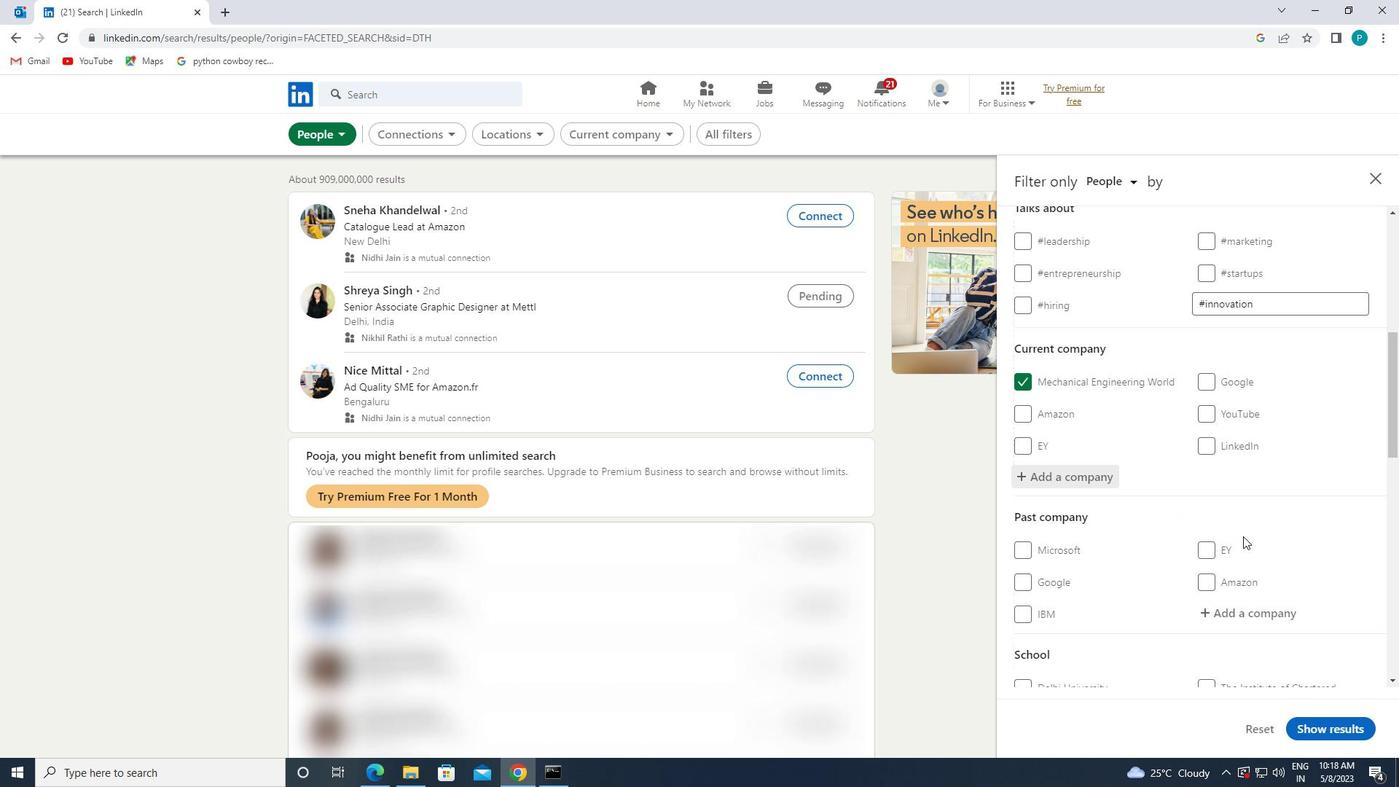 
Action: Mouse scrolled (1288, 472) with delta (0, 0)
Screenshot: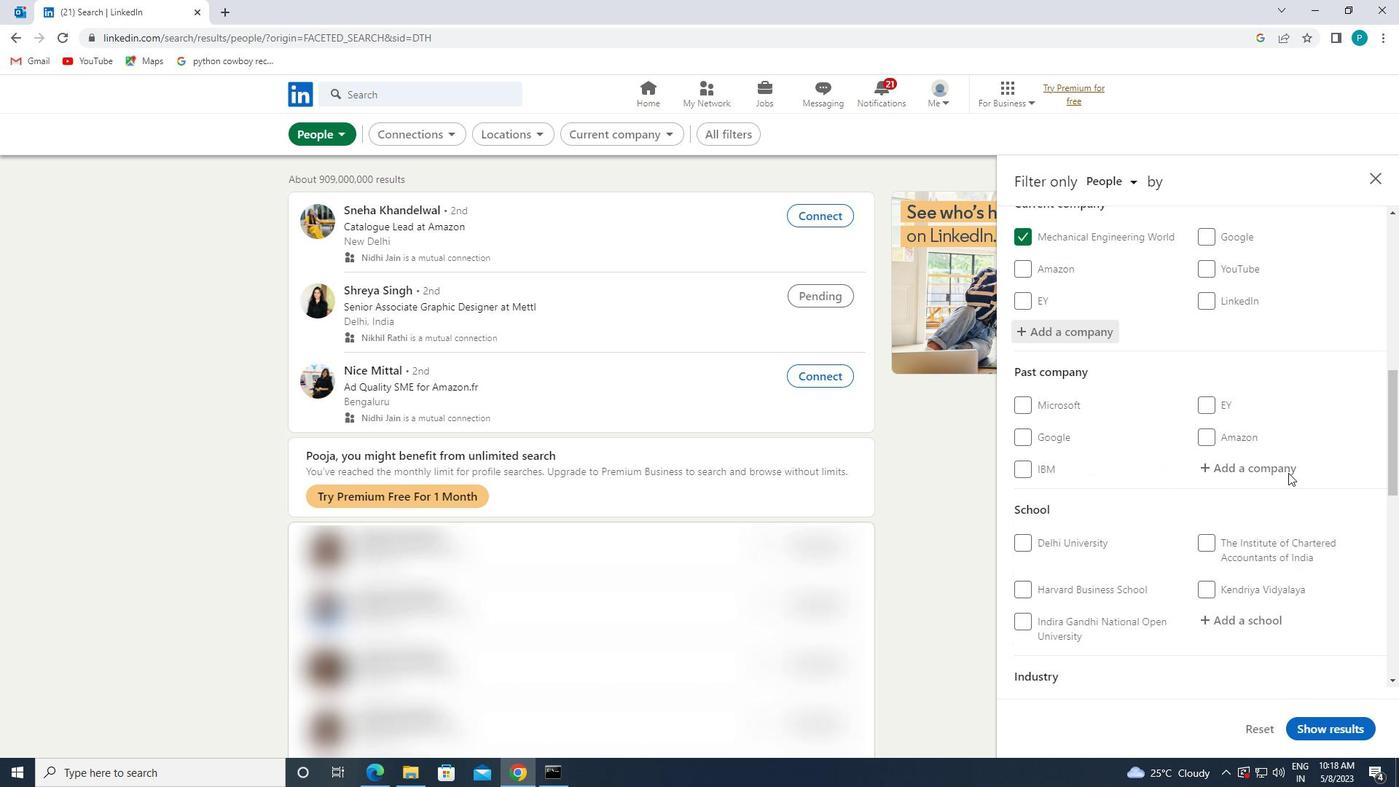 
Action: Mouse scrolled (1288, 472) with delta (0, 0)
Screenshot: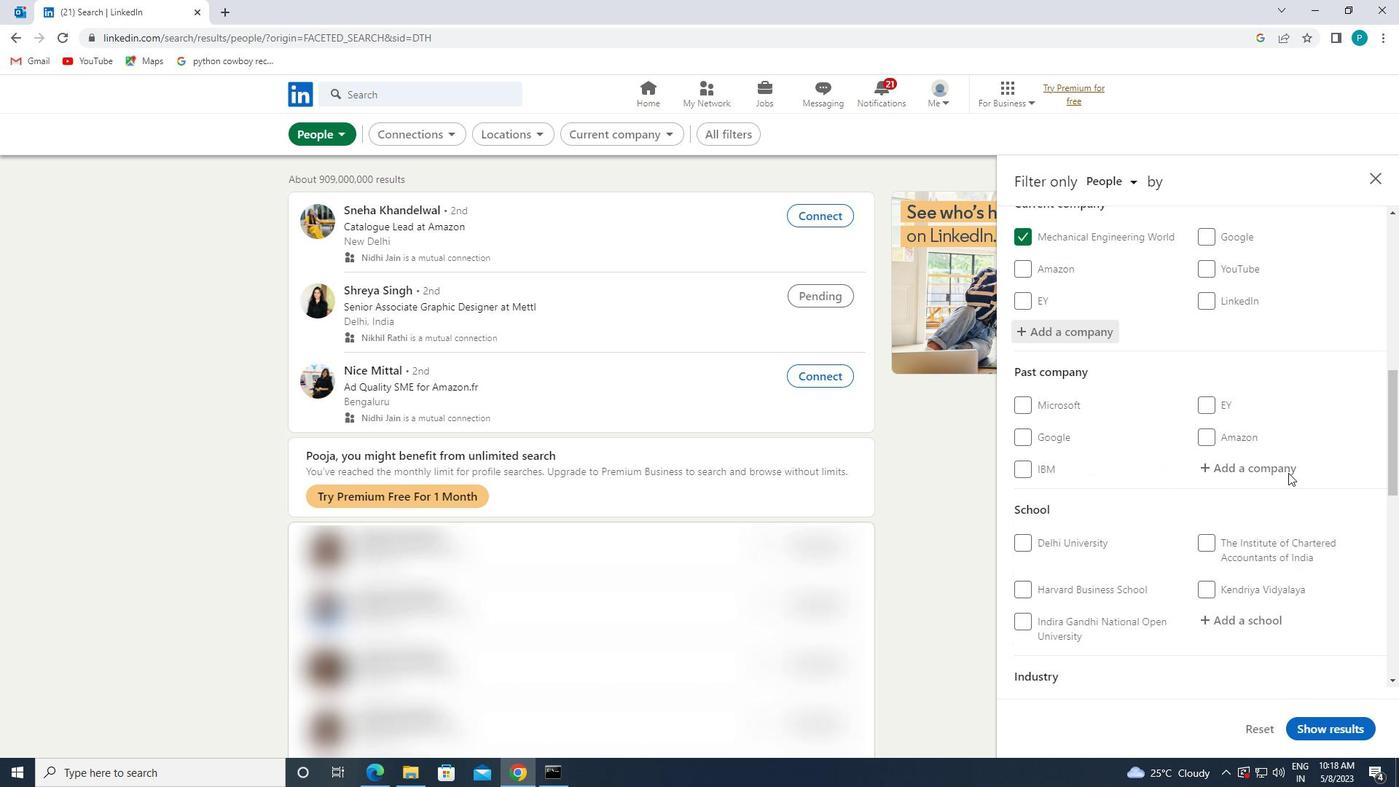 
Action: Mouse moved to (1270, 393)
Screenshot: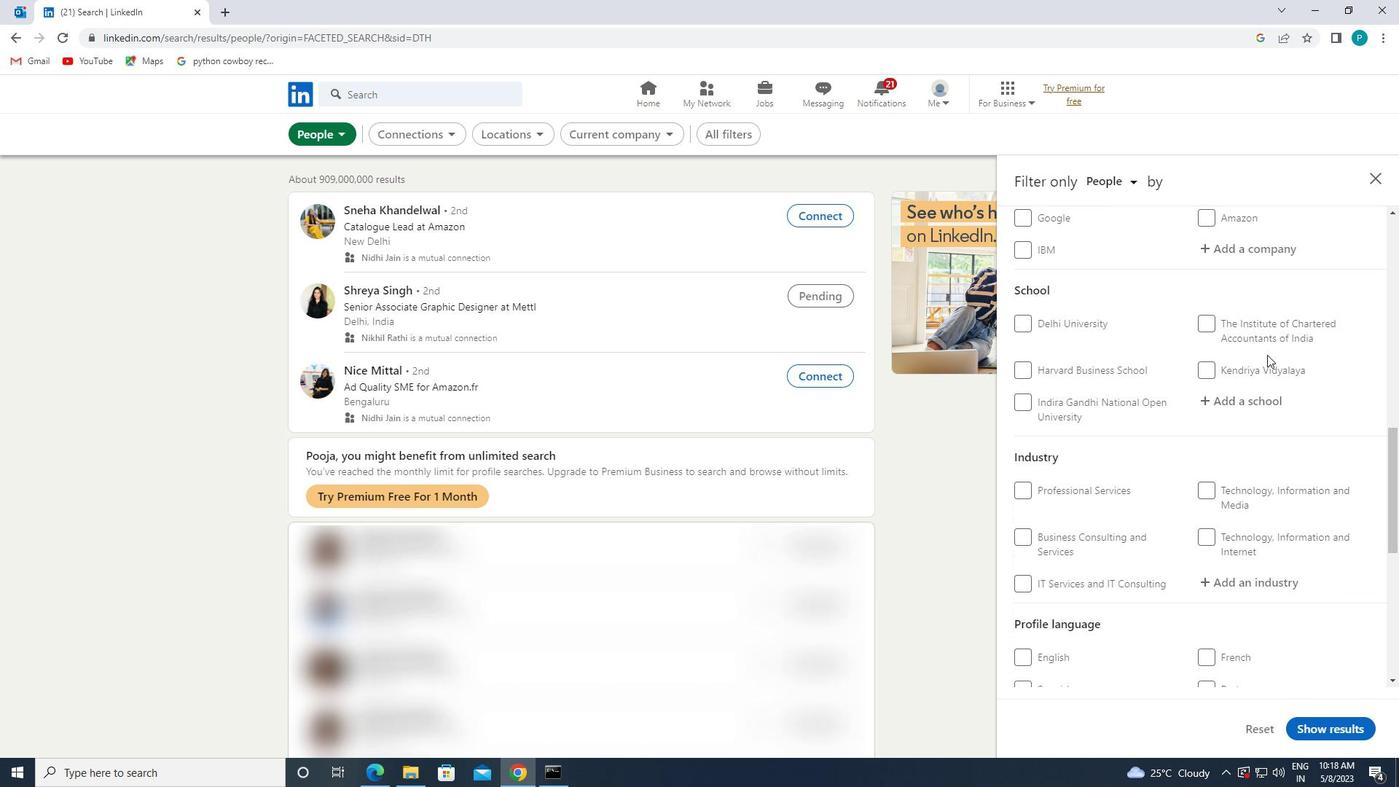 
Action: Mouse pressed left at (1270, 393)
Screenshot: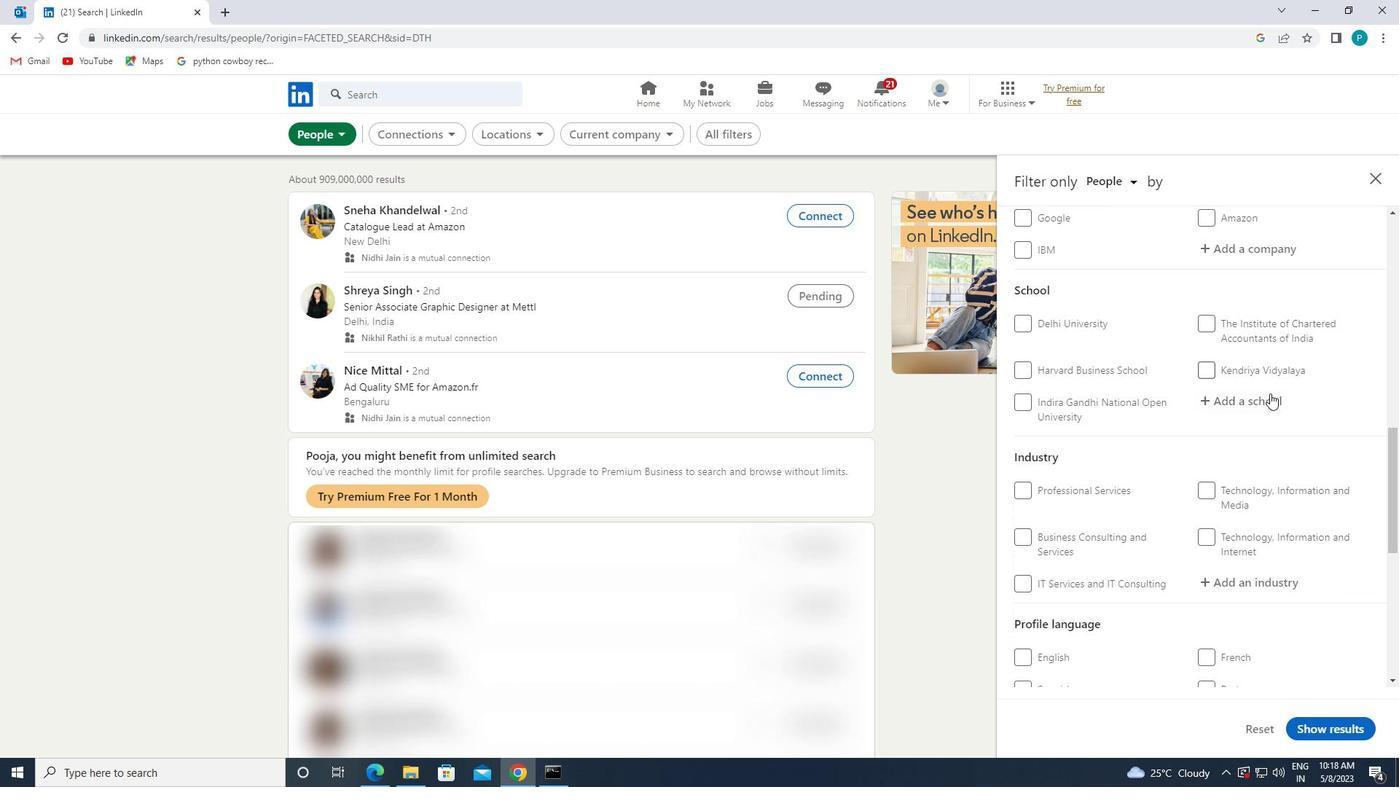 
Action: Mouse moved to (1276, 400)
Screenshot: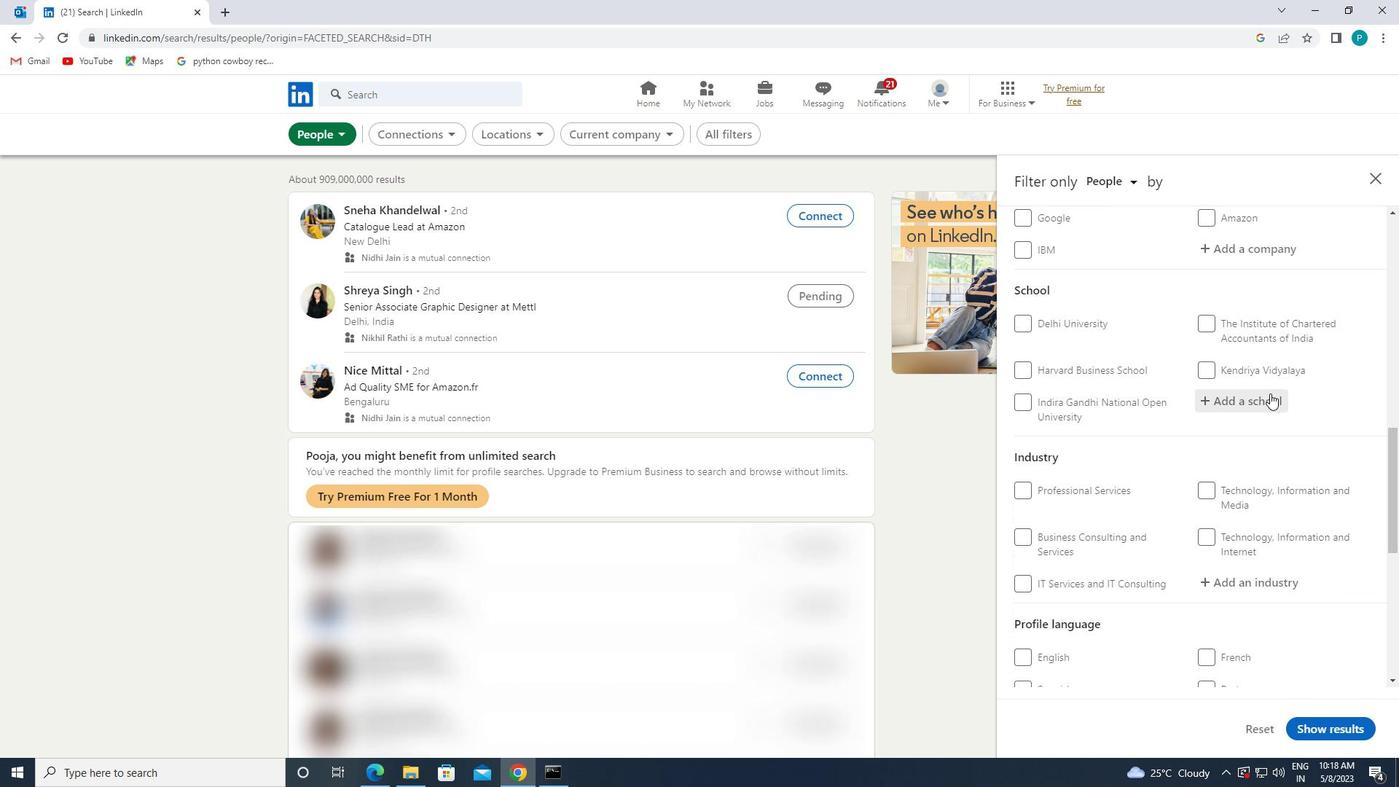 
Action: Key pressed <Key.caps_lock>M<Key.caps_lock>ANAV<Key.space><Key.caps_lock>R<Key.caps_lock>ACHNA<Key.space><Key.caps_lock>I<Key.caps_lock>NTER
Screenshot: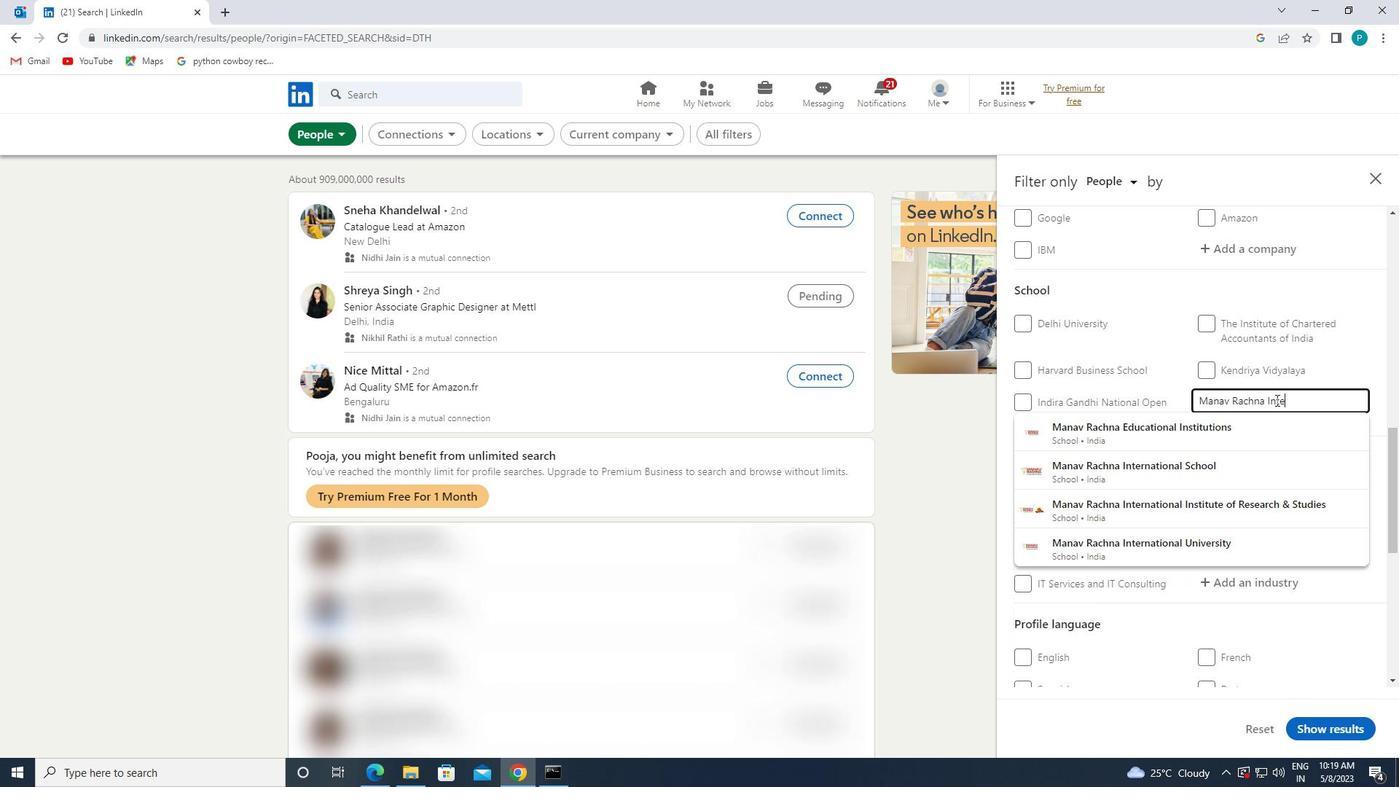 
Action: Mouse moved to (1261, 460)
Screenshot: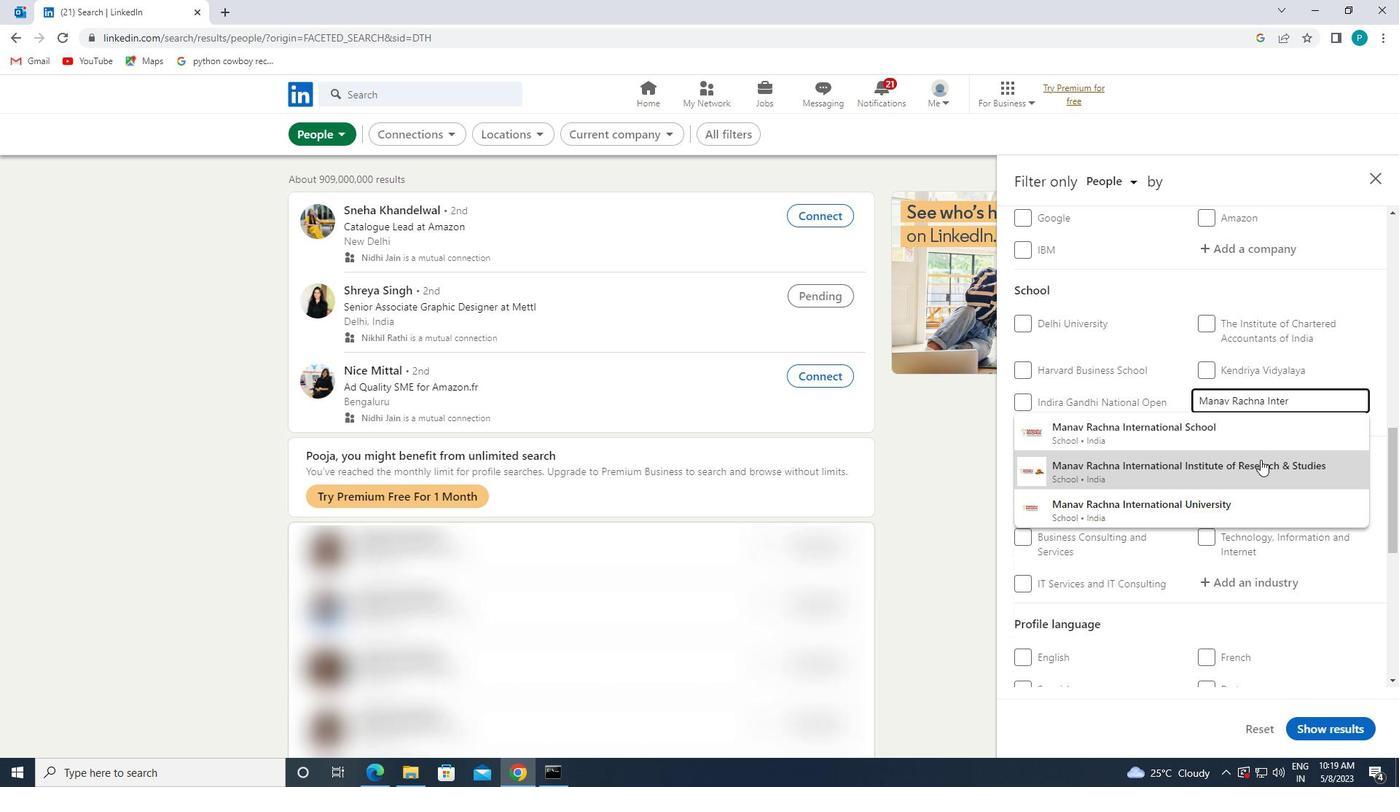 
Action: Mouse pressed left at (1261, 460)
Screenshot: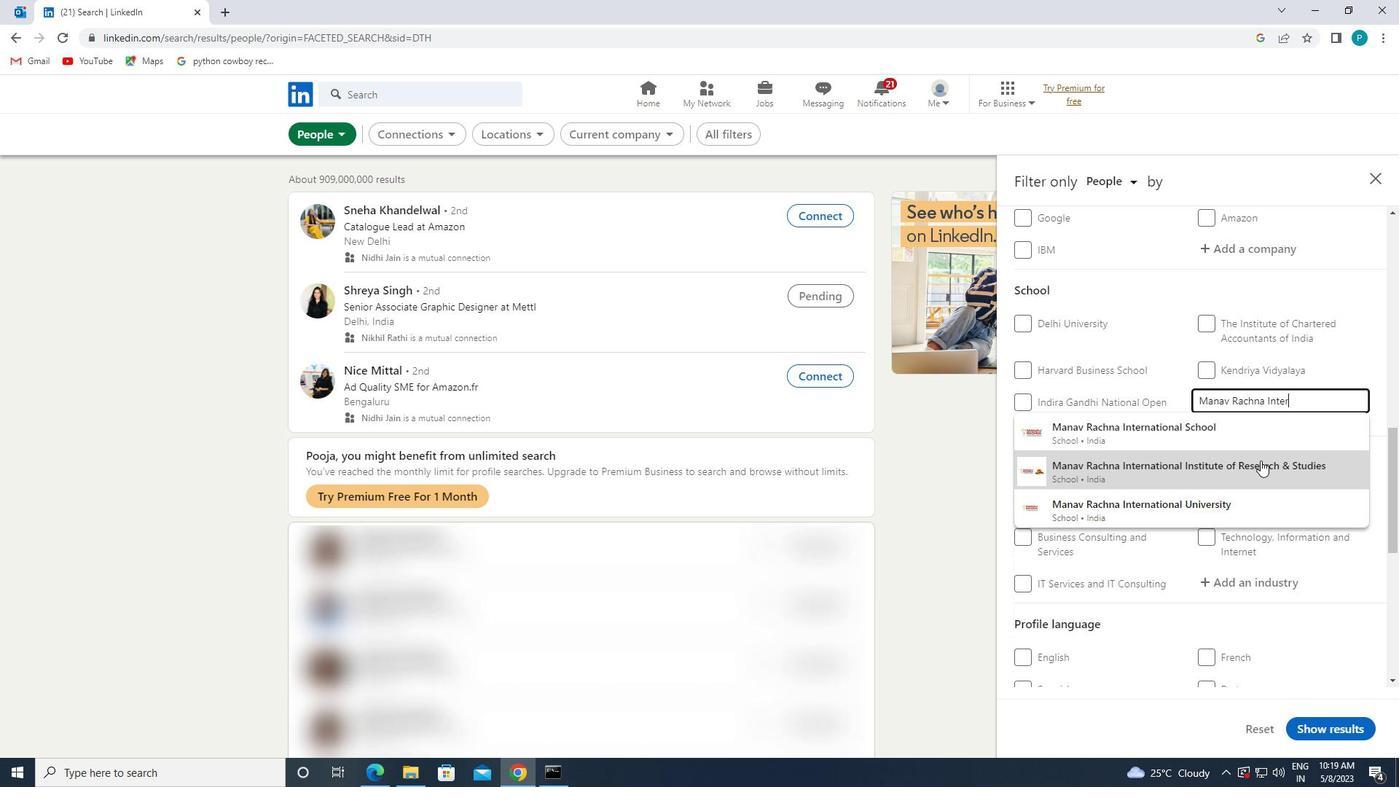 
Action: Mouse scrolled (1261, 460) with delta (0, 0)
Screenshot: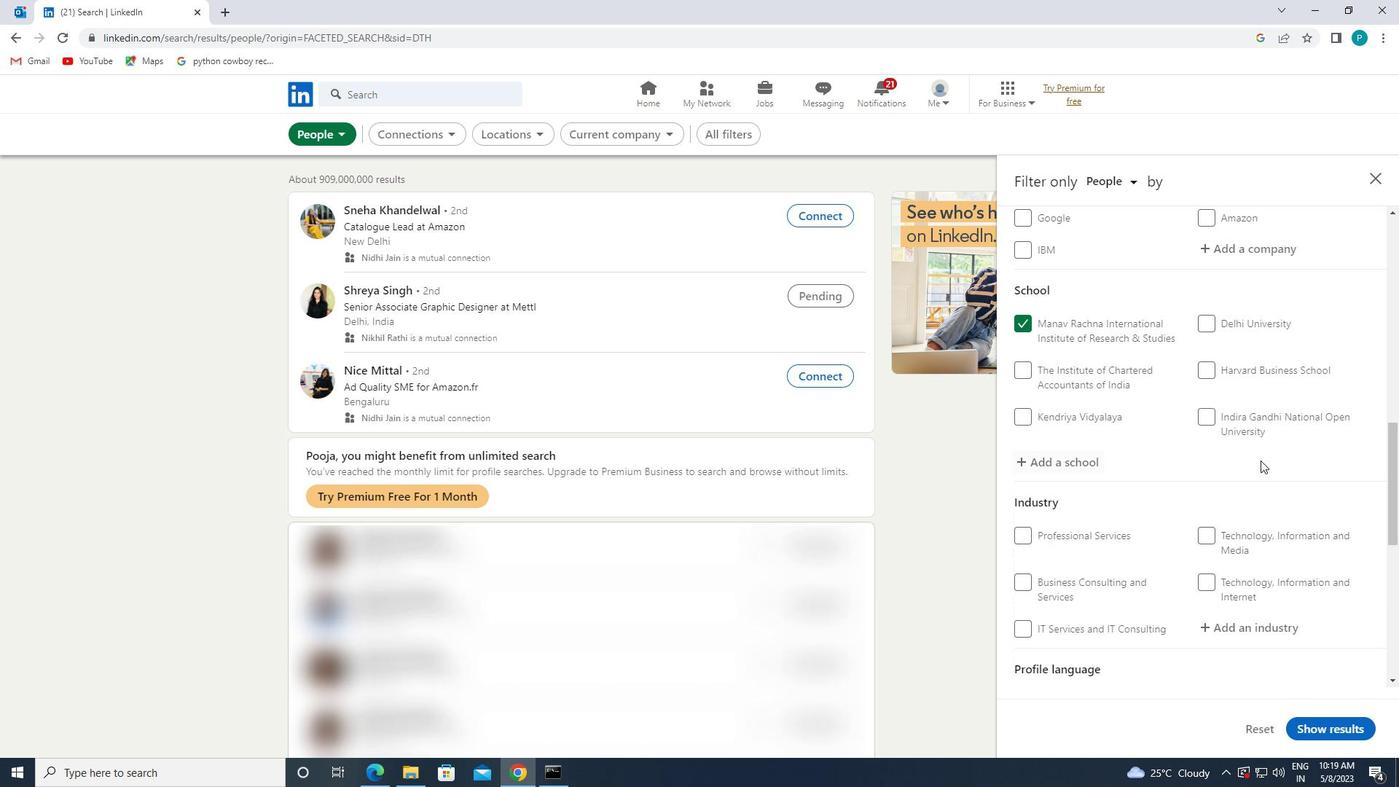 
Action: Mouse scrolled (1261, 460) with delta (0, 0)
Screenshot: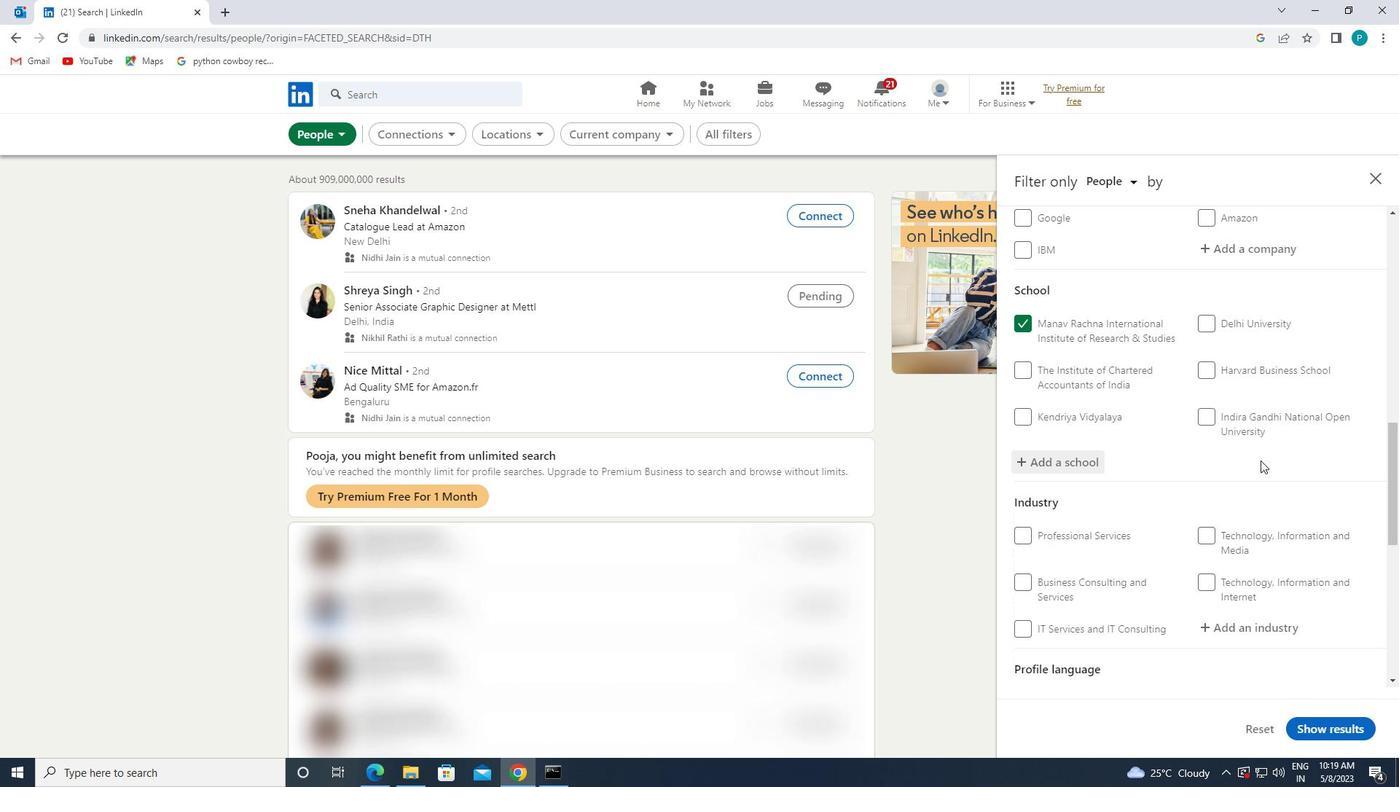 
Action: Mouse scrolled (1261, 460) with delta (0, 0)
Screenshot: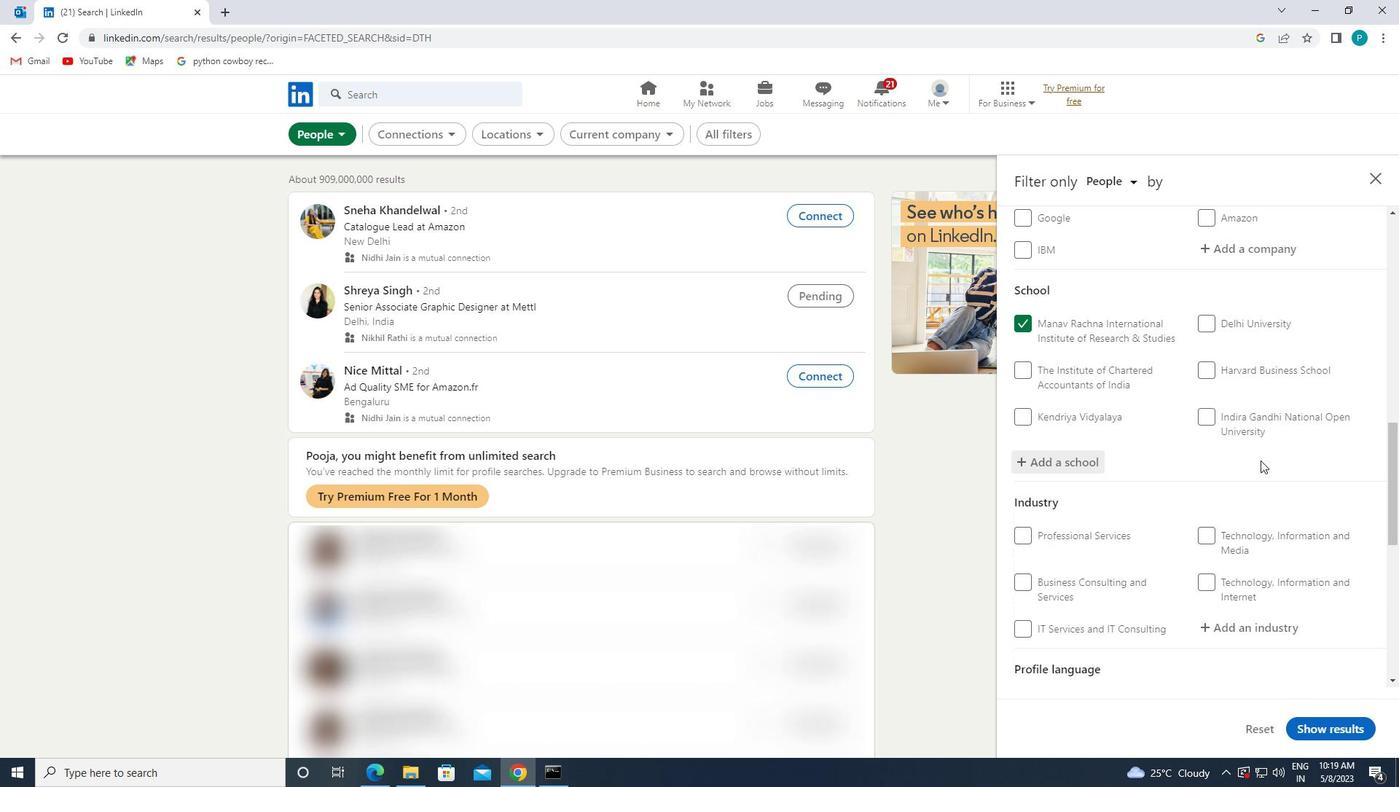 
Action: Mouse moved to (1245, 411)
Screenshot: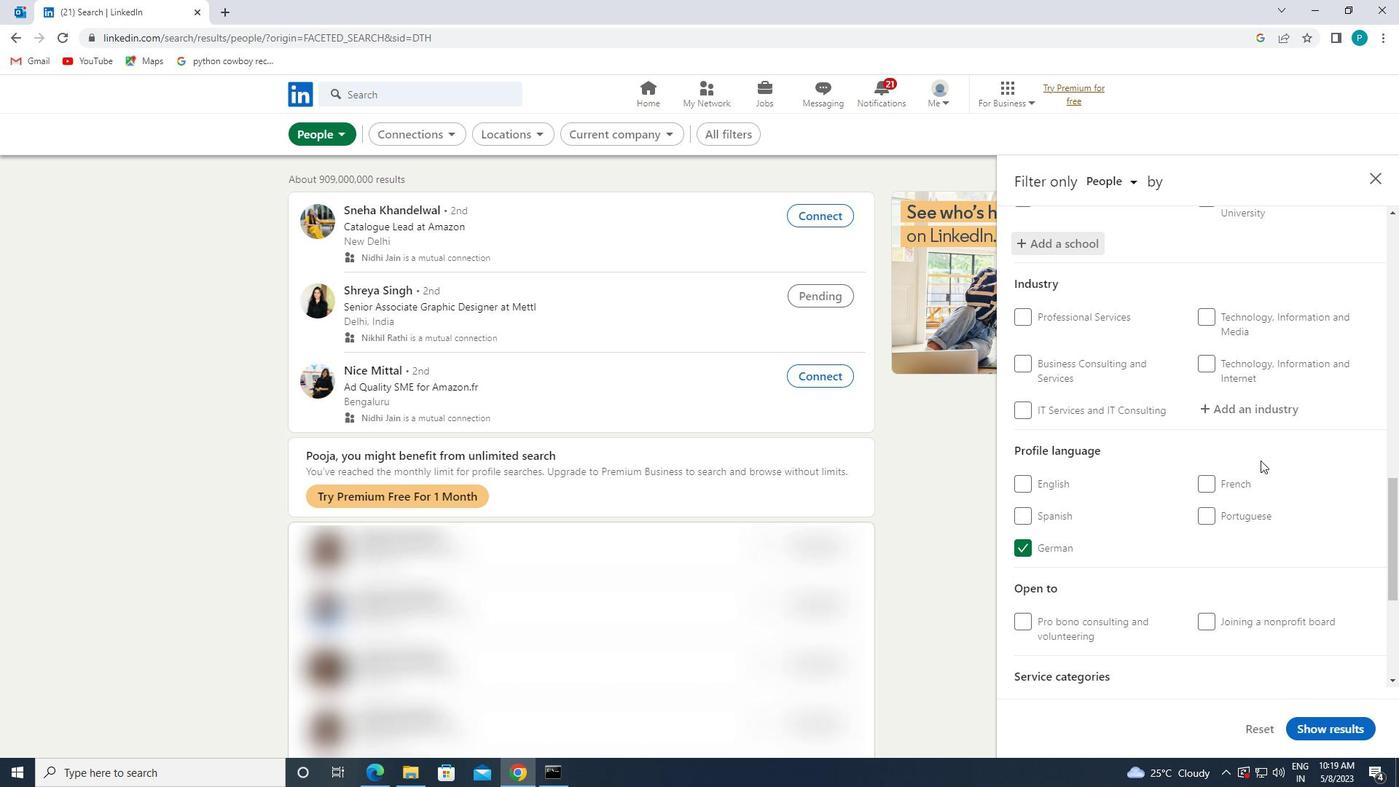 
Action: Mouse pressed left at (1245, 411)
Screenshot: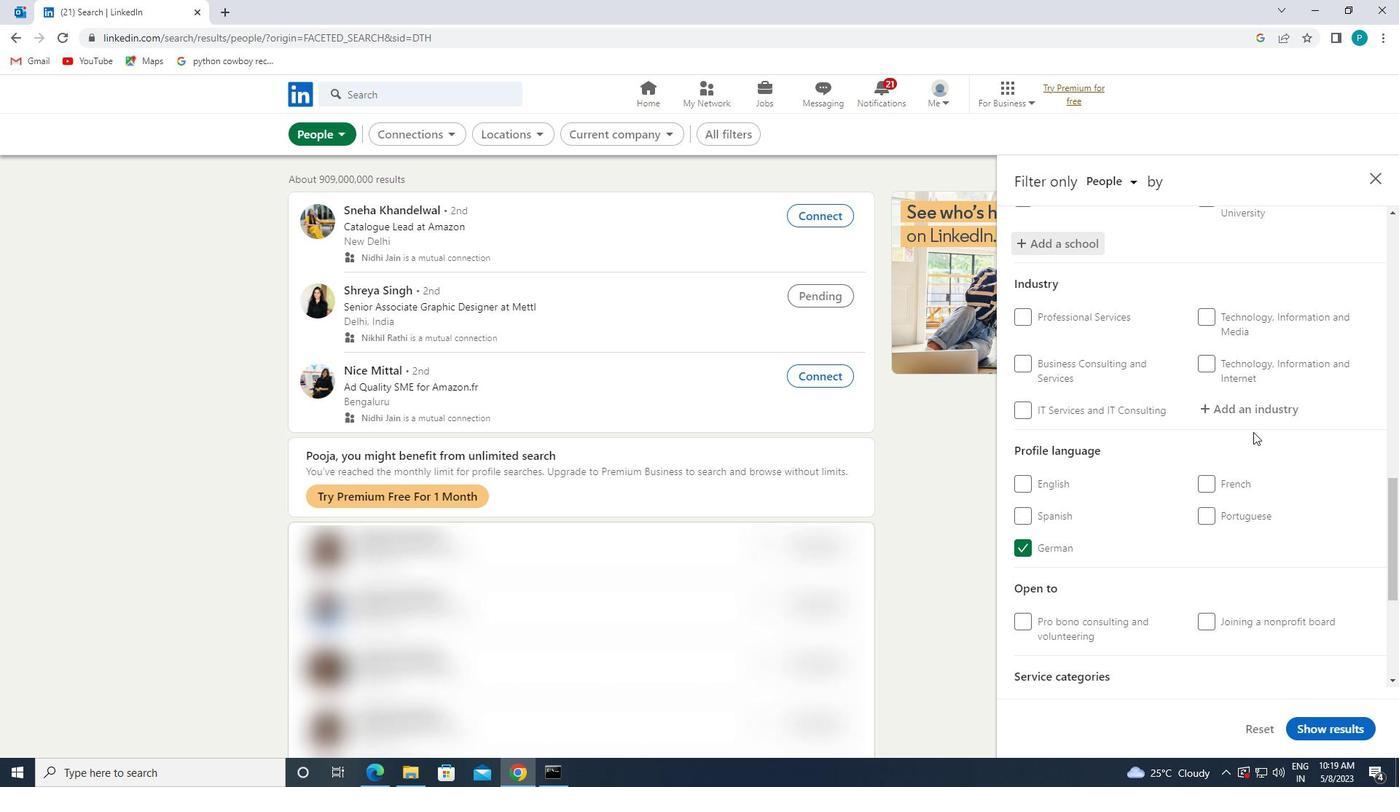 
Action: Mouse moved to (1245, 411)
Screenshot: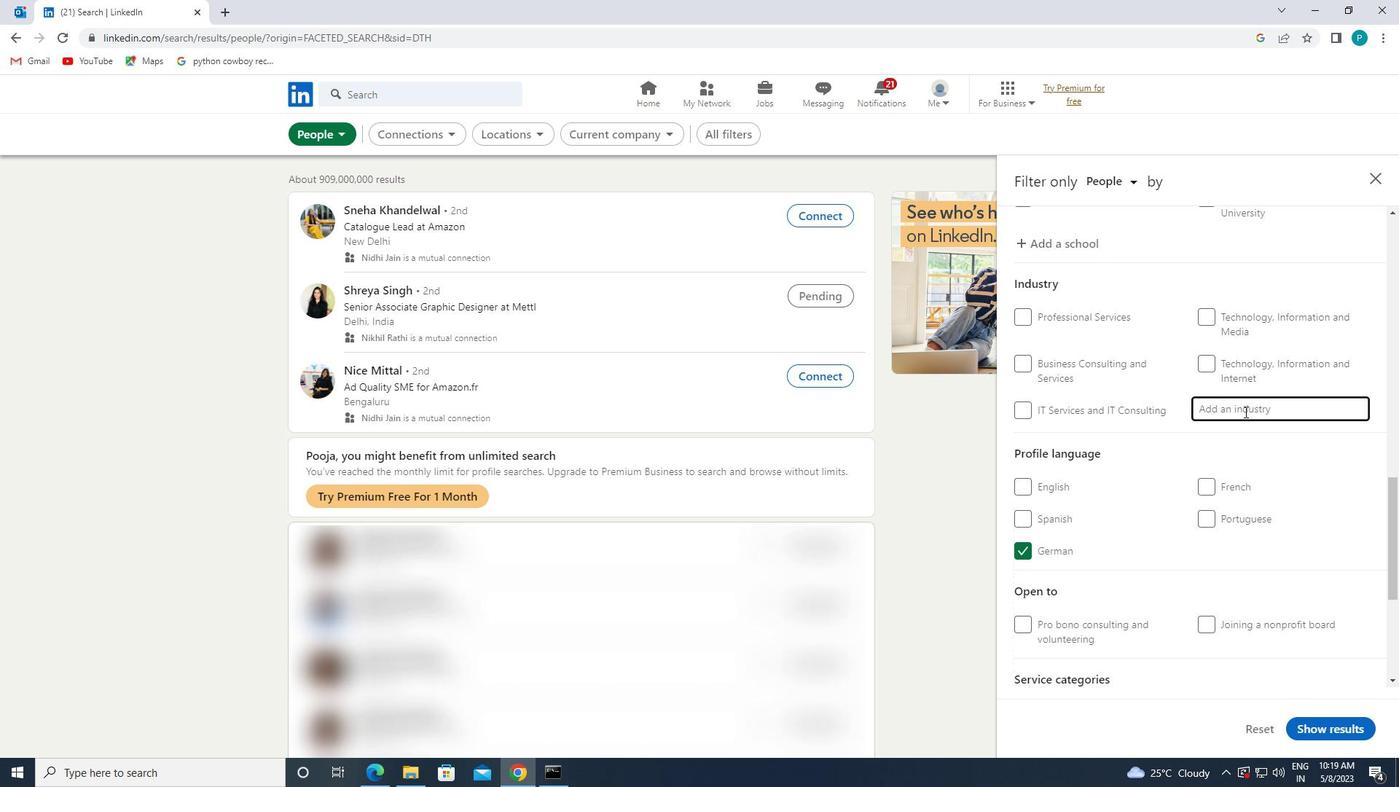 
Action: Key pressed <Key.caps_lock>P<Key.caps_lock>RINTING
Screenshot: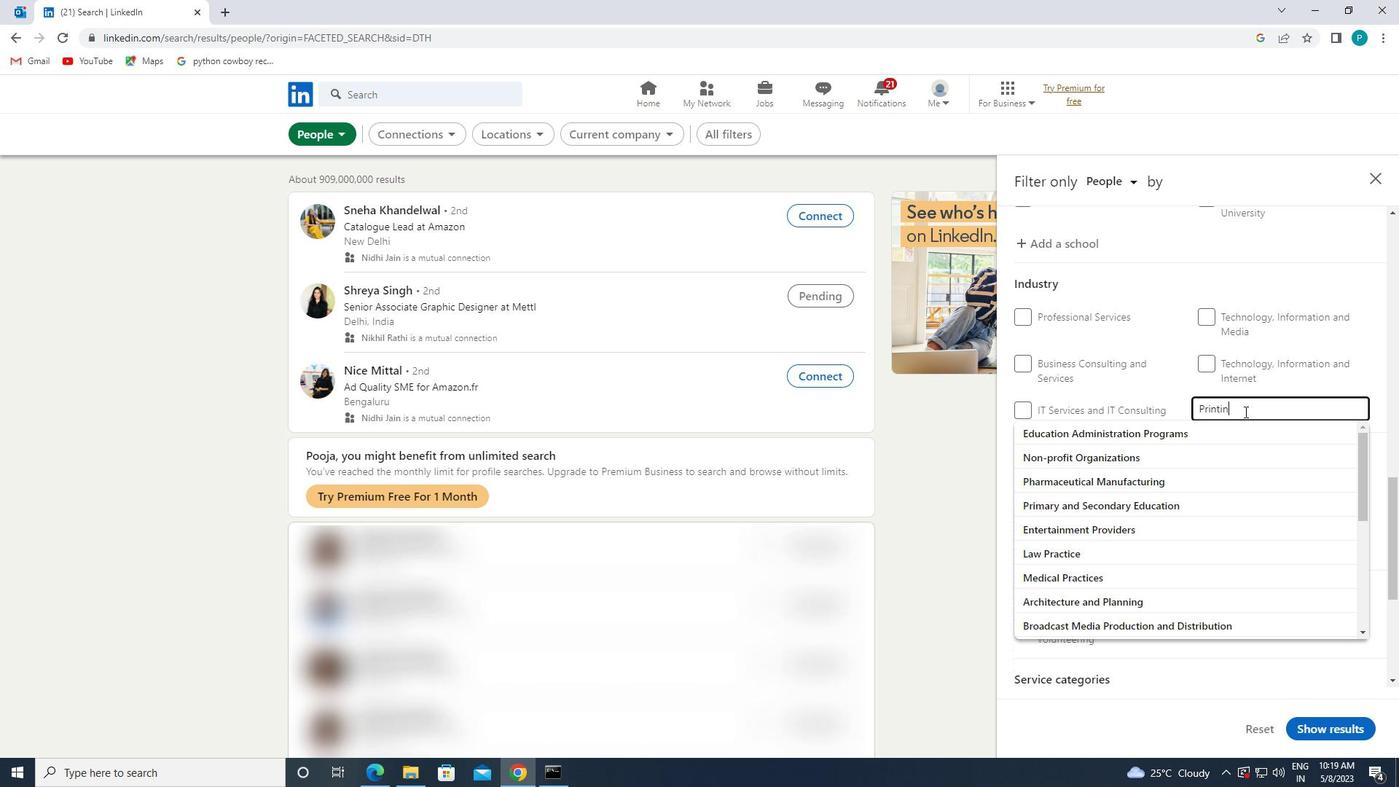 
Action: Mouse moved to (1247, 428)
Screenshot: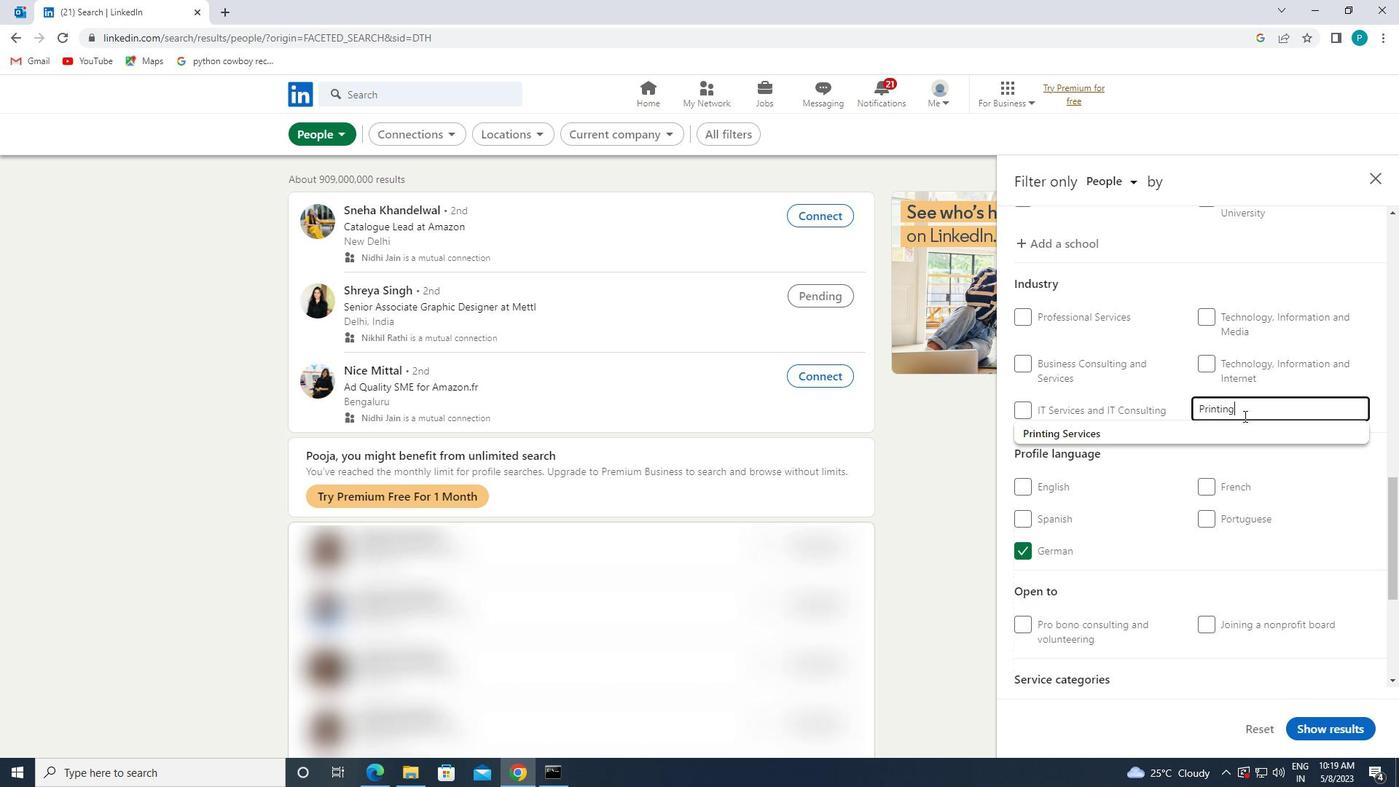 
Action: Mouse pressed left at (1247, 428)
Screenshot: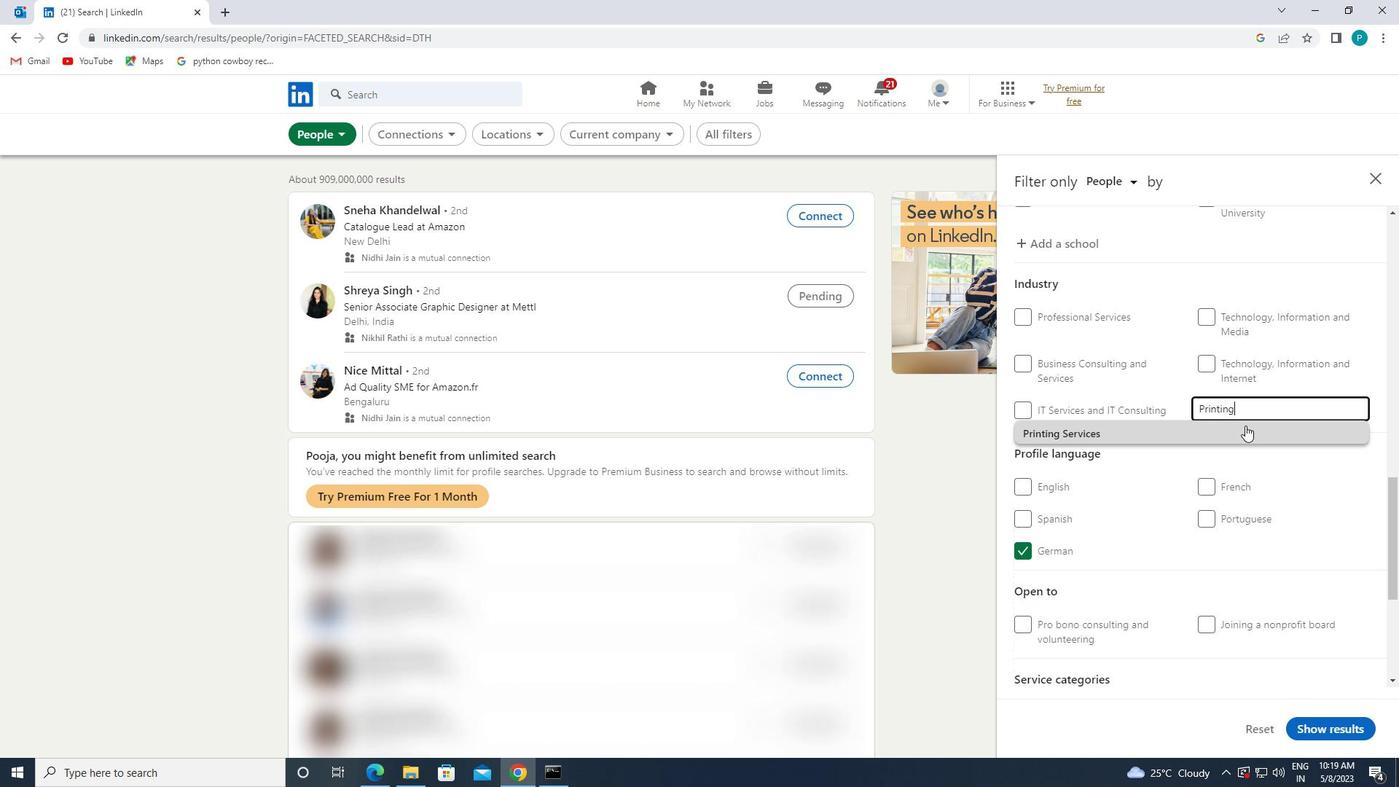 
Action: Mouse scrolled (1247, 427) with delta (0, 0)
Screenshot: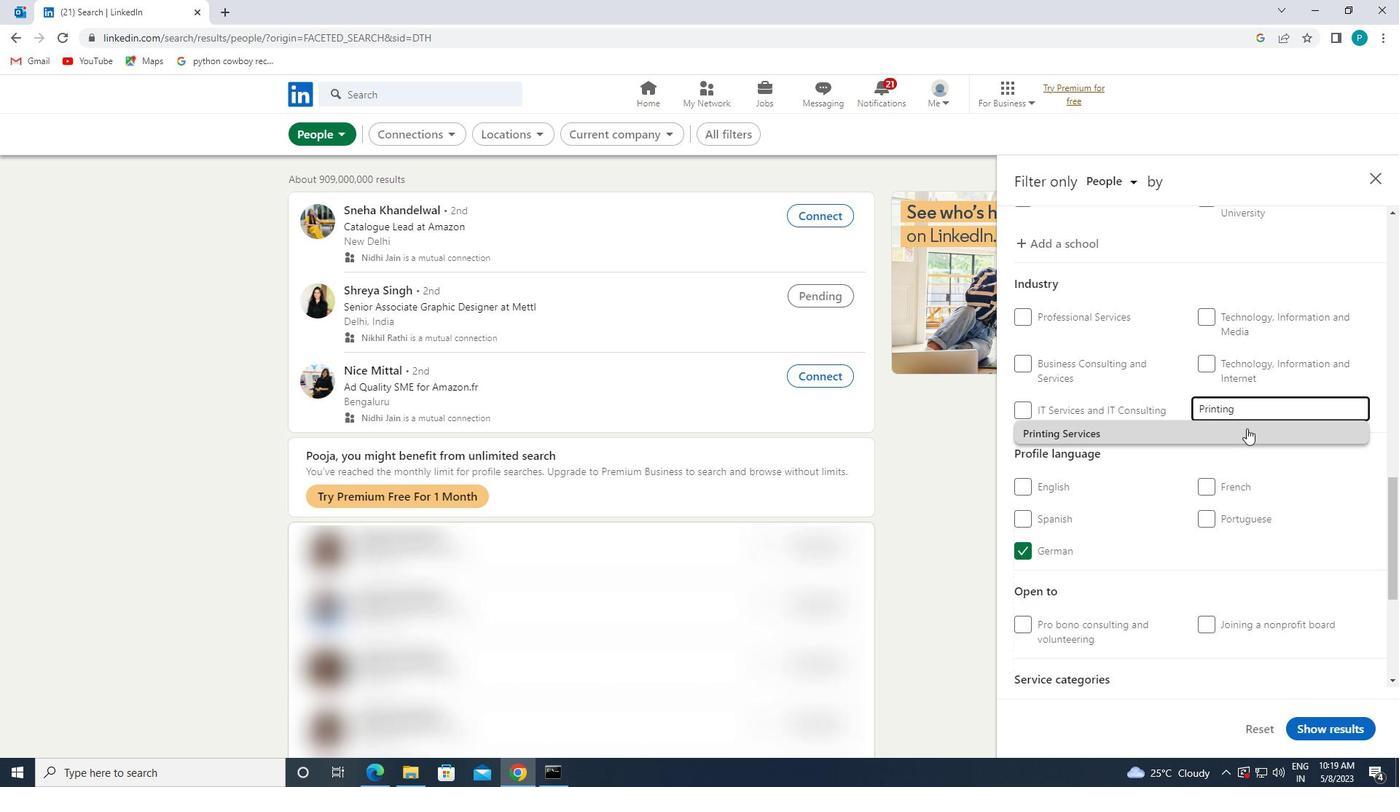 
Action: Mouse scrolled (1247, 427) with delta (0, 0)
Screenshot: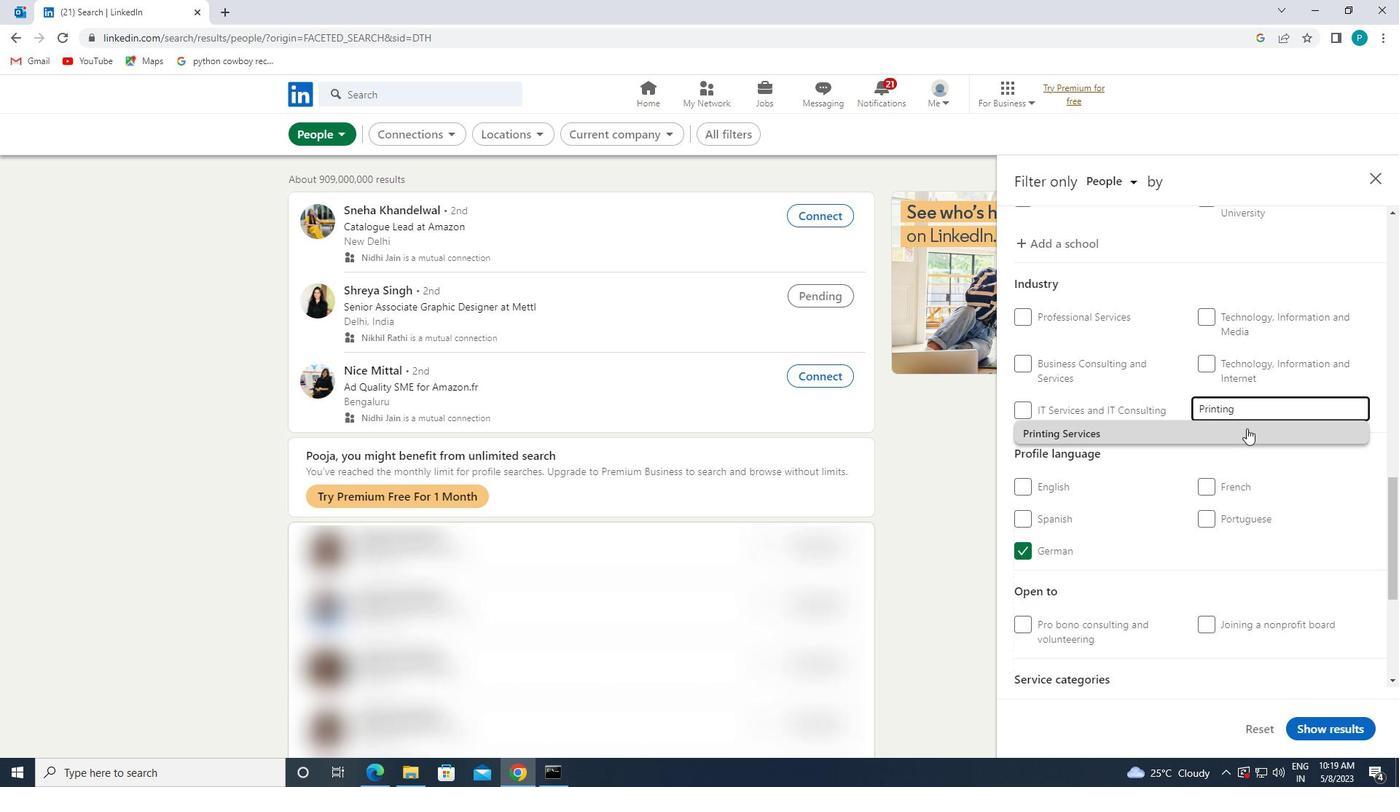 
Action: Mouse scrolled (1247, 427) with delta (0, 0)
Screenshot: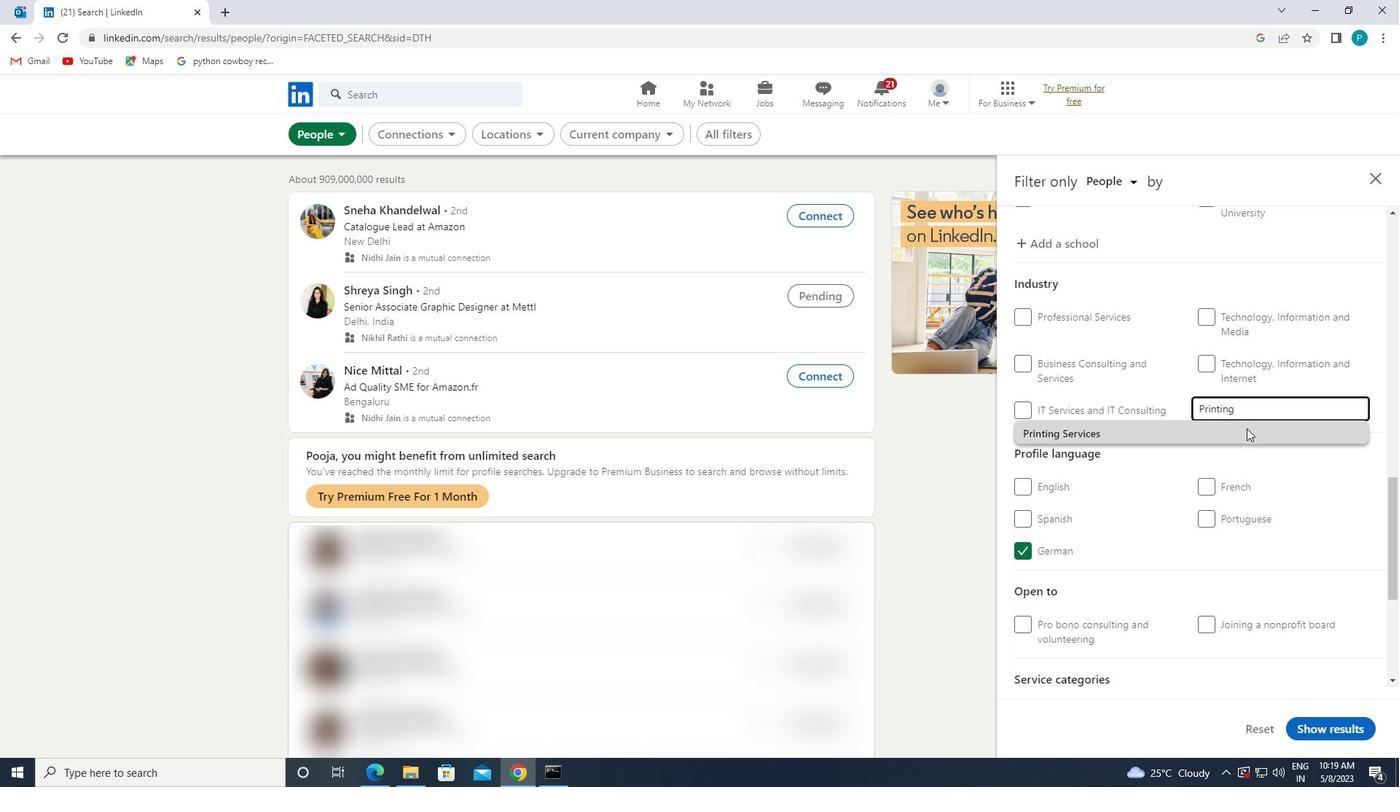 
Action: Mouse moved to (1241, 586)
Screenshot: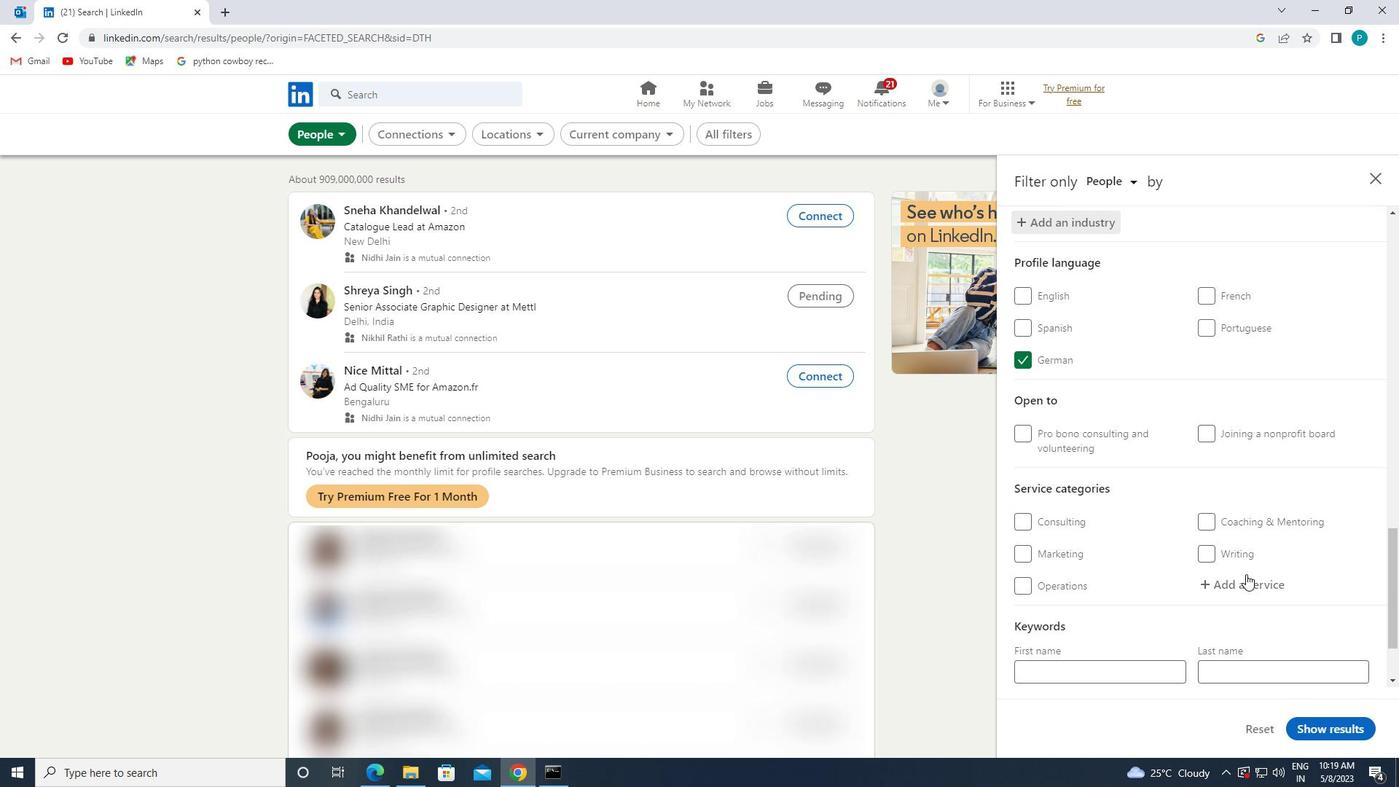 
Action: Mouse pressed left at (1241, 586)
Screenshot: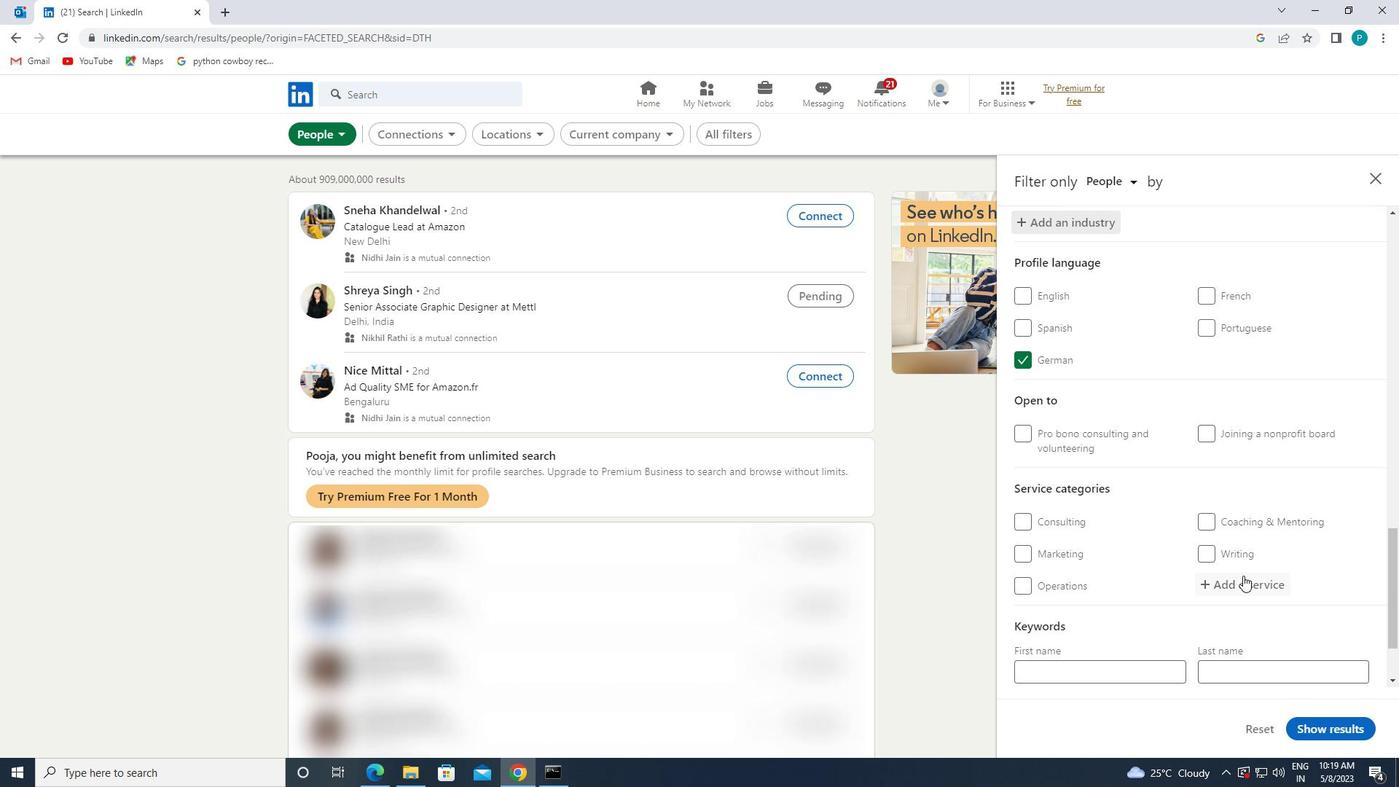 
Action: Key pressed <Key.caps_lock>H<Key.caps_lock>UMAN
Screenshot: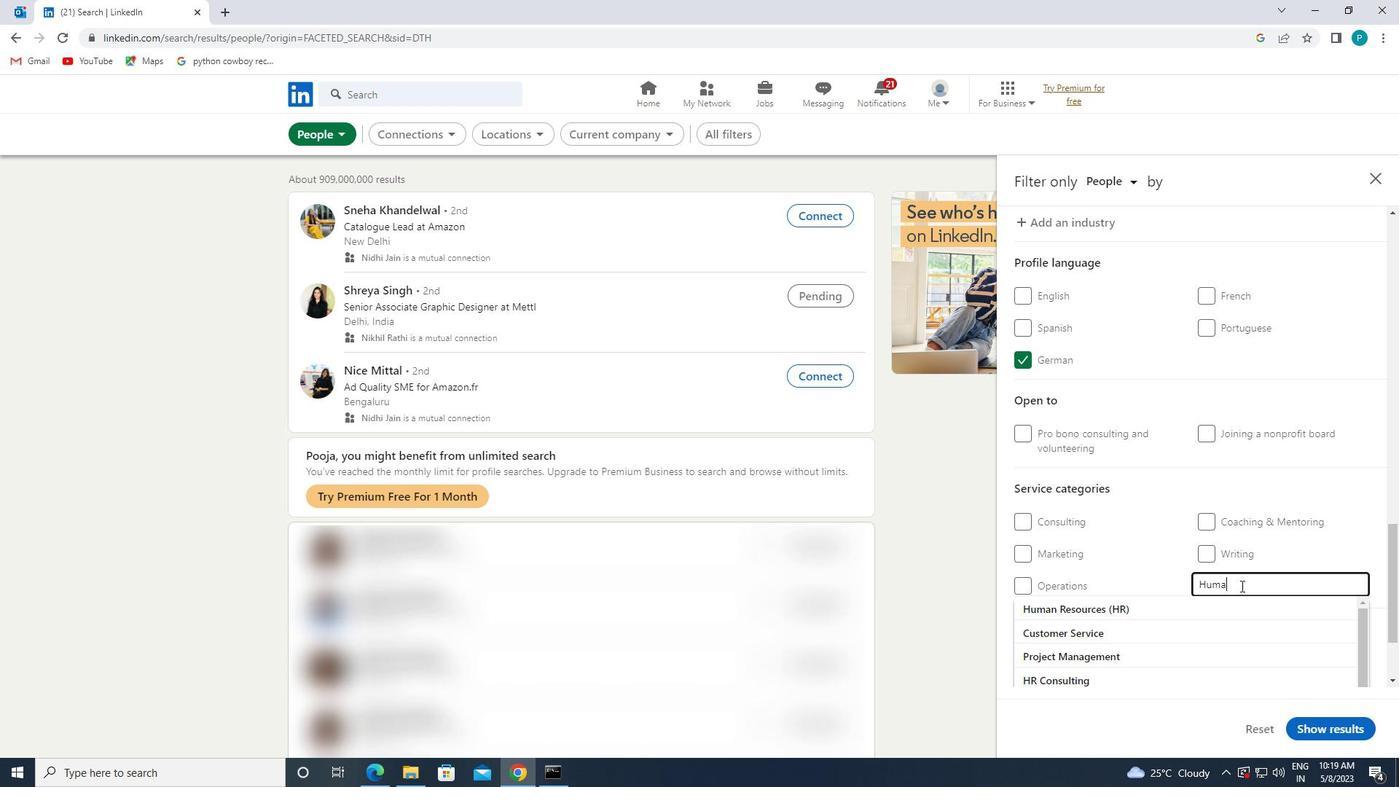 
Action: Mouse moved to (1209, 607)
Screenshot: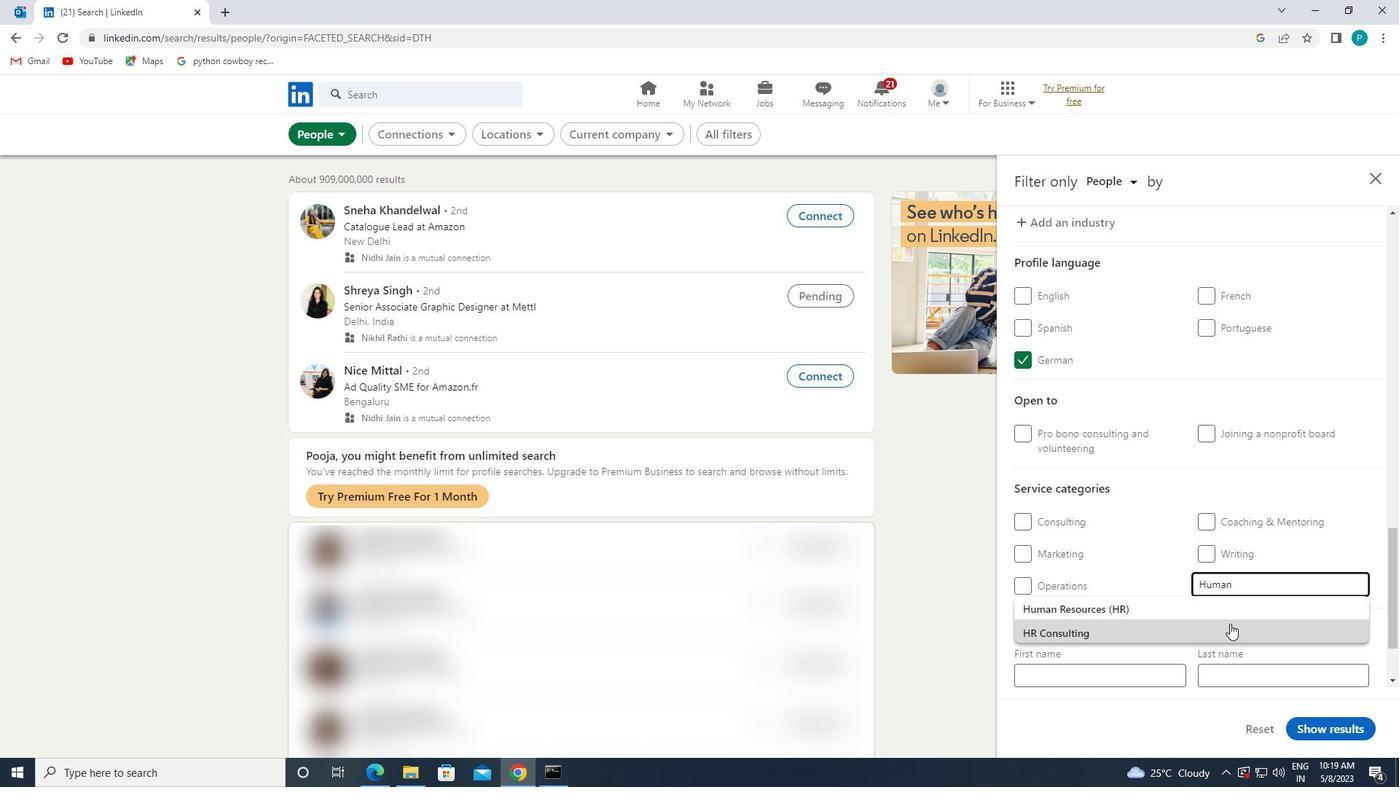 
Action: Mouse pressed left at (1209, 607)
Screenshot: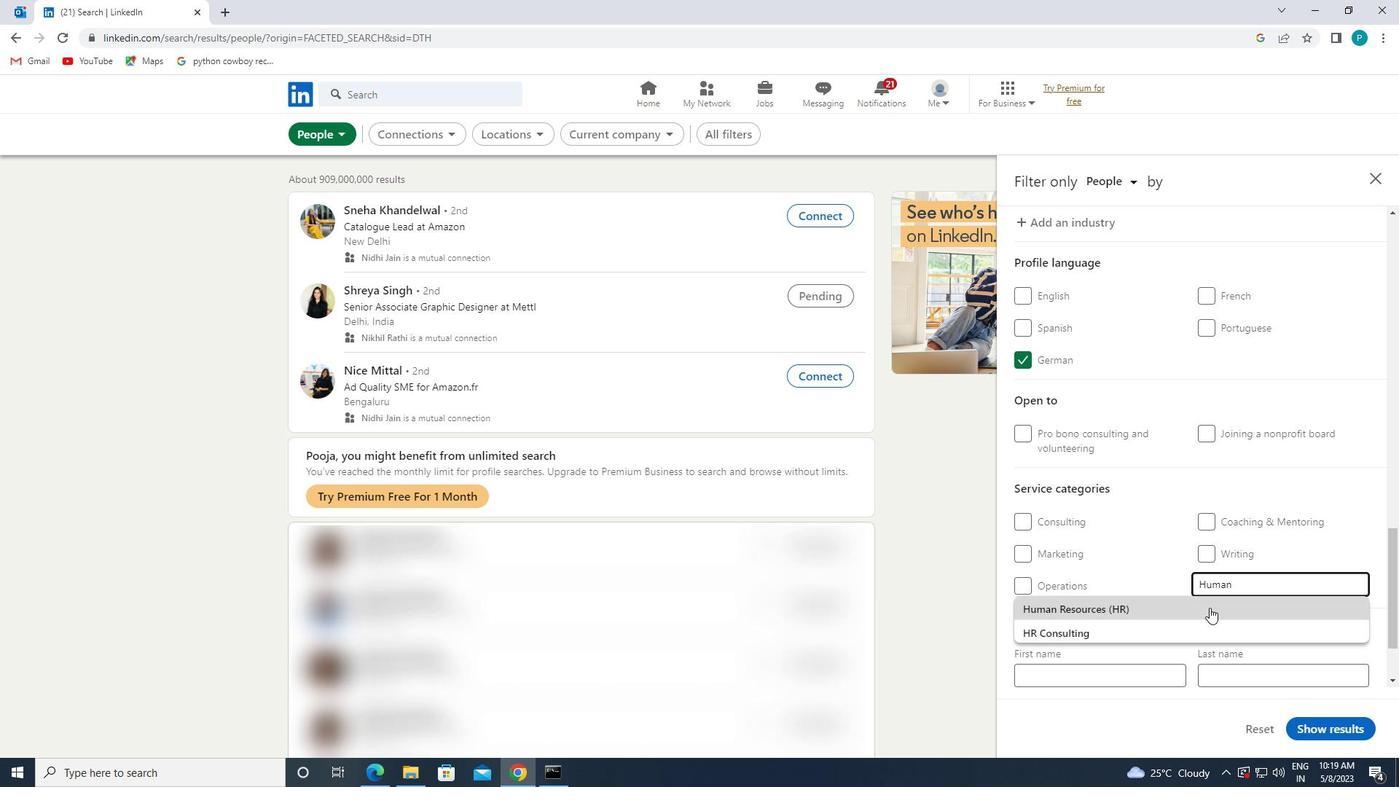
Action: Mouse scrolled (1209, 606) with delta (0, 0)
Screenshot: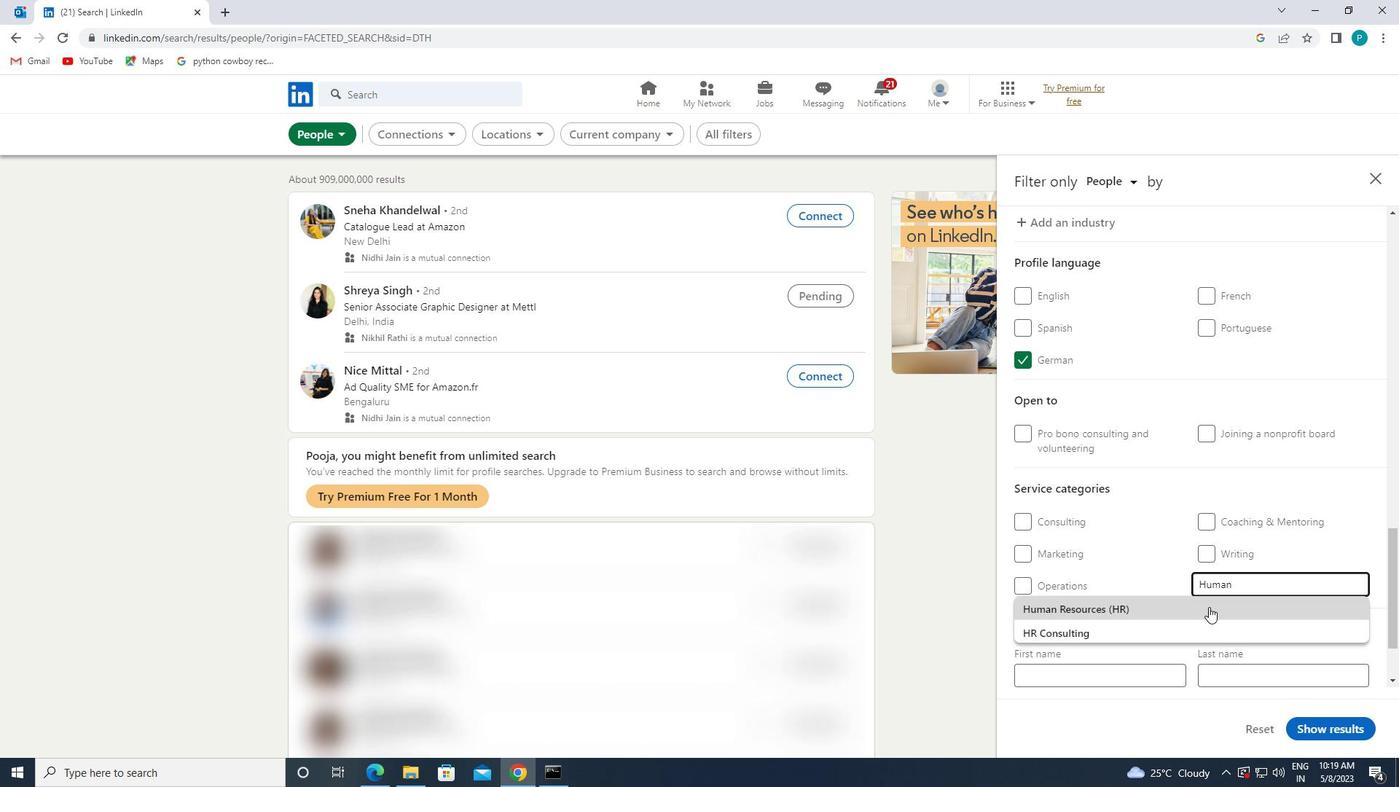 
Action: Mouse scrolled (1209, 606) with delta (0, 0)
Screenshot: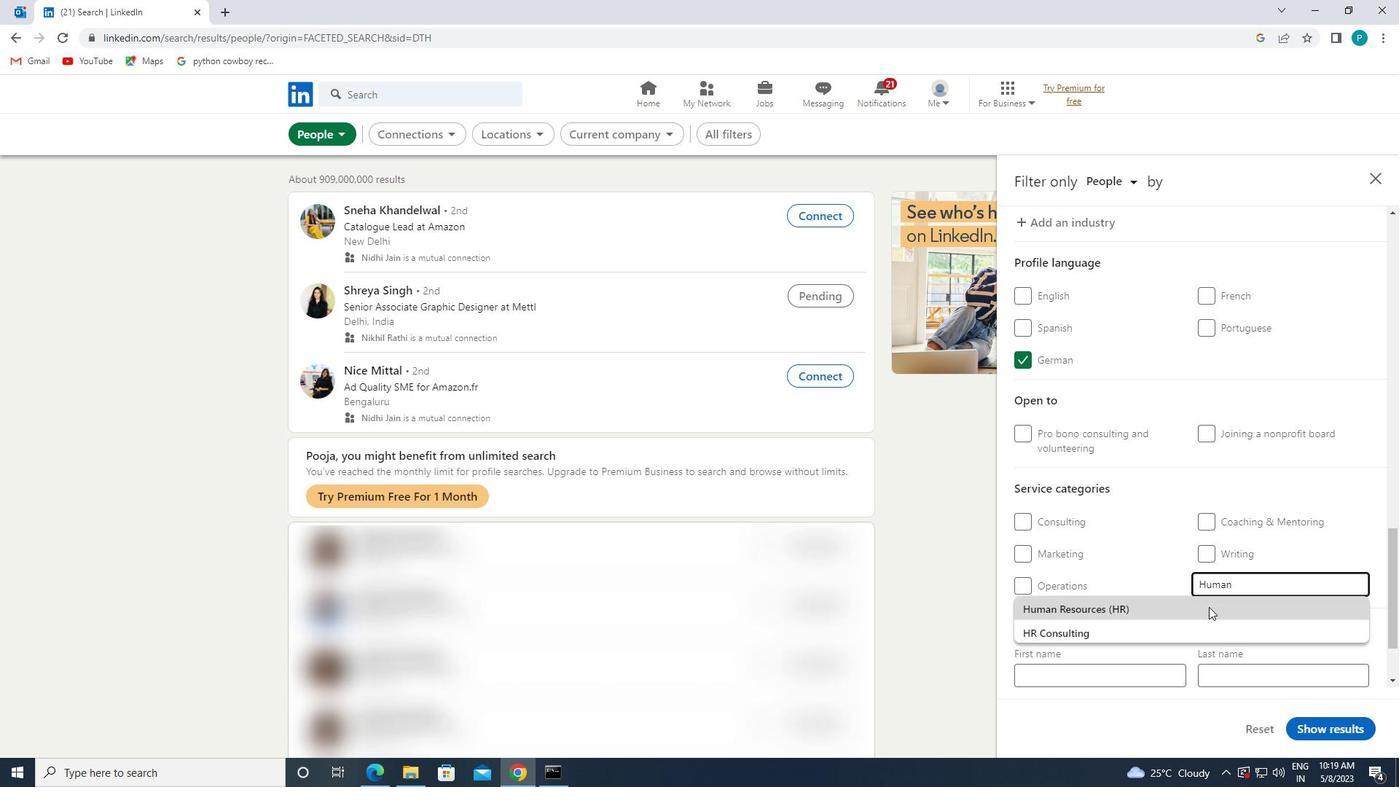 
Action: Mouse scrolled (1209, 606) with delta (0, 0)
Screenshot: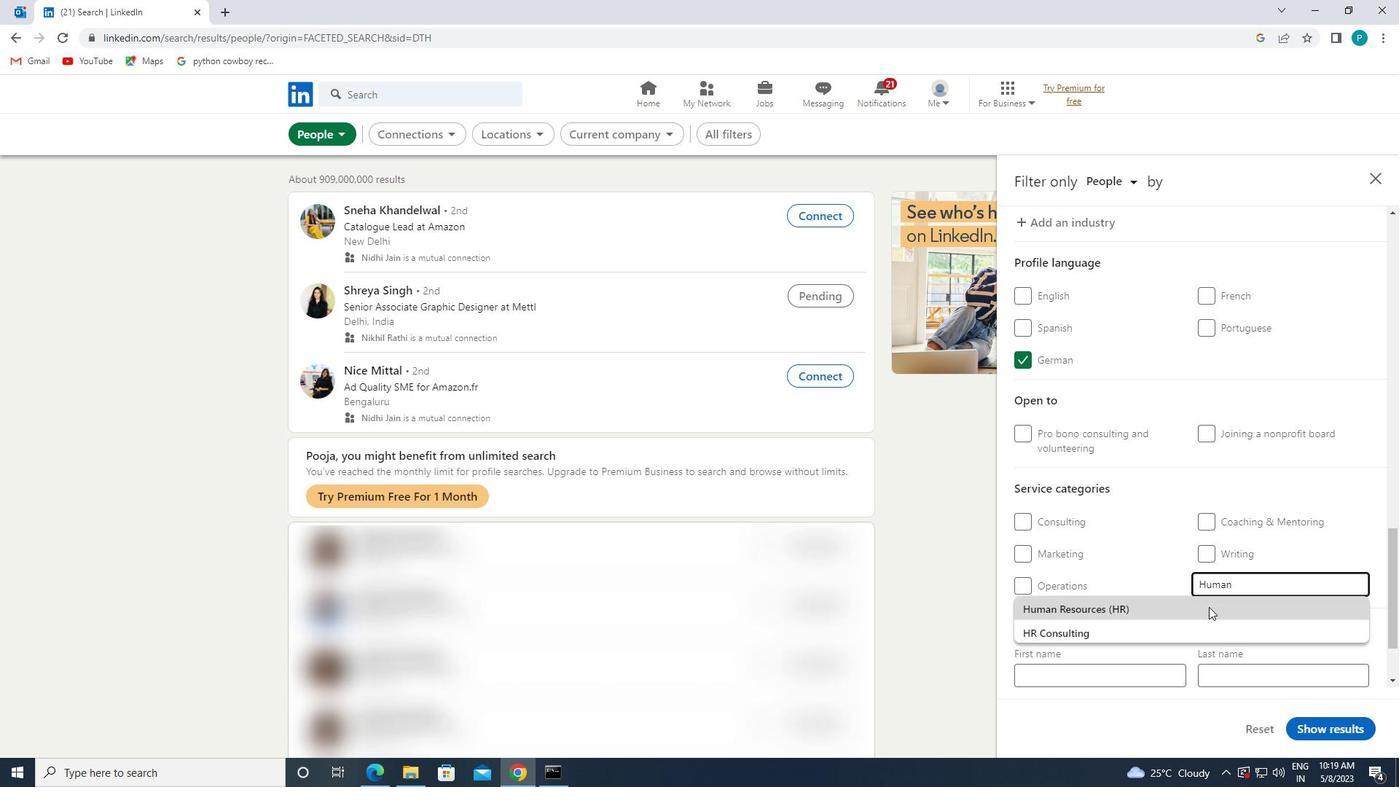 
Action: Mouse scrolled (1209, 606) with delta (0, 0)
Screenshot: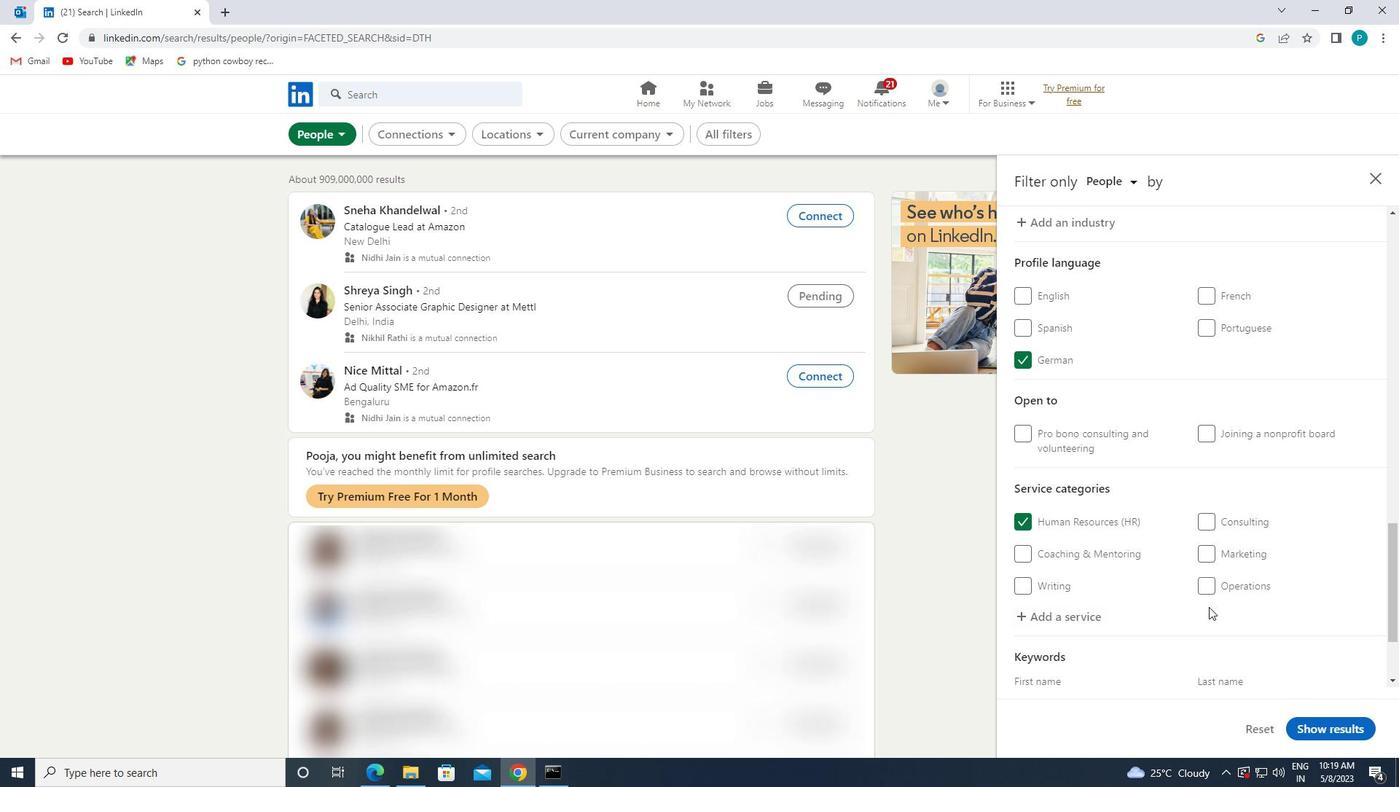 
Action: Mouse scrolled (1209, 606) with delta (0, 0)
Screenshot: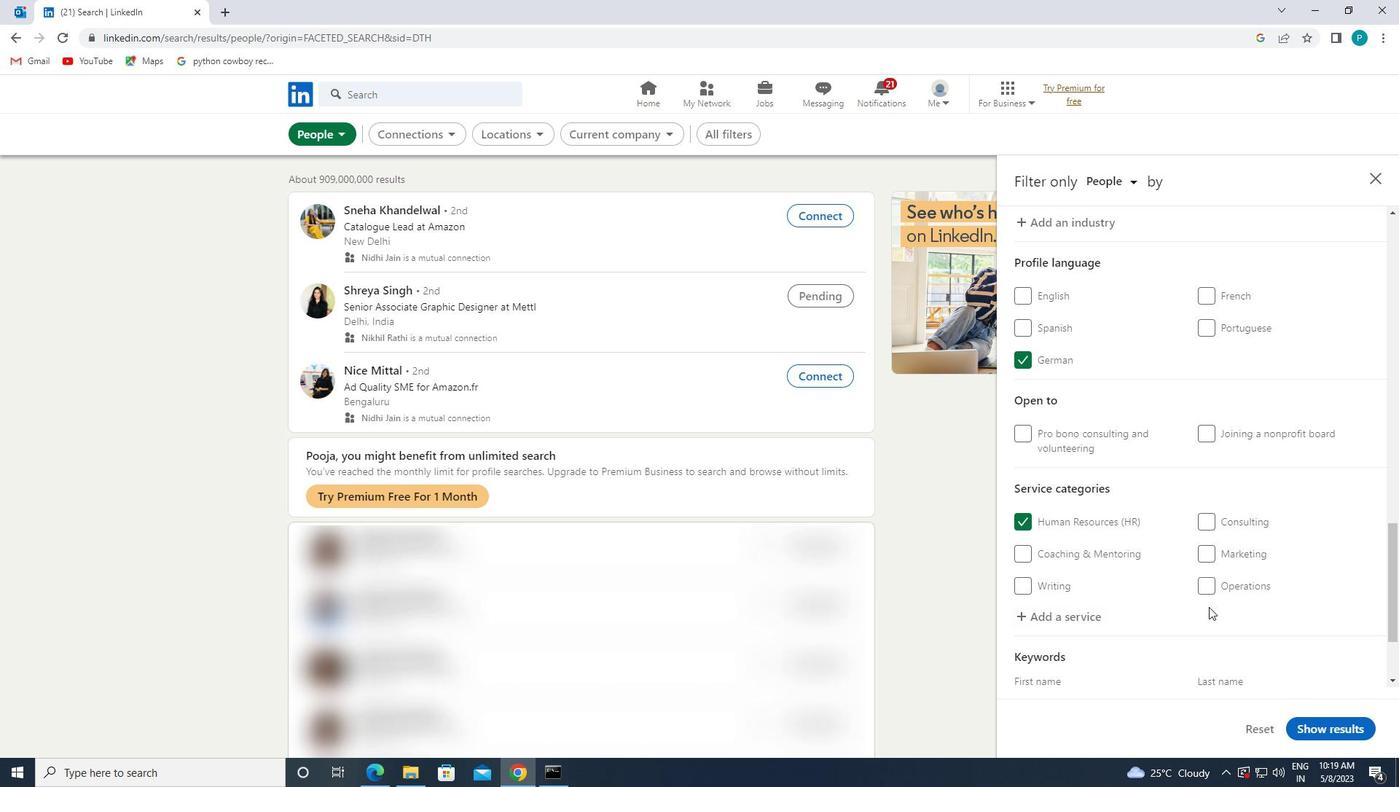
Action: Mouse moved to (1166, 628)
Screenshot: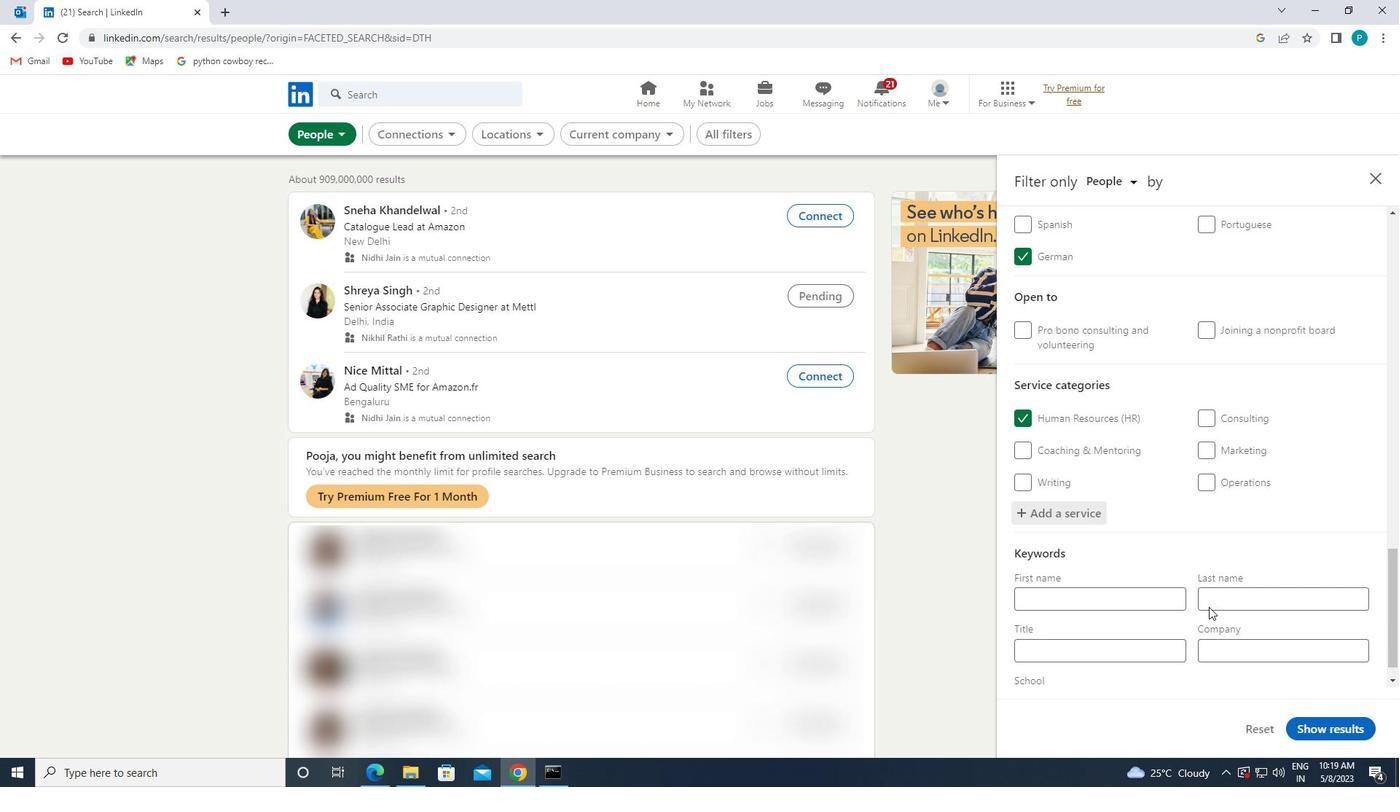 
Action: Mouse pressed left at (1166, 628)
Screenshot: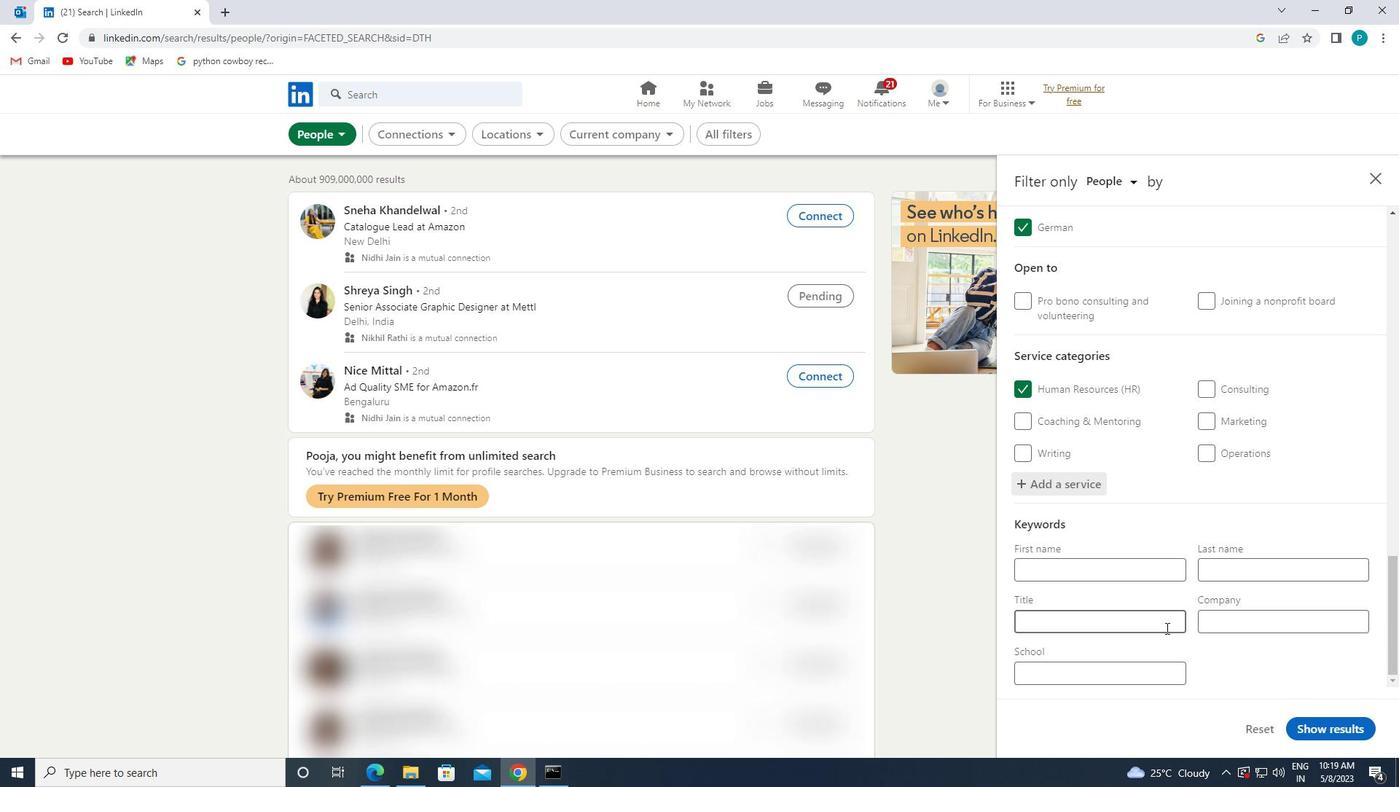 
Action: Key pressed <Key.caps_lock>E<Key.caps_lock>NGINEER
Screenshot: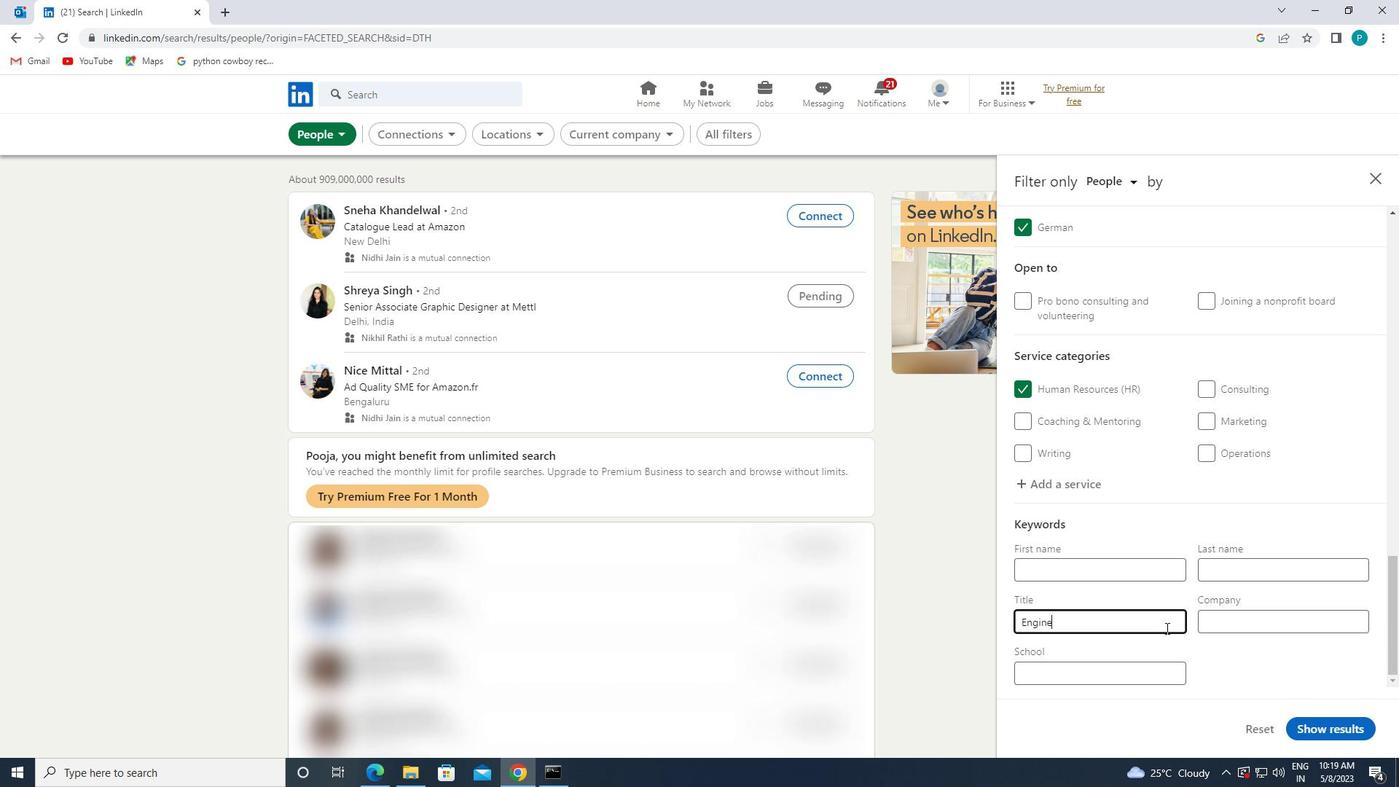 
Action: Mouse moved to (1334, 721)
Screenshot: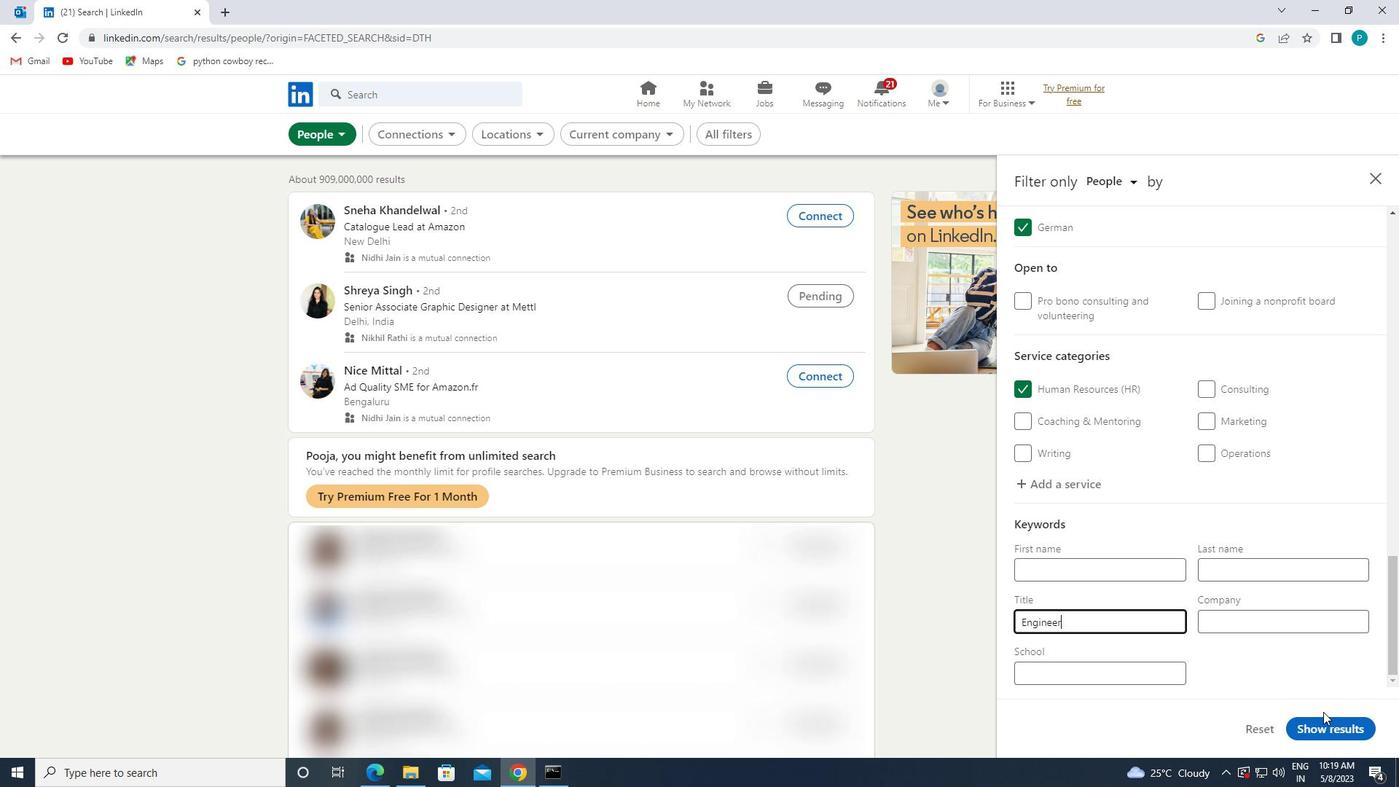 
Action: Mouse pressed left at (1334, 721)
Screenshot: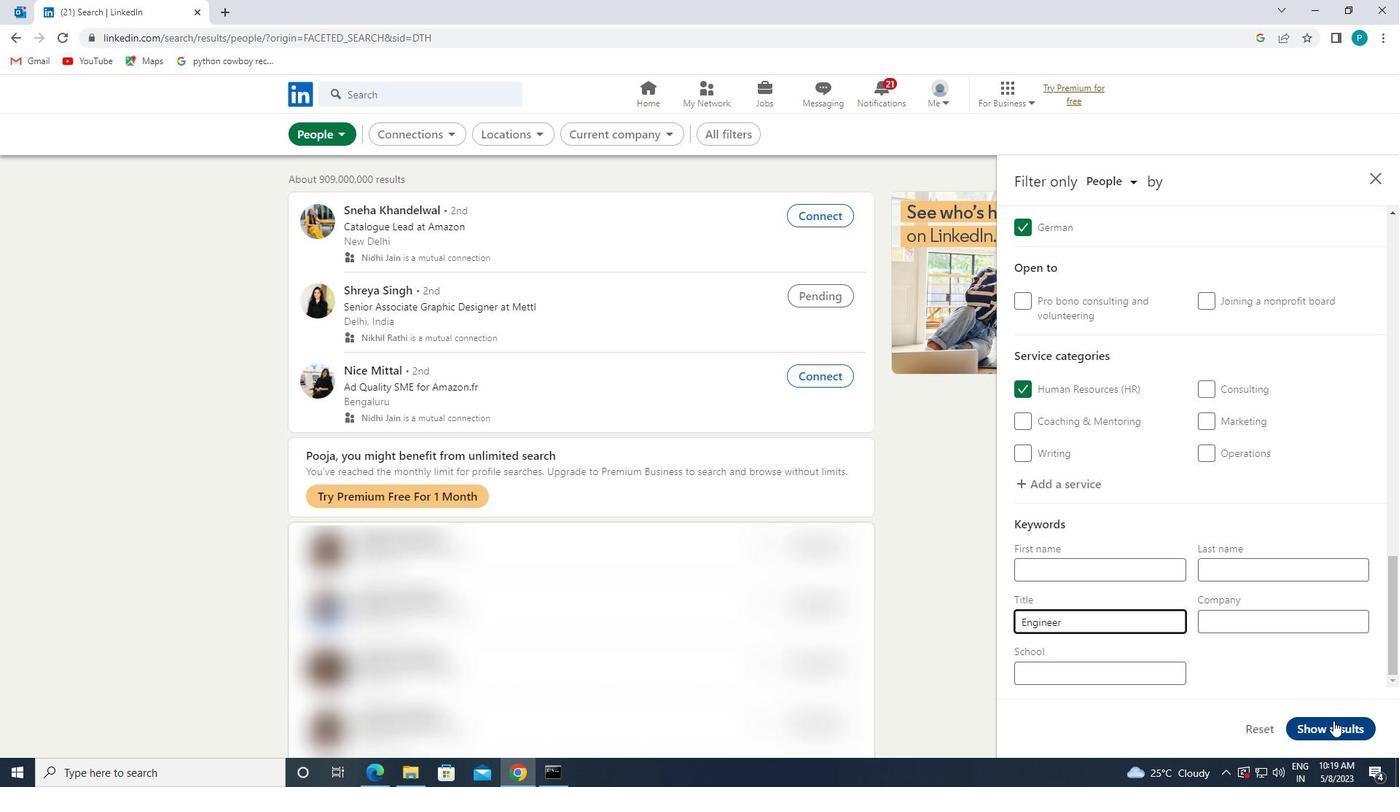 
